 Task: Research Airbnb properties in Kasungu, Malawi from 12th December, 2023 to 16th December, 2023 for 8 adults.8 bedrooms having 8 beds and 8 bathrooms. Property type can be house. Amenities needed are: wifi, TV, free parkinig on premises, gym, breakfast. Look for 5 properties as per requirement.
Action: Mouse moved to (462, 97)
Screenshot: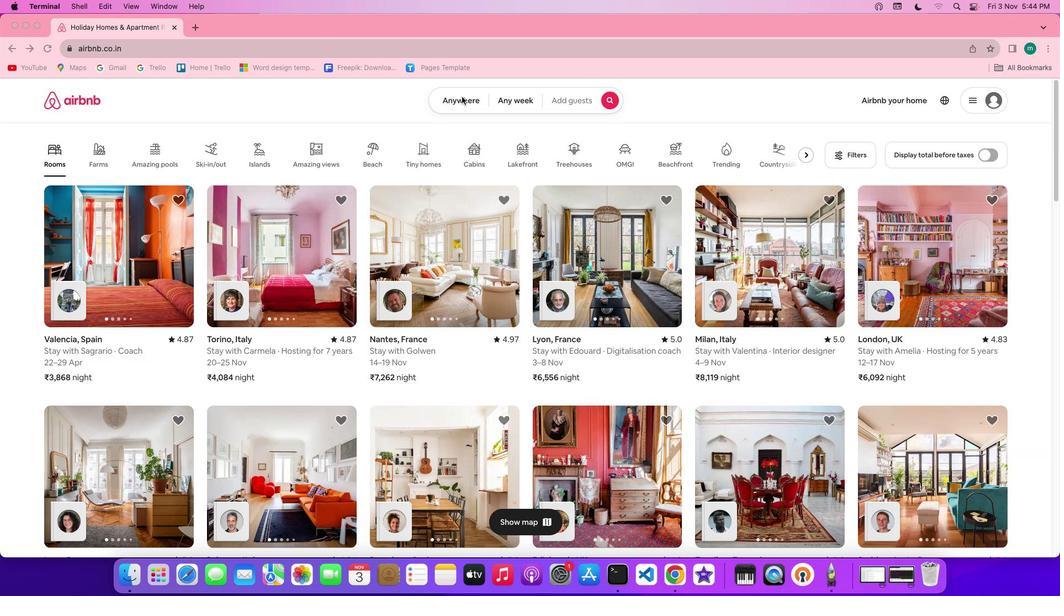
Action: Mouse pressed left at (462, 97)
Screenshot: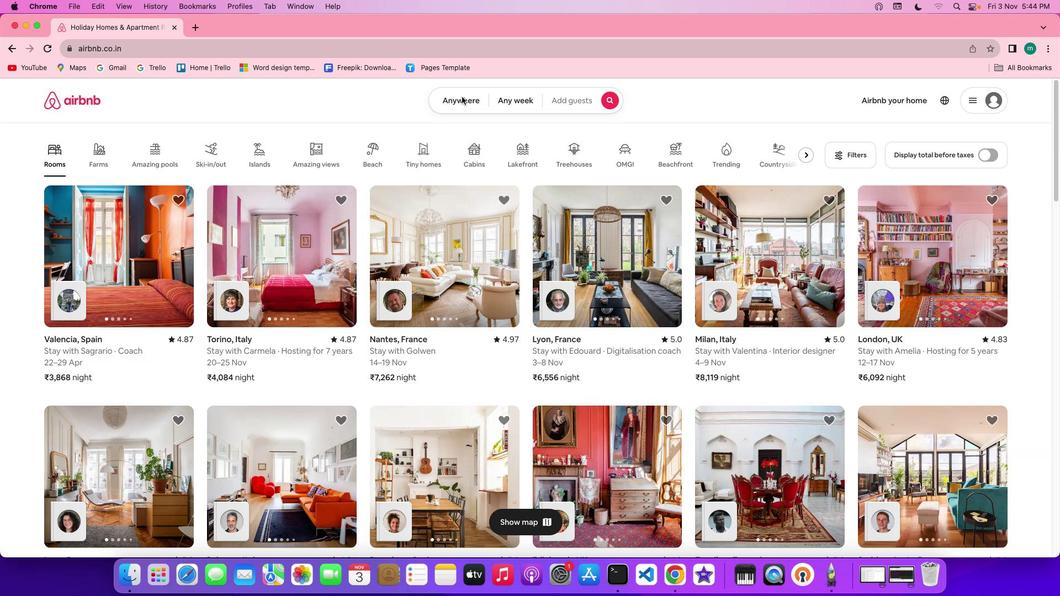 
Action: Mouse pressed left at (462, 97)
Screenshot: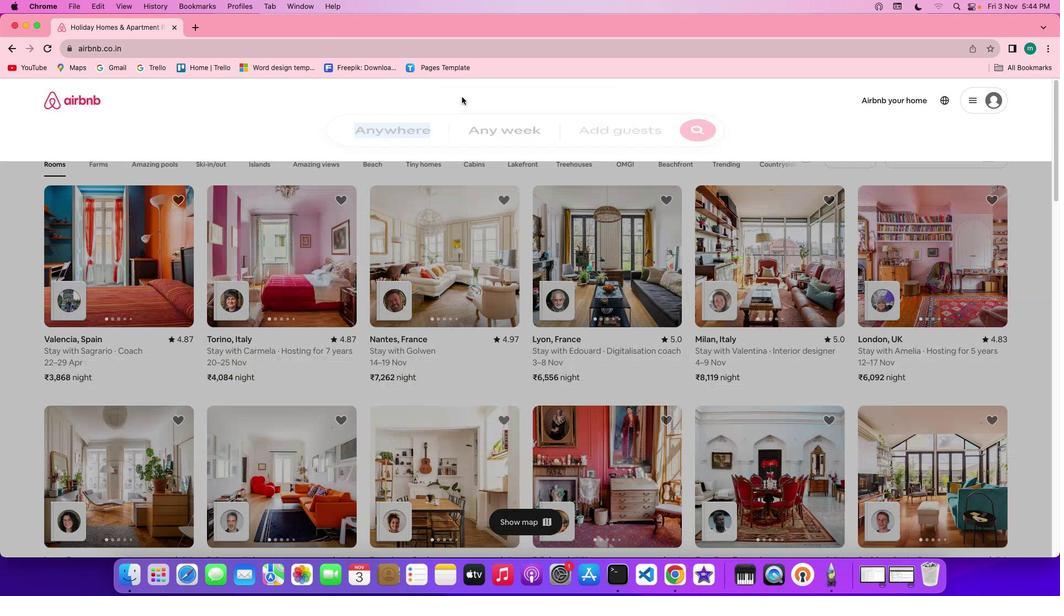 
Action: Mouse moved to (414, 144)
Screenshot: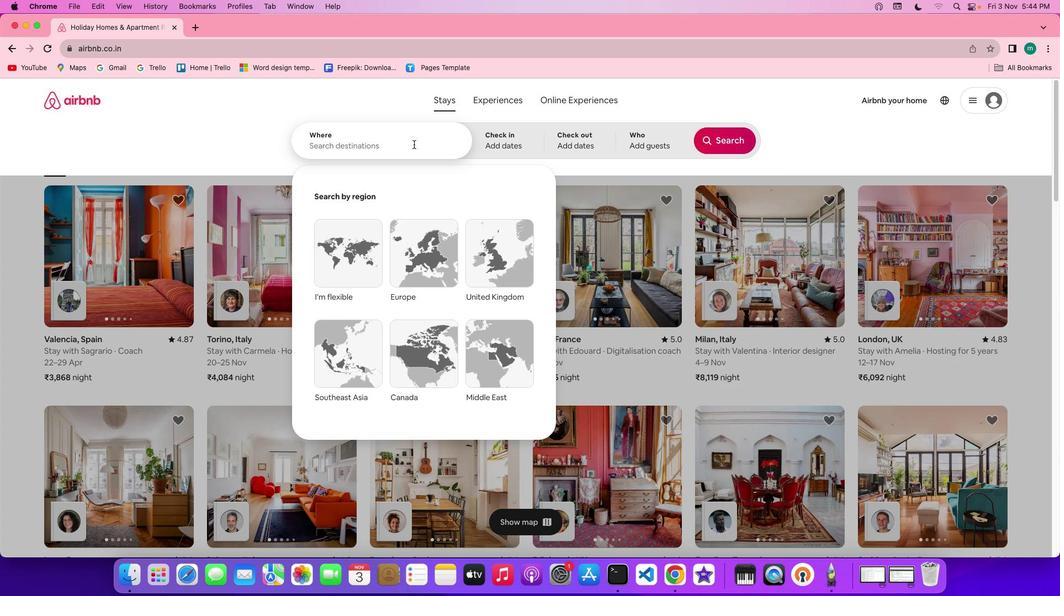 
Action: Mouse pressed left at (414, 144)
Screenshot: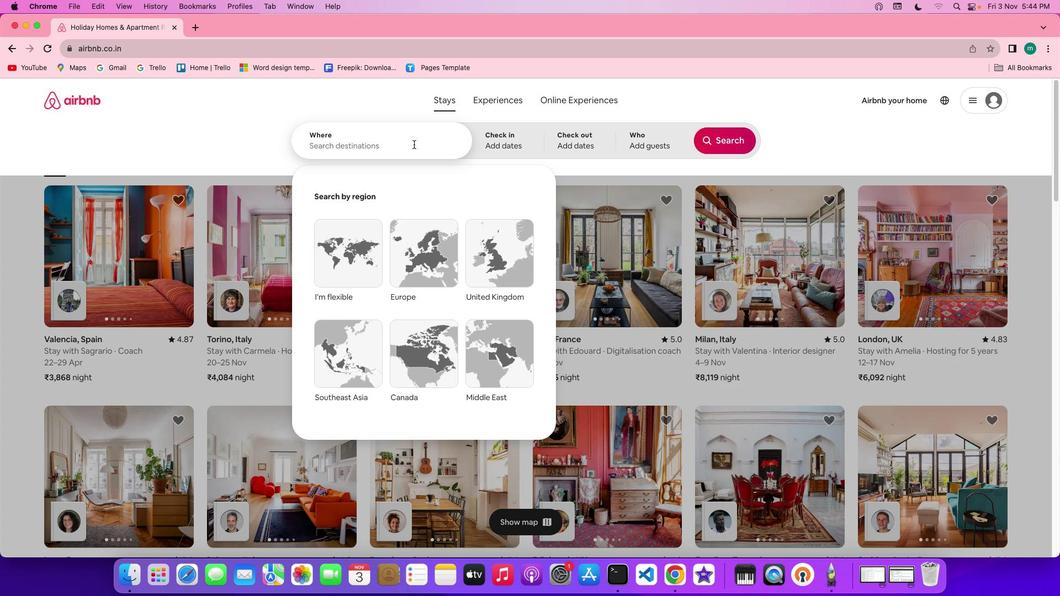 
Action: Key pressed Key.shift'K''a''s''u''n''g''u'','Key.spaceKey.shift'M''a''l''a''w''i'
Screenshot: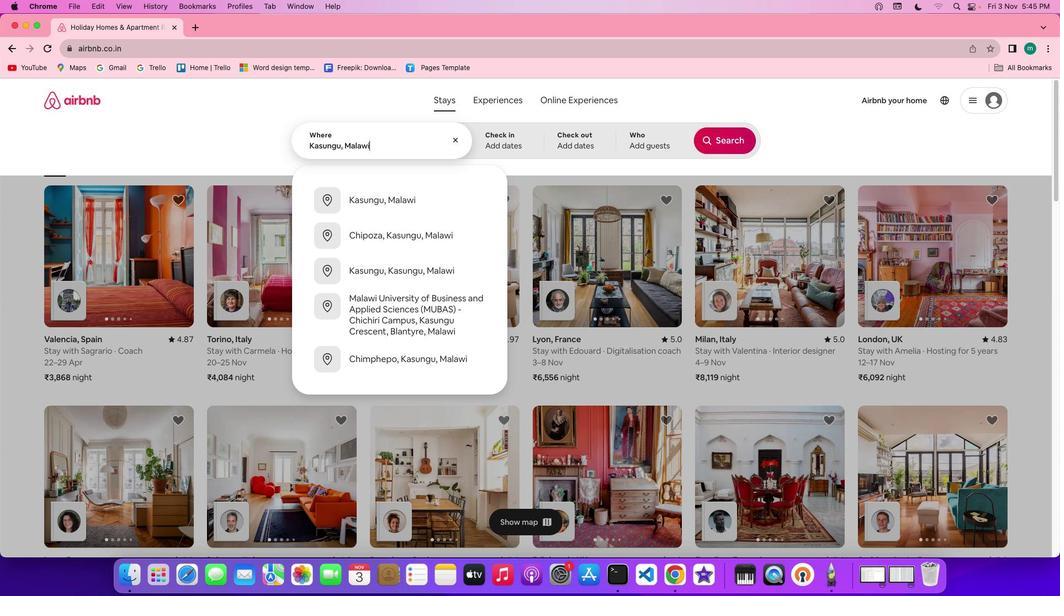 
Action: Mouse moved to (508, 139)
Screenshot: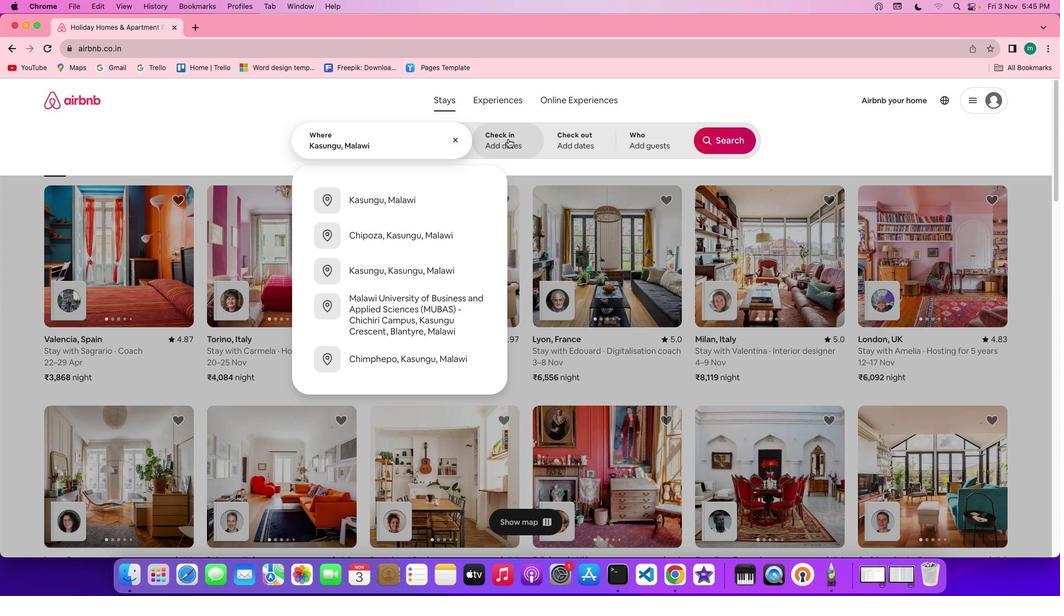 
Action: Mouse pressed left at (508, 139)
Screenshot: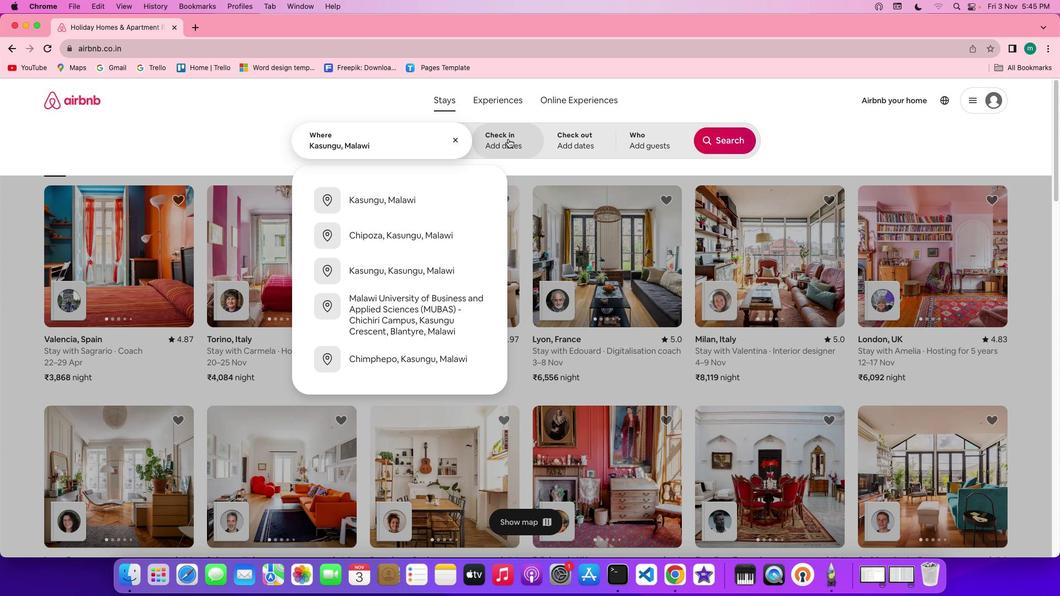 
Action: Mouse moved to (610, 333)
Screenshot: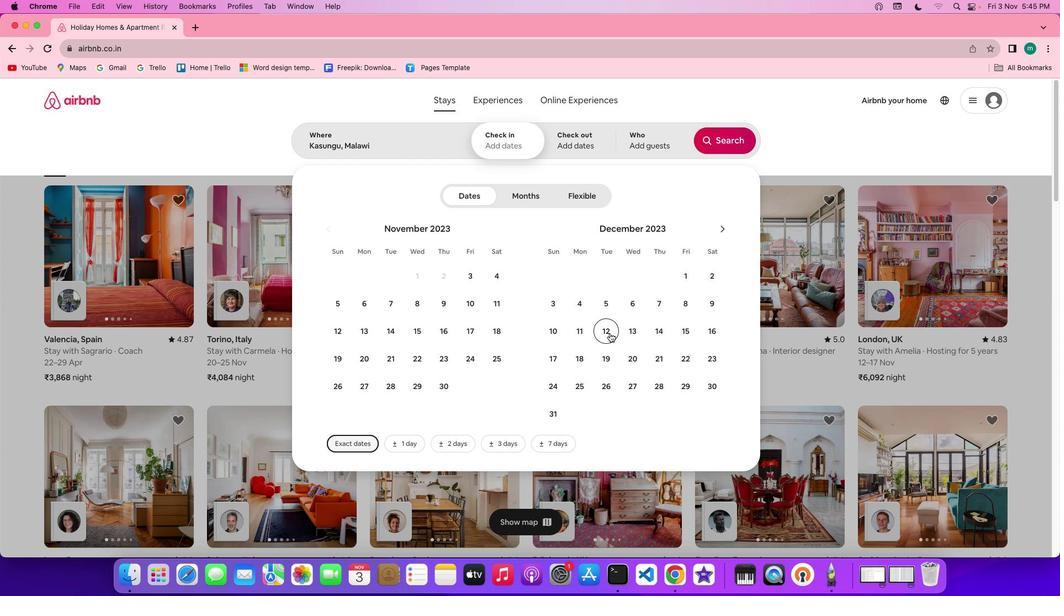 
Action: Mouse pressed left at (610, 333)
Screenshot: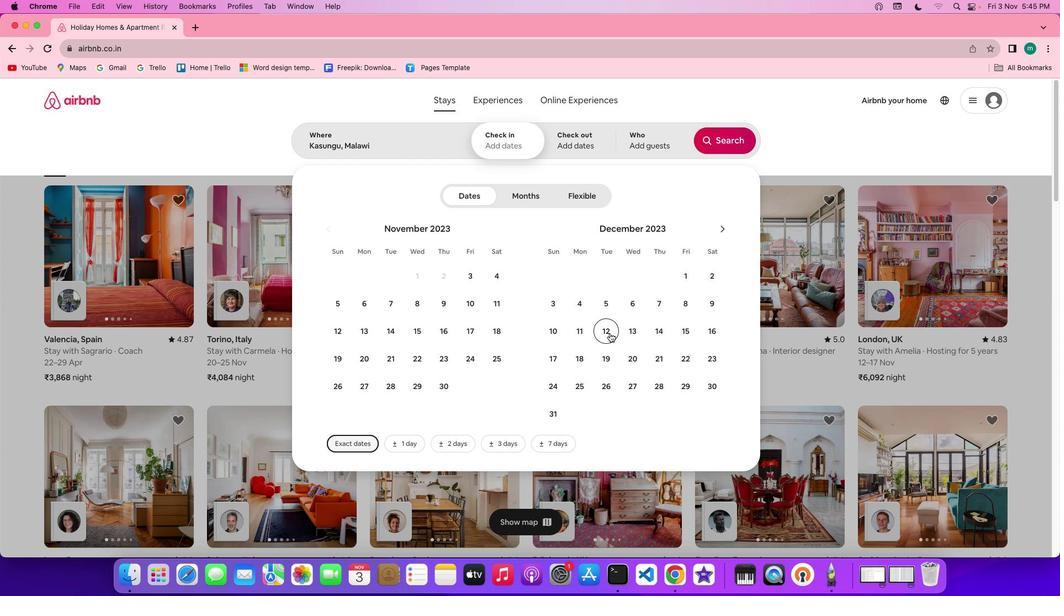 
Action: Mouse moved to (716, 338)
Screenshot: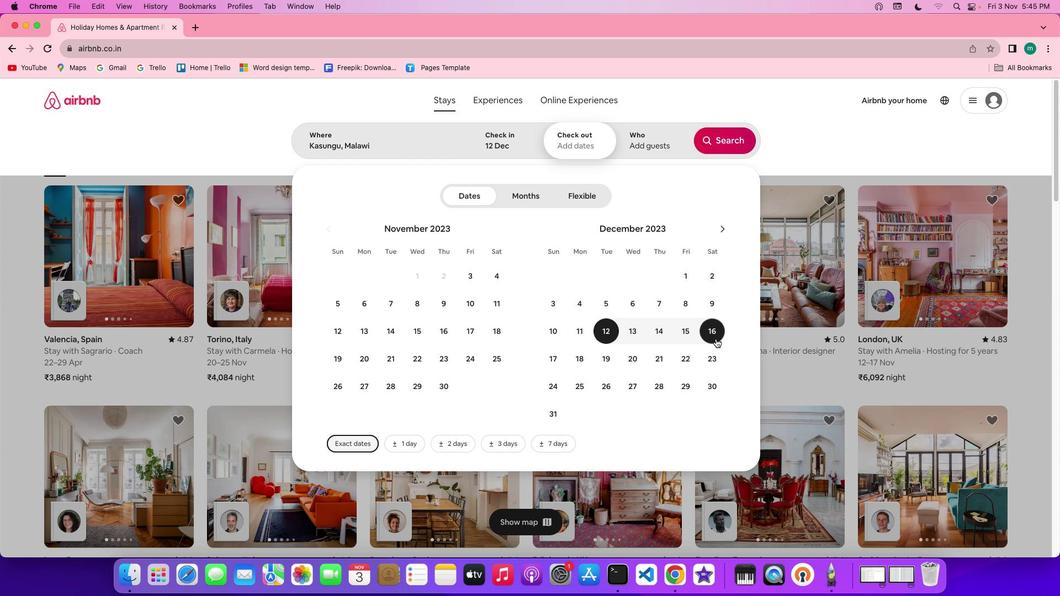 
Action: Mouse pressed left at (716, 338)
Screenshot: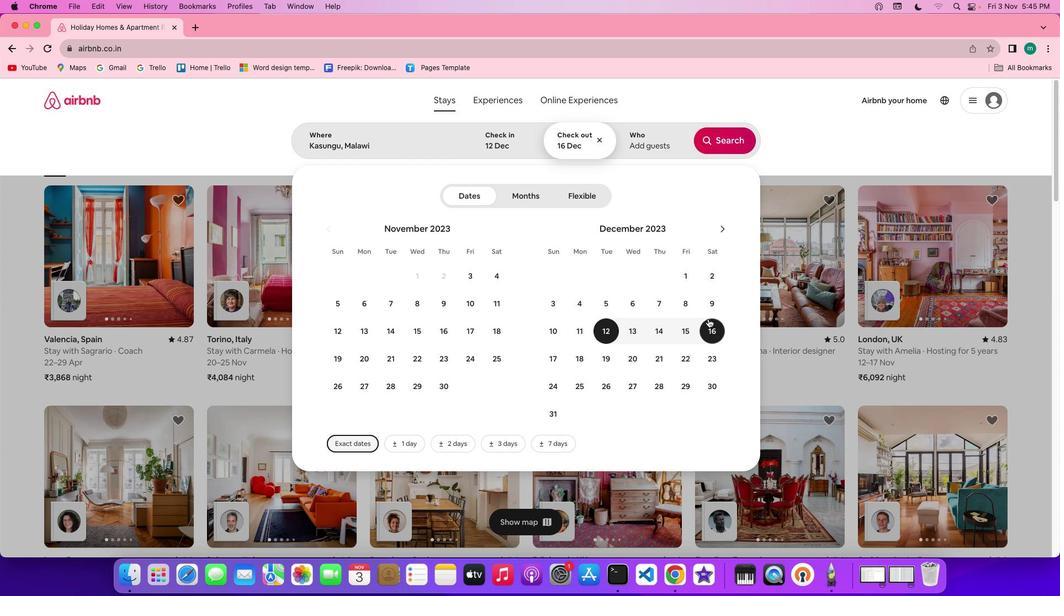 
Action: Mouse moved to (646, 145)
Screenshot: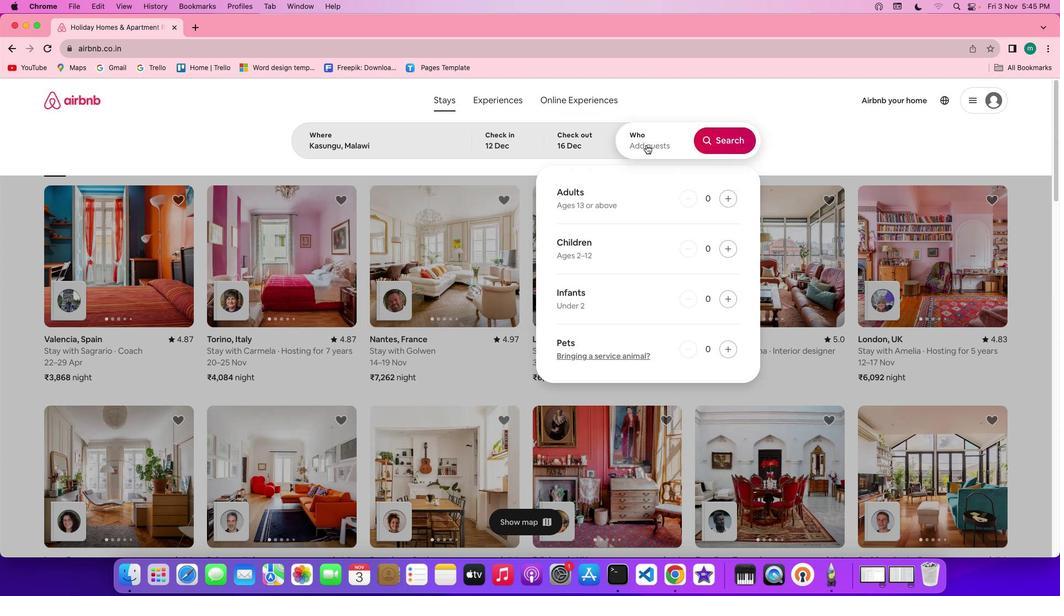 
Action: Mouse pressed left at (646, 145)
Screenshot: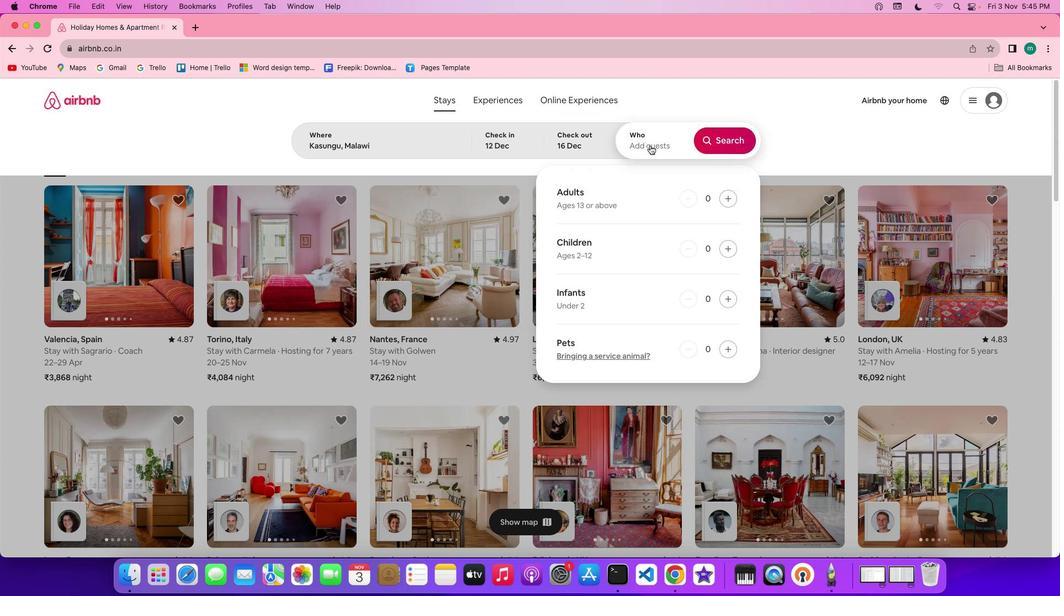 
Action: Mouse moved to (730, 197)
Screenshot: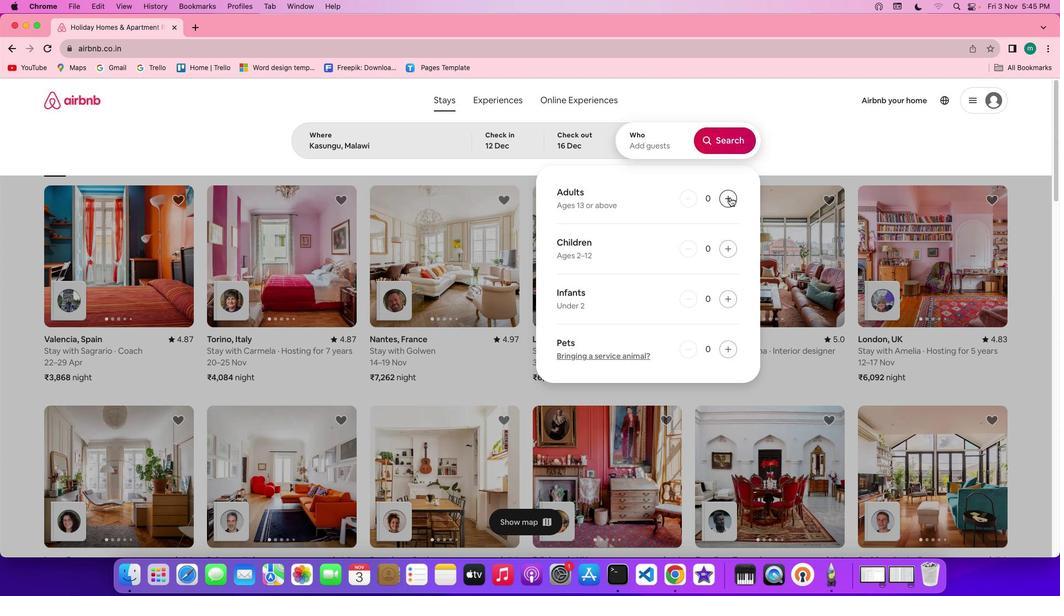 
Action: Mouse pressed left at (730, 197)
Screenshot: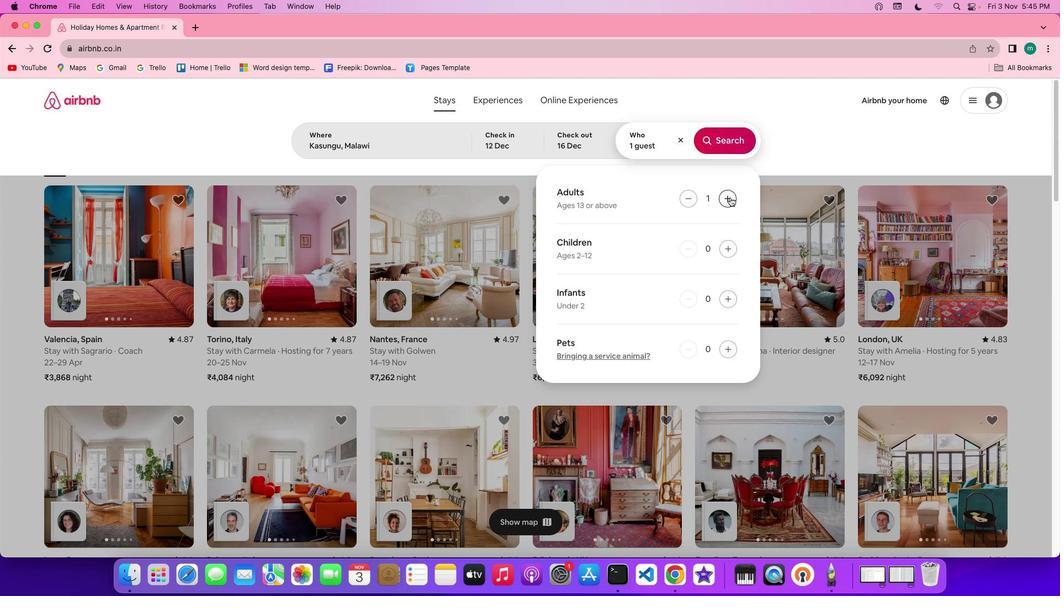 
Action: Mouse pressed left at (730, 197)
Screenshot: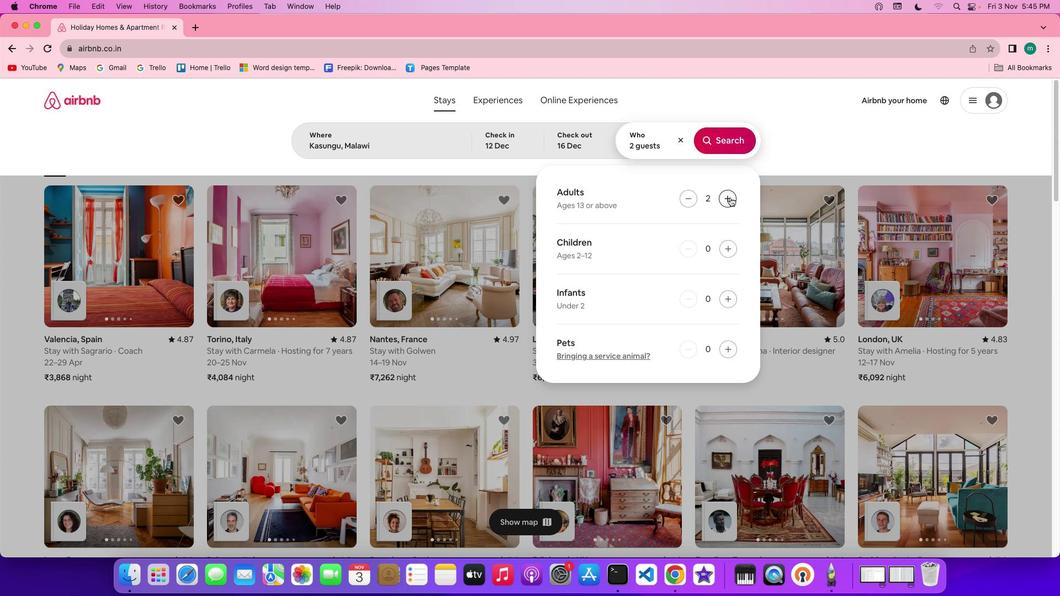 
Action: Mouse pressed left at (730, 197)
Screenshot: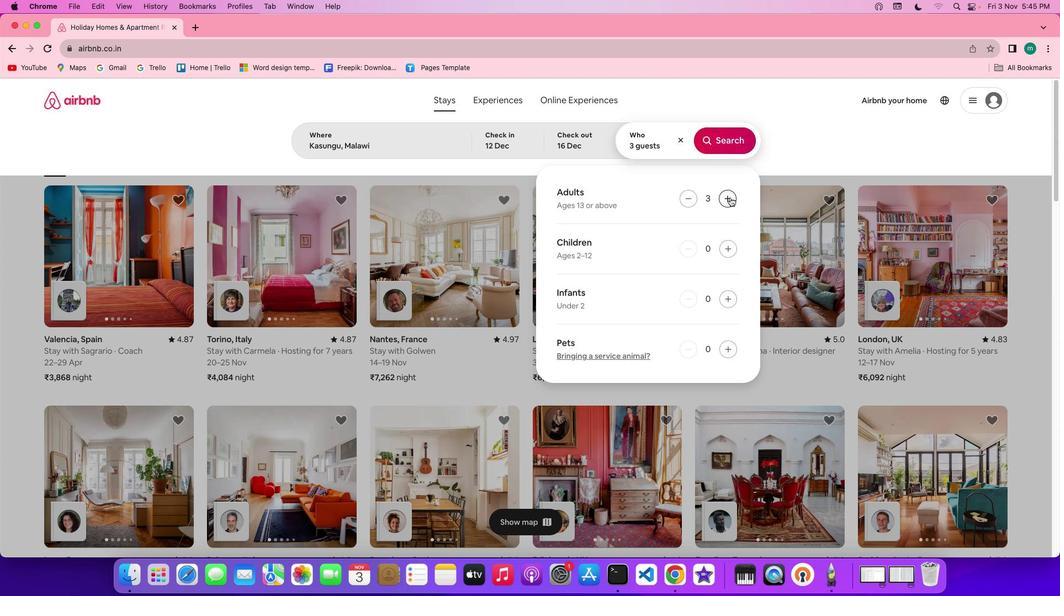 
Action: Mouse pressed left at (730, 197)
Screenshot: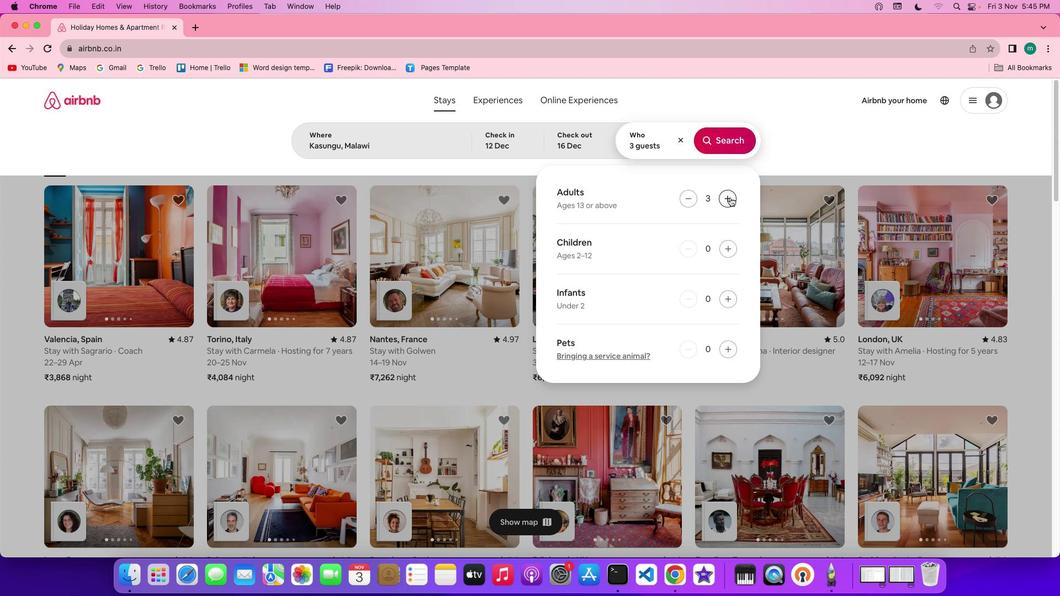 
Action: Mouse pressed left at (730, 197)
Screenshot: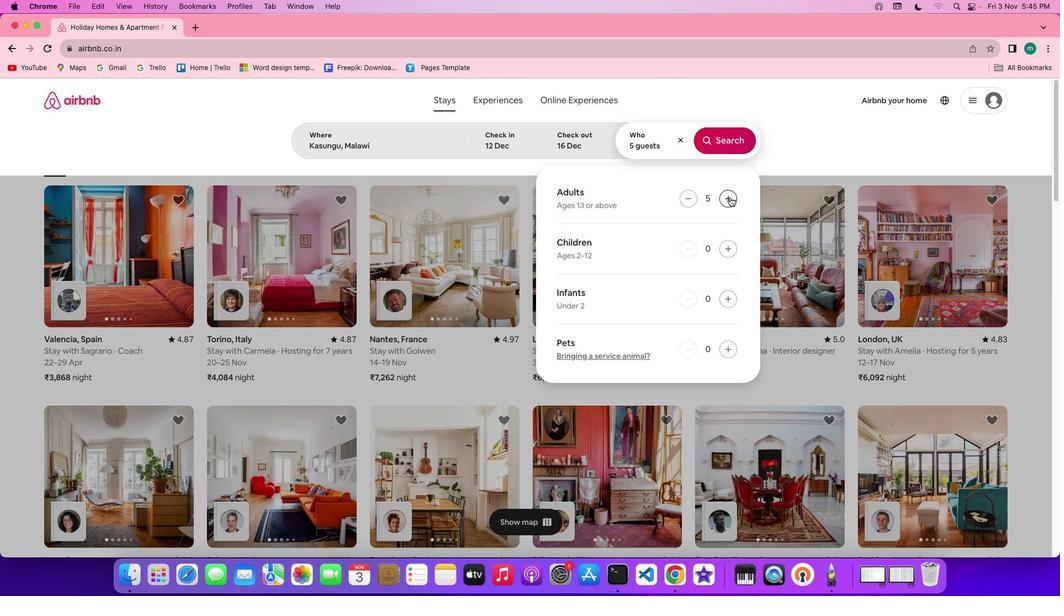 
Action: Mouse pressed left at (730, 197)
Screenshot: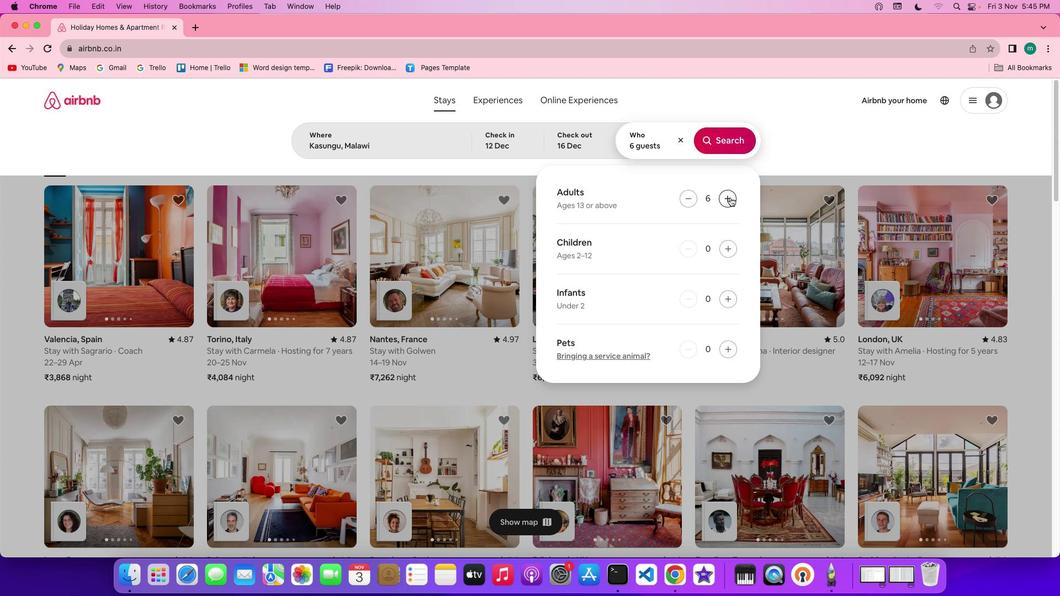 
Action: Mouse pressed left at (730, 197)
Screenshot: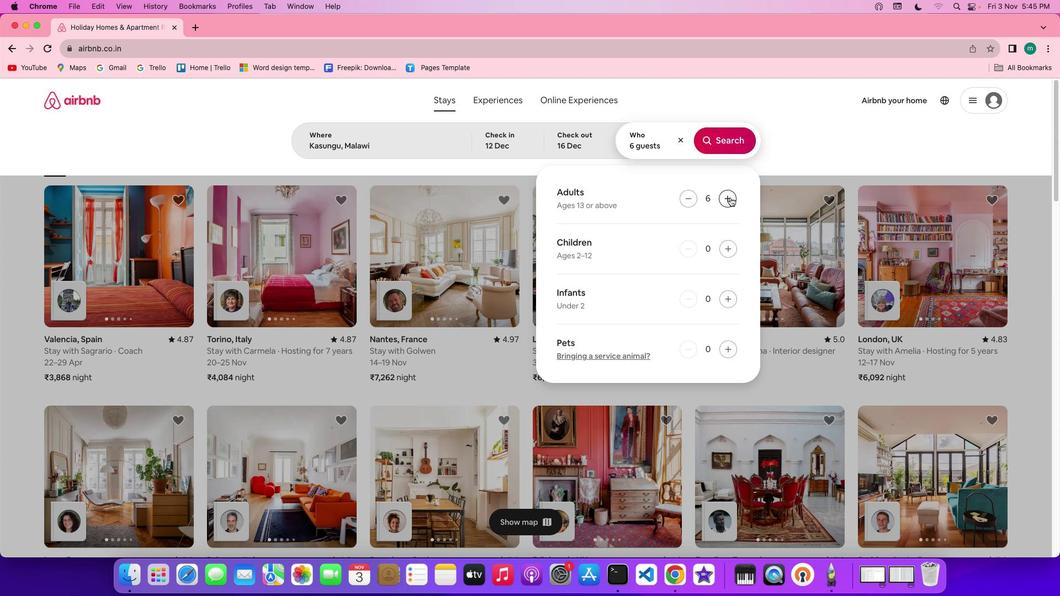 
Action: Mouse pressed left at (730, 197)
Screenshot: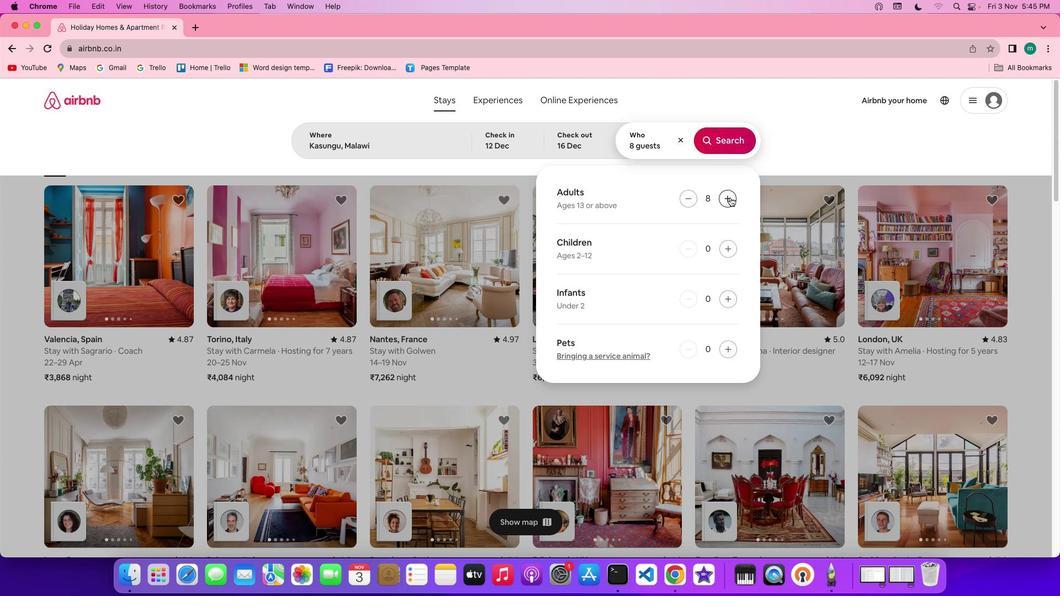 
Action: Mouse moved to (711, 140)
Screenshot: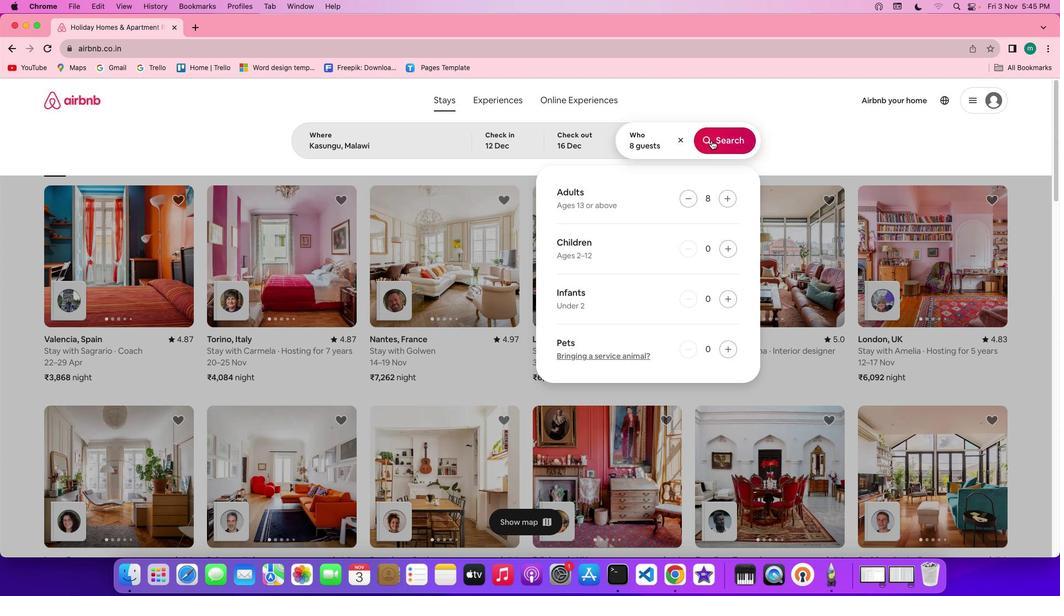 
Action: Mouse pressed left at (711, 140)
Screenshot: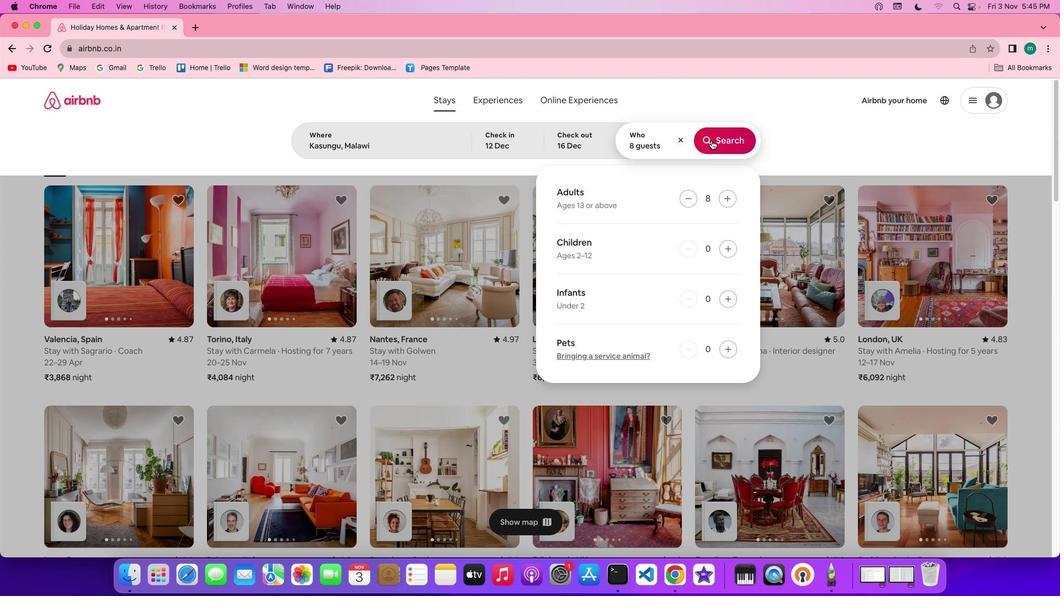
Action: Mouse moved to (902, 144)
Screenshot: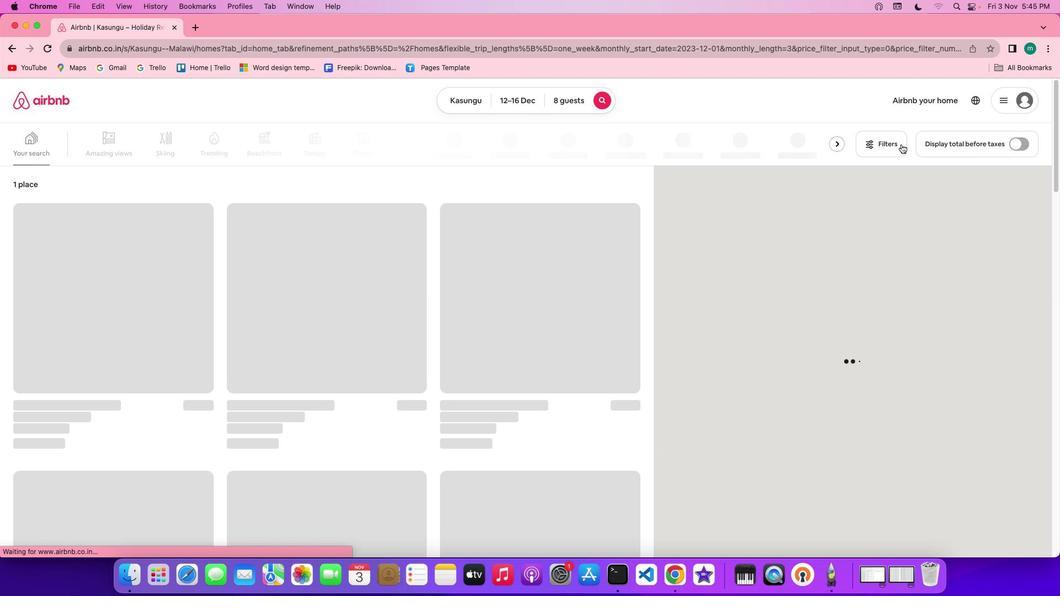 
Action: Mouse pressed left at (902, 144)
Screenshot: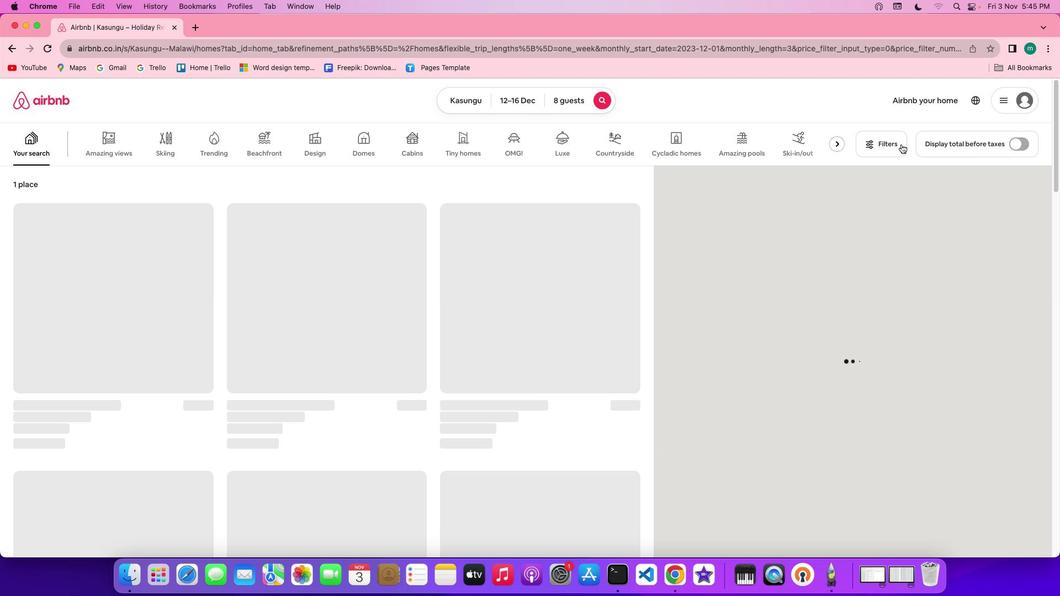 
Action: Mouse moved to (890, 144)
Screenshot: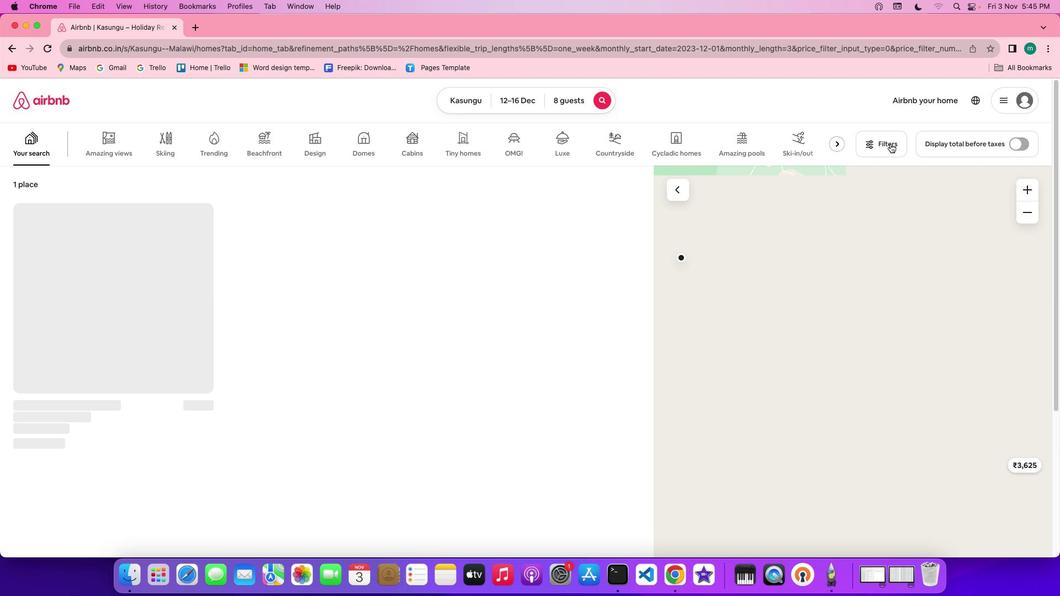 
Action: Mouse pressed left at (890, 144)
Screenshot: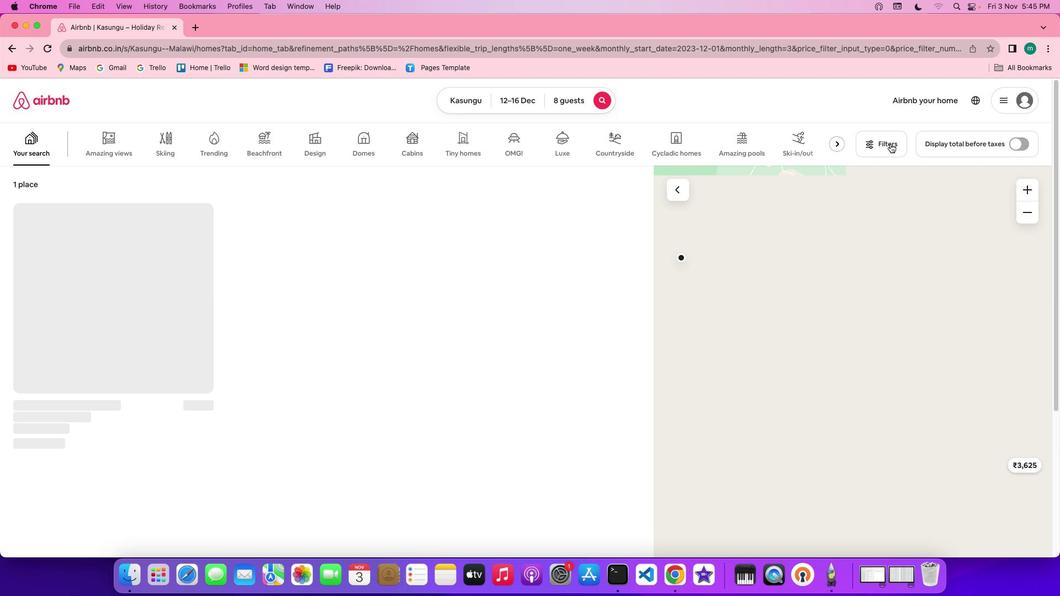 
Action: Mouse moved to (877, 142)
Screenshot: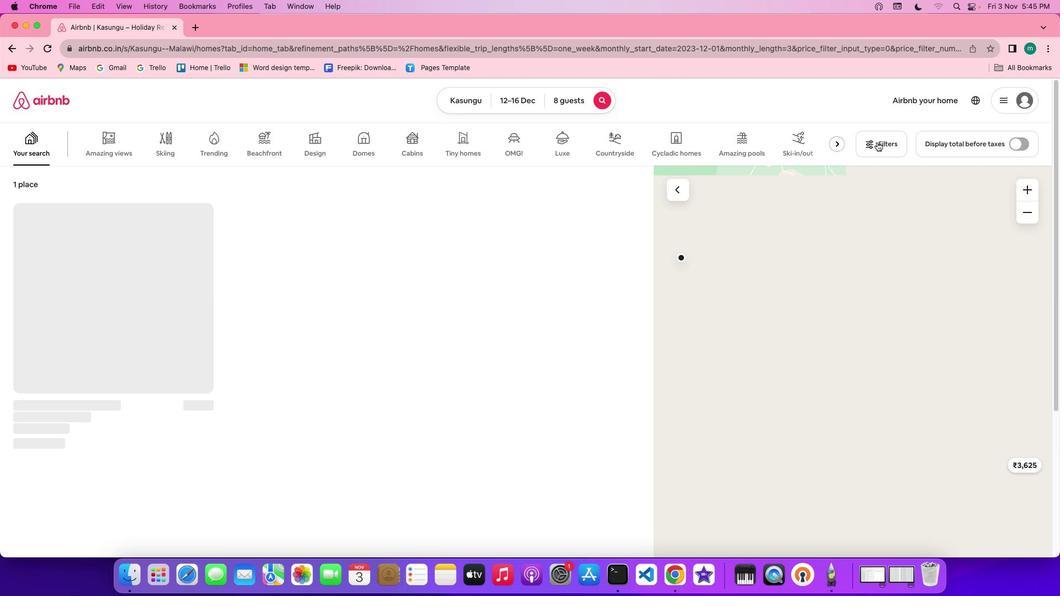 
Action: Mouse pressed left at (877, 142)
Screenshot: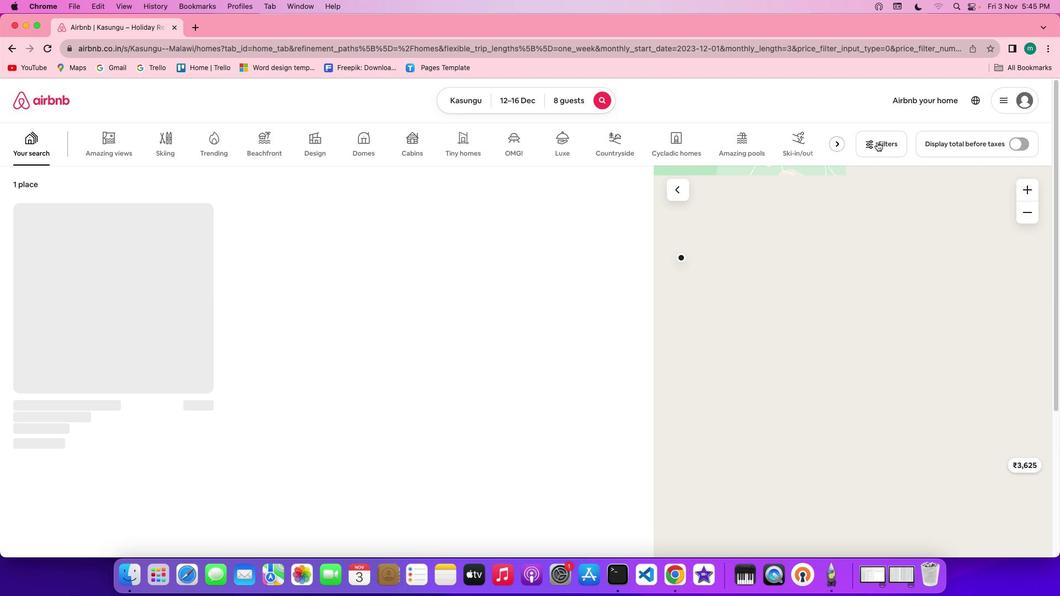 
Action: Mouse moved to (868, 142)
Screenshot: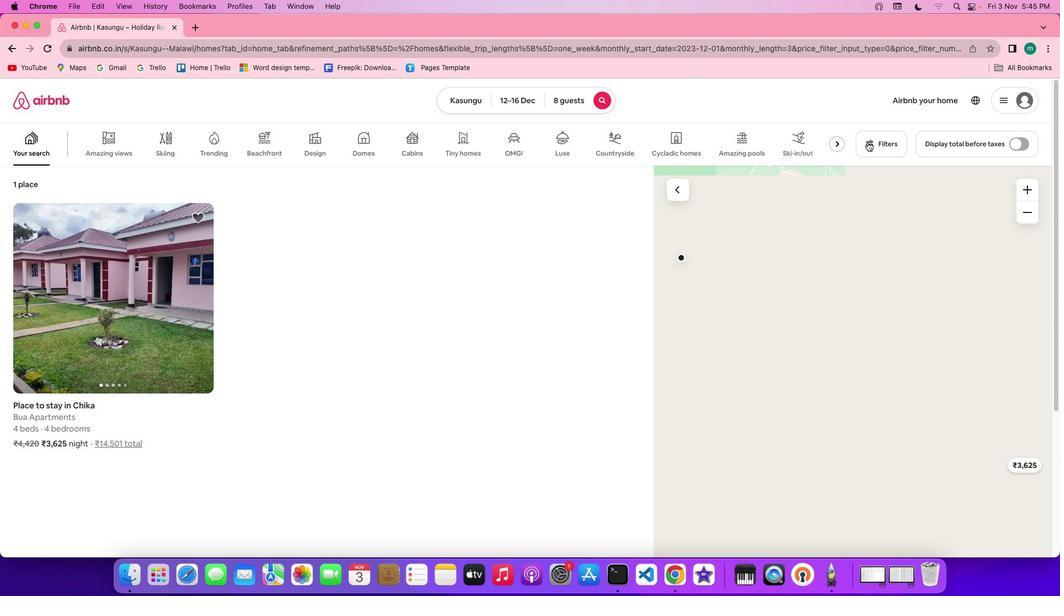 
Action: Mouse pressed left at (868, 142)
Screenshot: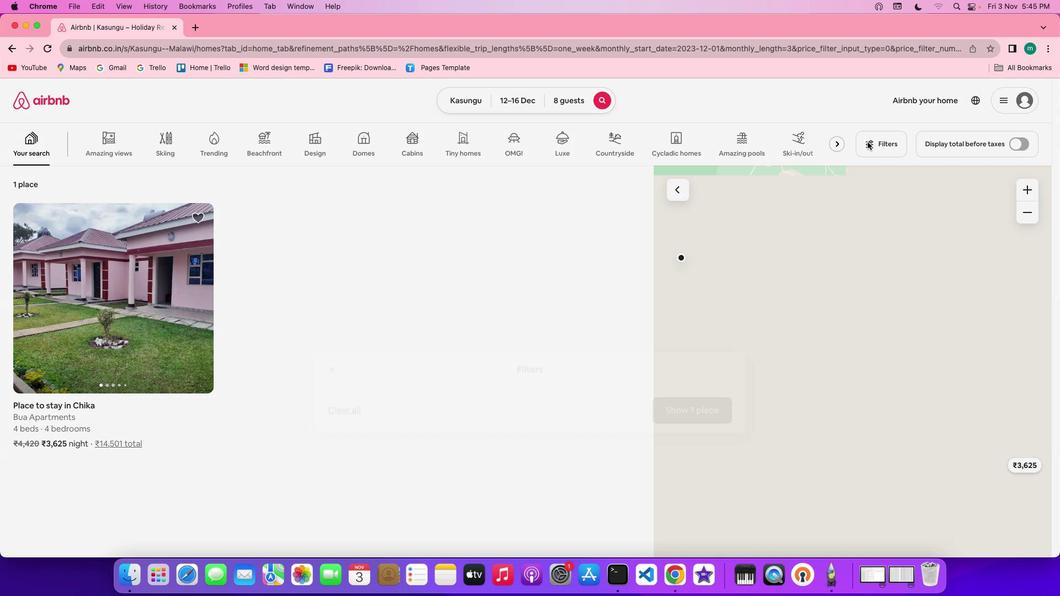 
Action: Mouse moved to (500, 379)
Screenshot: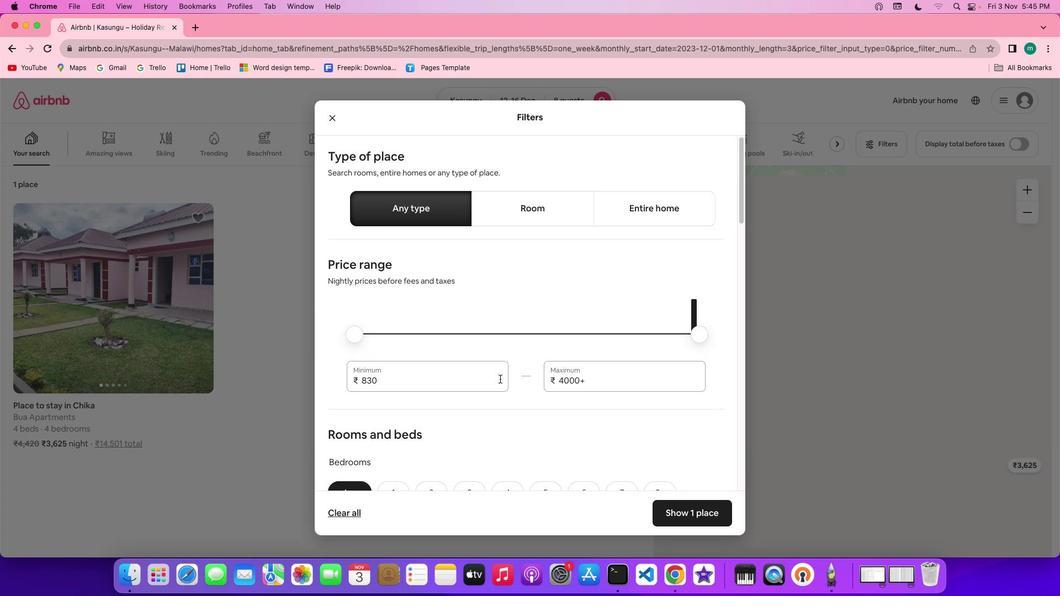 
Action: Mouse scrolled (500, 379) with delta (0, 0)
Screenshot: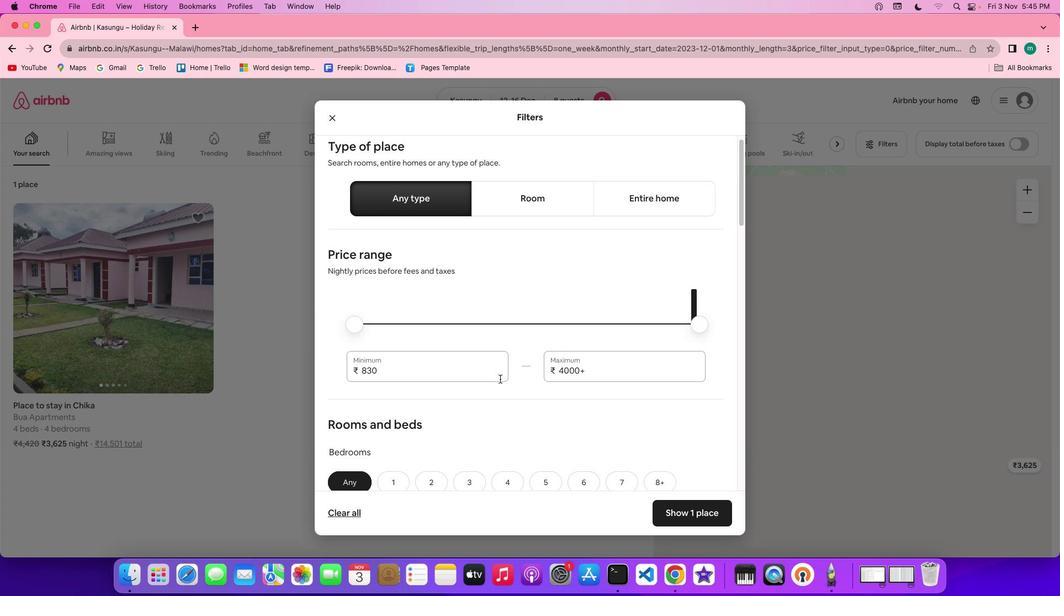 
Action: Mouse scrolled (500, 379) with delta (0, 0)
Screenshot: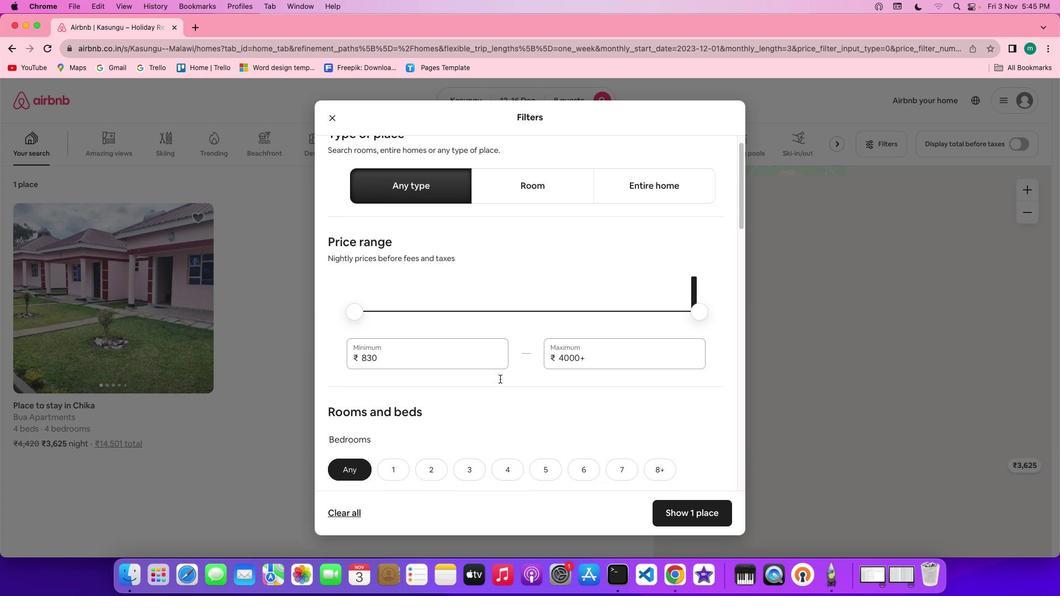 
Action: Mouse scrolled (500, 379) with delta (0, -1)
Screenshot: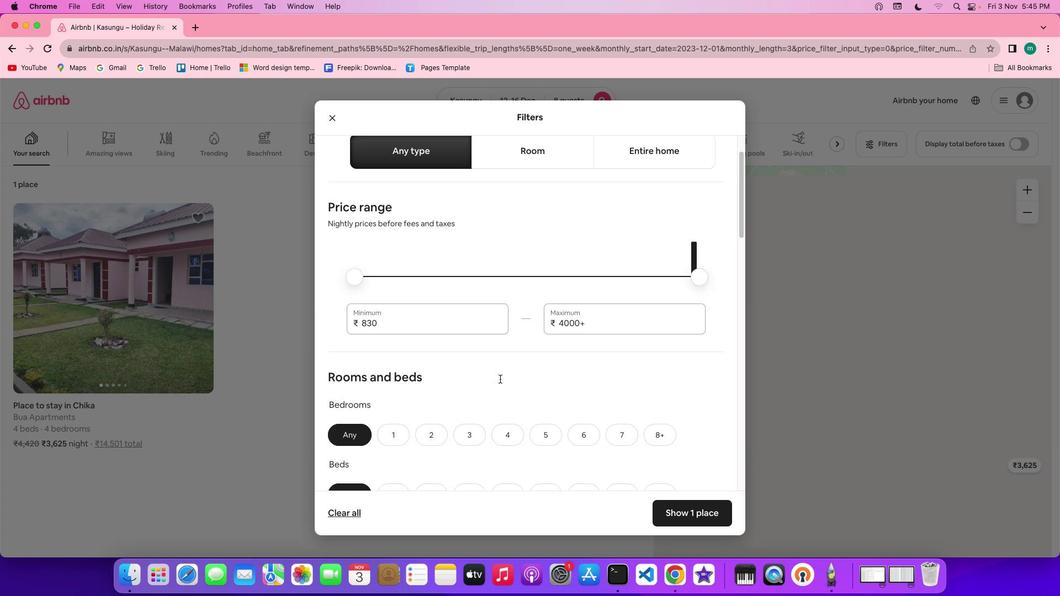 
Action: Mouse scrolled (500, 379) with delta (0, 0)
Screenshot: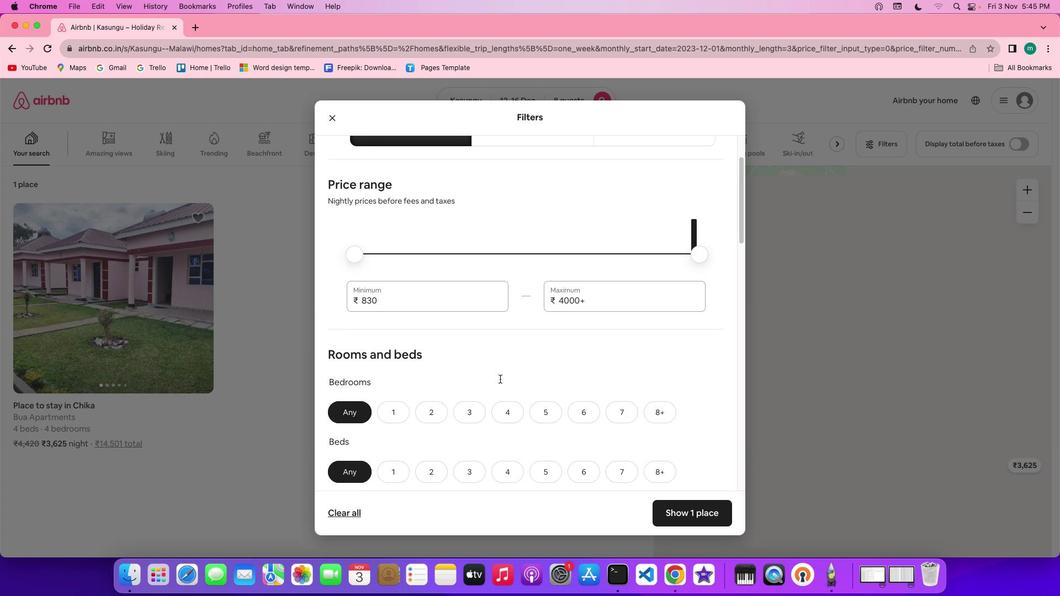 
Action: Mouse scrolled (500, 379) with delta (0, 0)
Screenshot: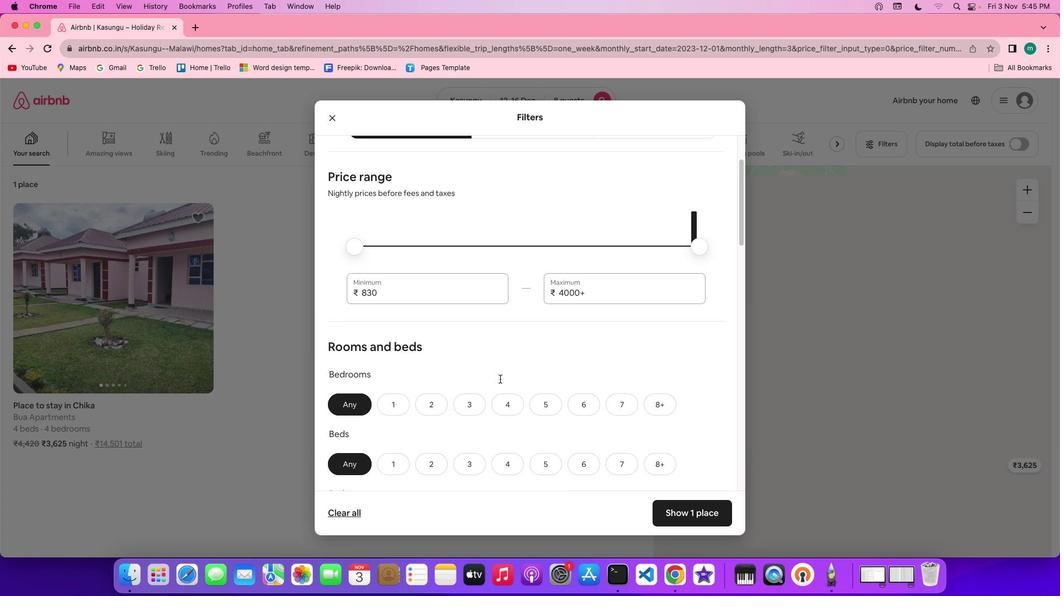 
Action: Mouse moved to (501, 394)
Screenshot: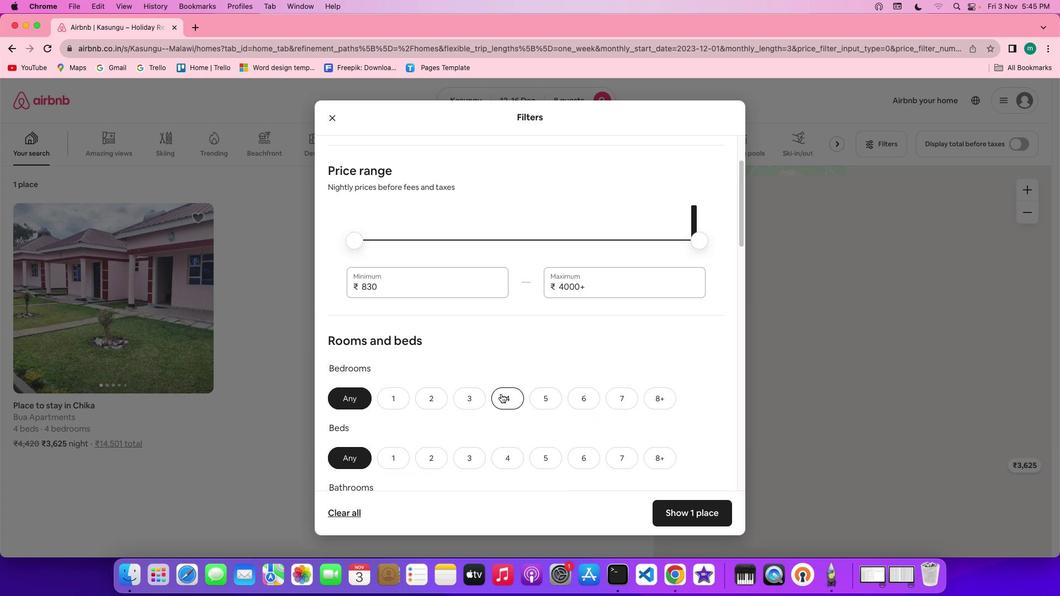
Action: Mouse scrolled (501, 394) with delta (0, 0)
Screenshot: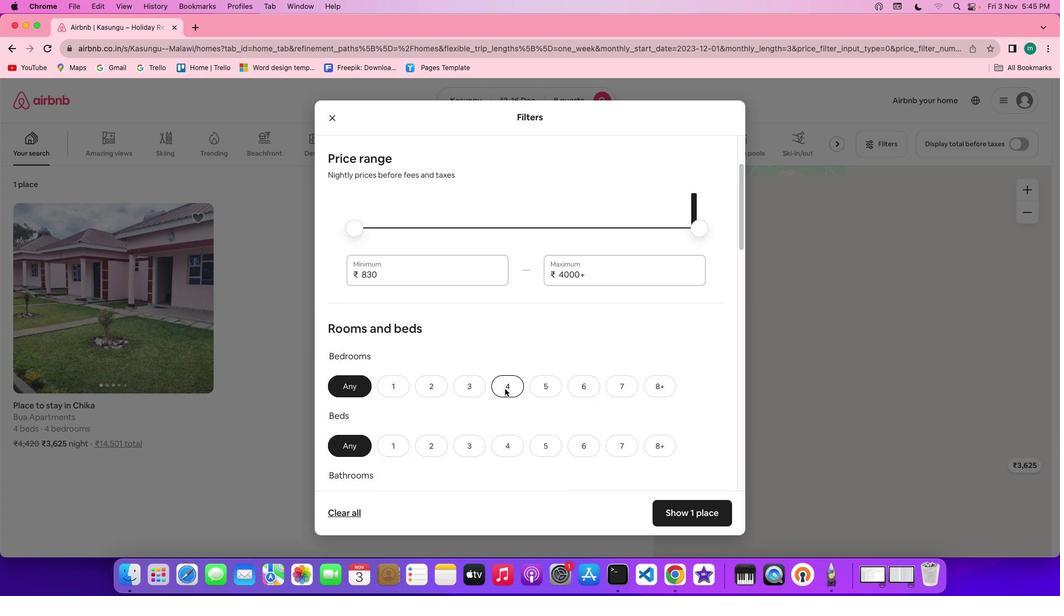 
Action: Mouse scrolled (501, 394) with delta (0, 0)
Screenshot: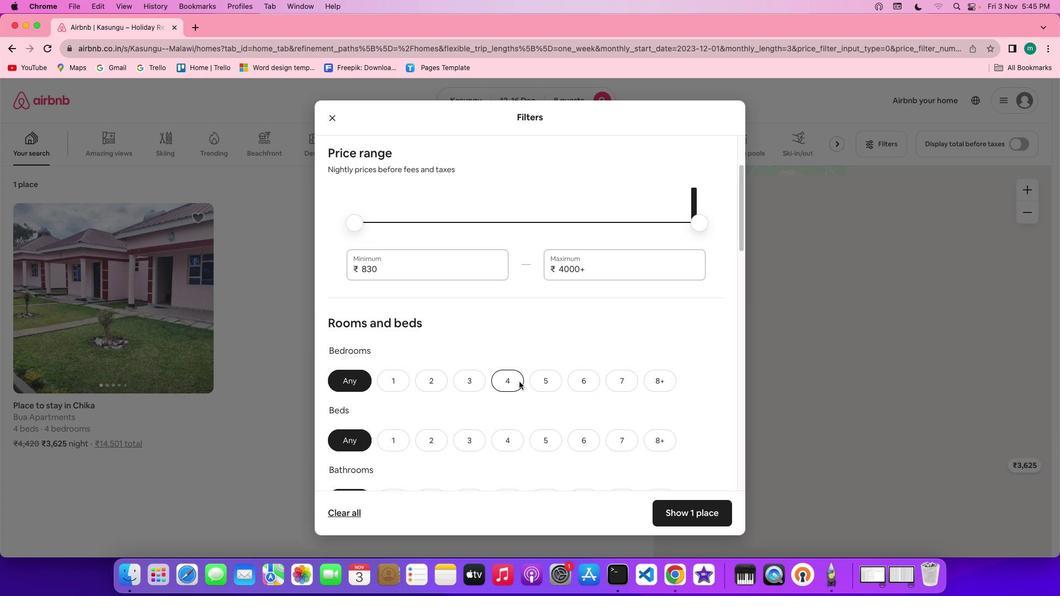 
Action: Mouse scrolled (501, 394) with delta (0, 0)
Screenshot: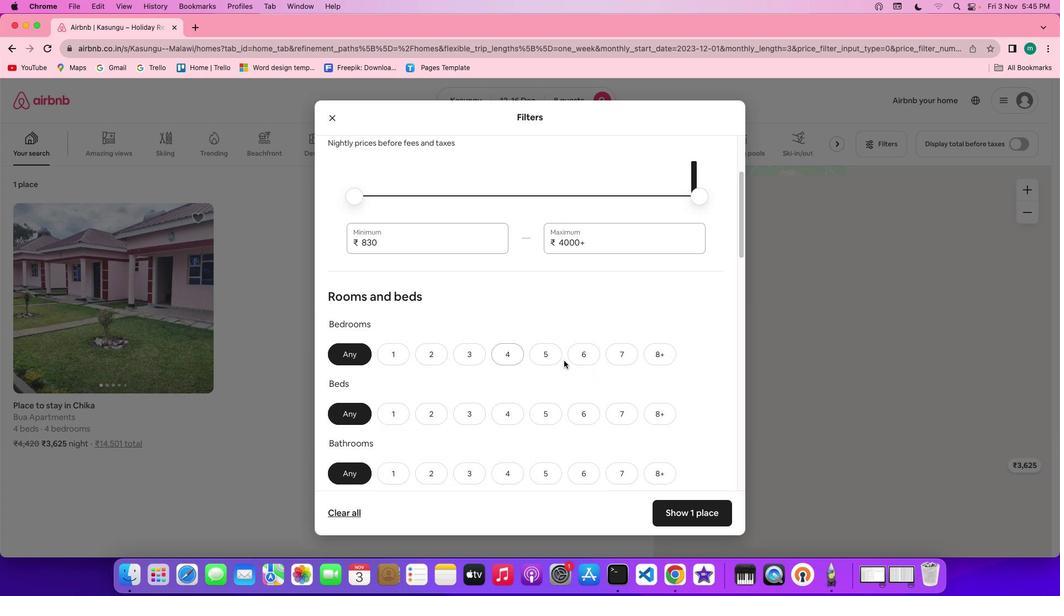 
Action: Mouse moved to (667, 327)
Screenshot: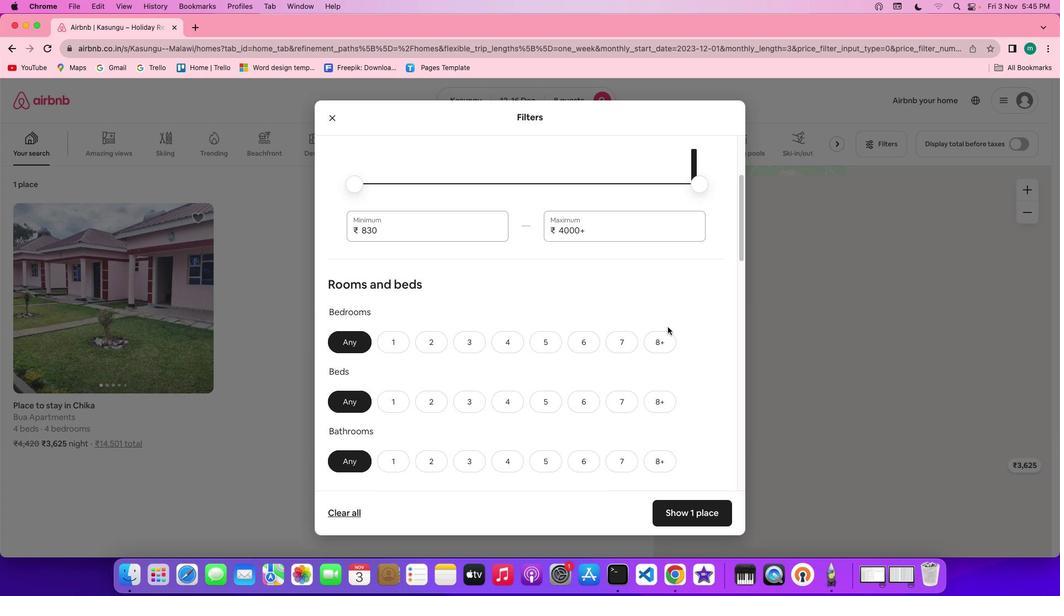 
Action: Mouse pressed left at (667, 327)
Screenshot: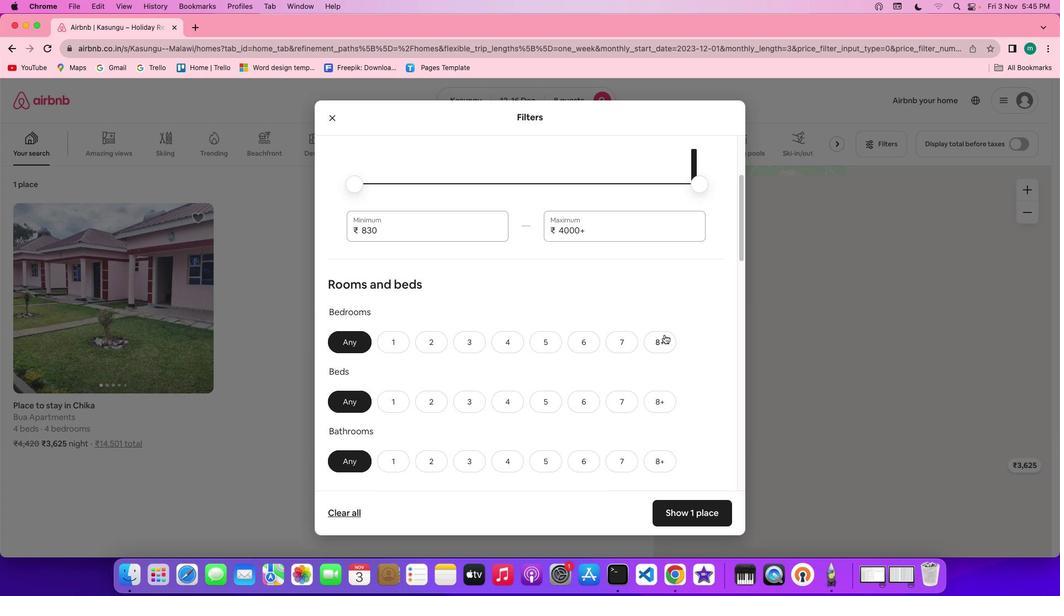 
Action: Mouse moved to (658, 346)
Screenshot: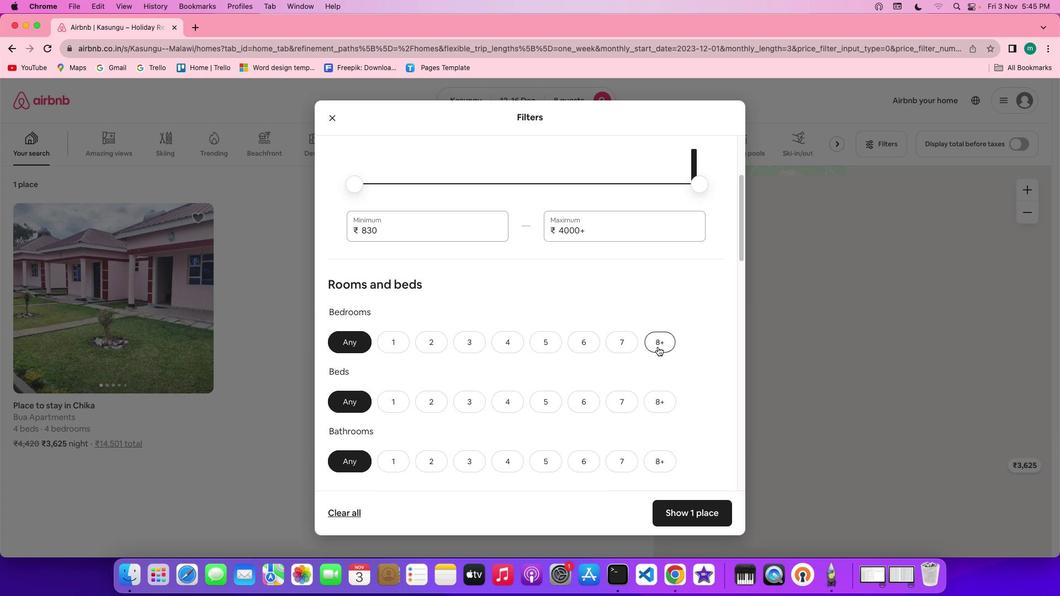 
Action: Mouse pressed left at (658, 346)
Screenshot: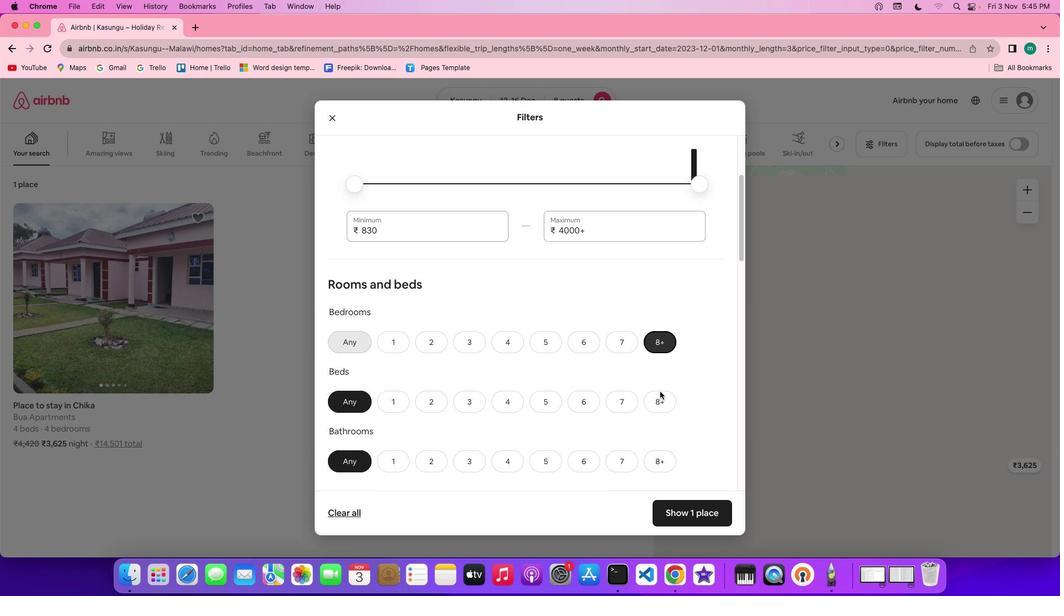 
Action: Mouse moved to (662, 408)
Screenshot: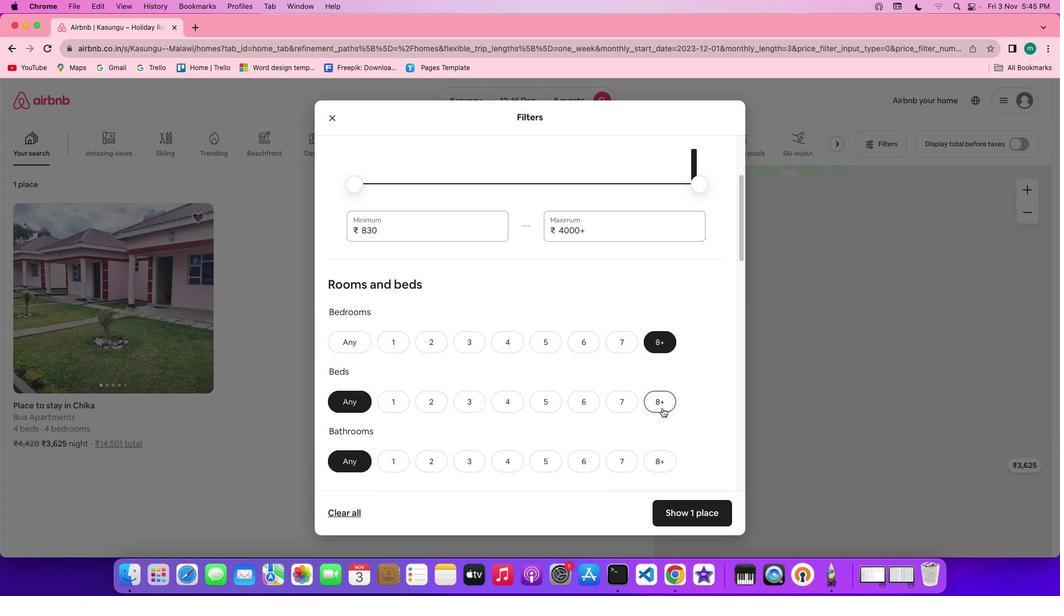 
Action: Mouse pressed left at (662, 408)
Screenshot: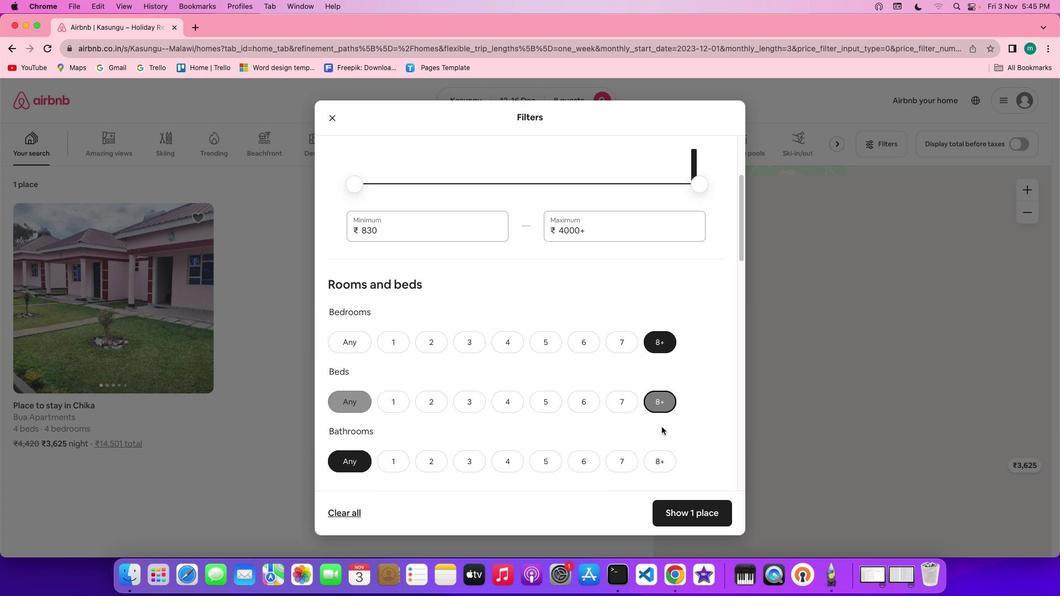 
Action: Mouse moved to (661, 454)
Screenshot: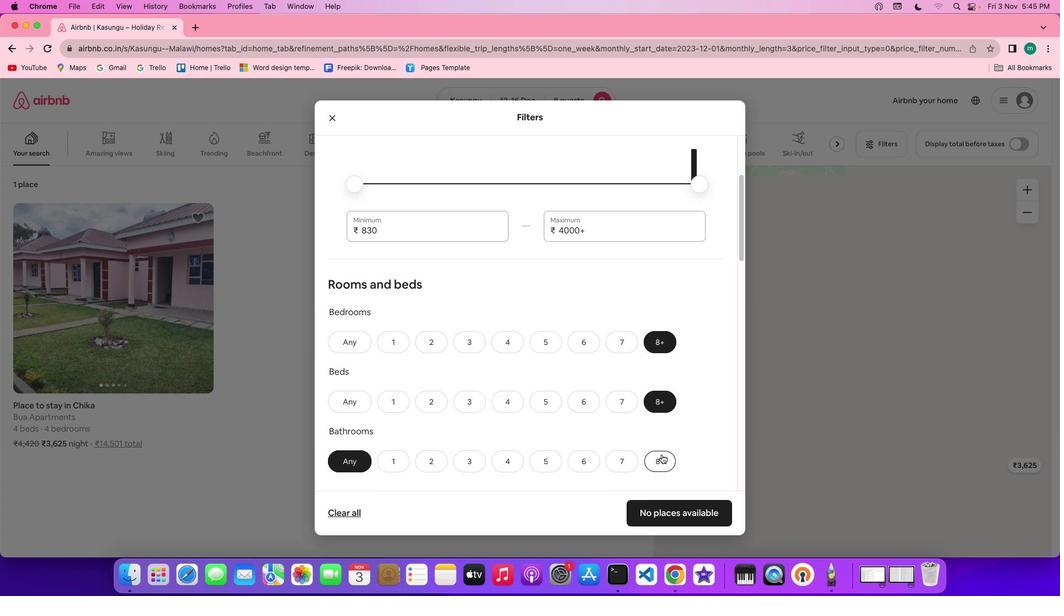 
Action: Mouse pressed left at (661, 454)
Screenshot: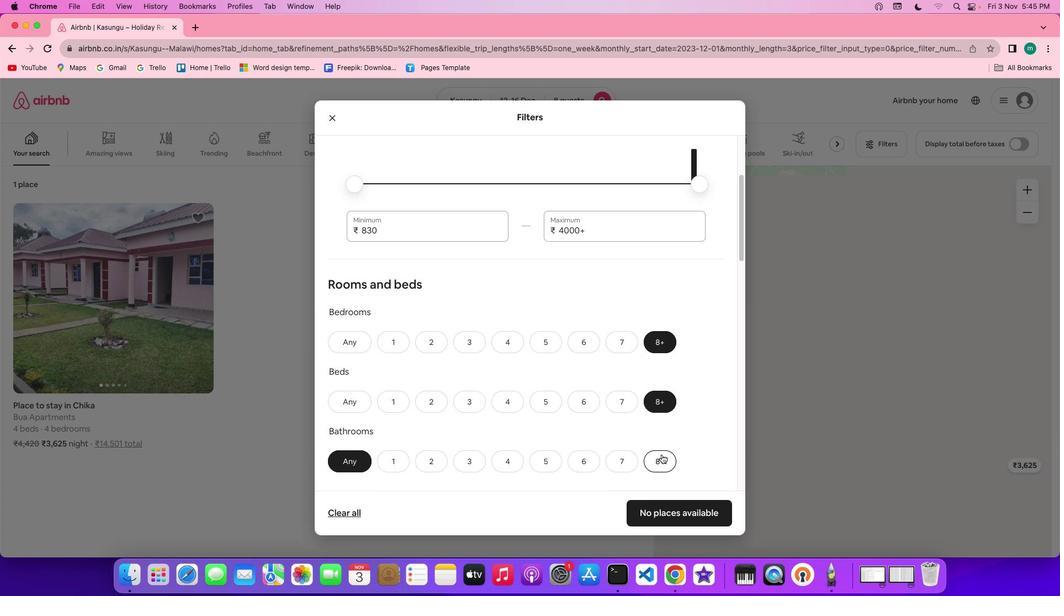 
Action: Mouse moved to (587, 396)
Screenshot: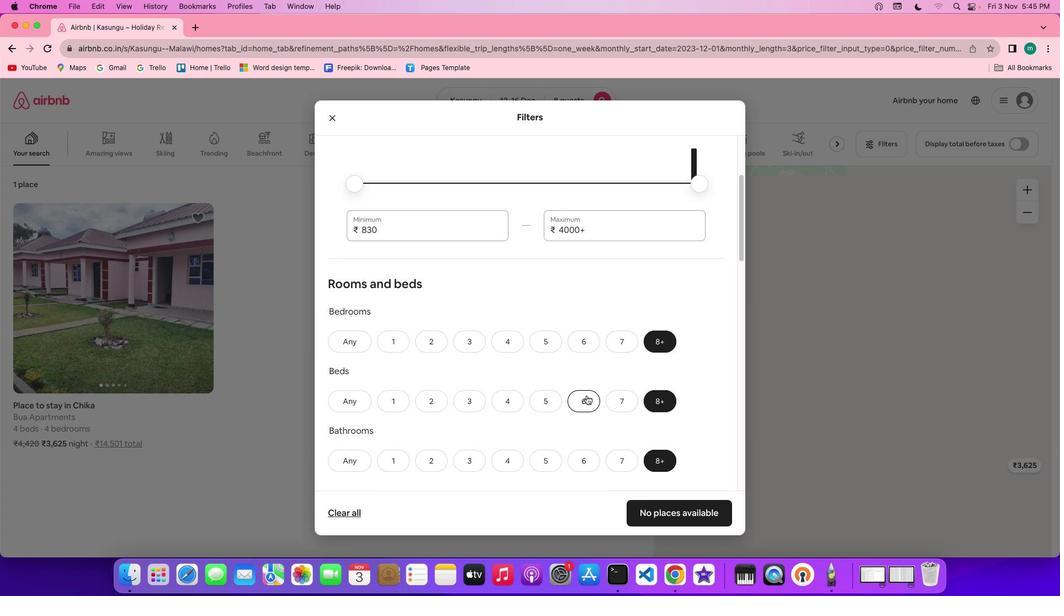 
Action: Mouse scrolled (587, 396) with delta (0, 0)
Screenshot: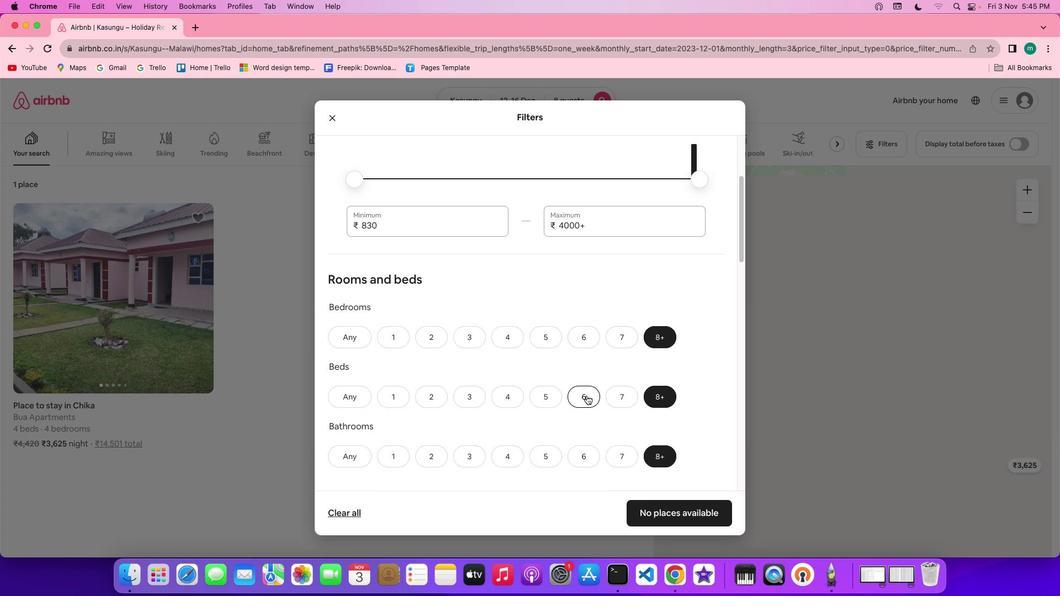 
Action: Mouse scrolled (587, 396) with delta (0, 0)
Screenshot: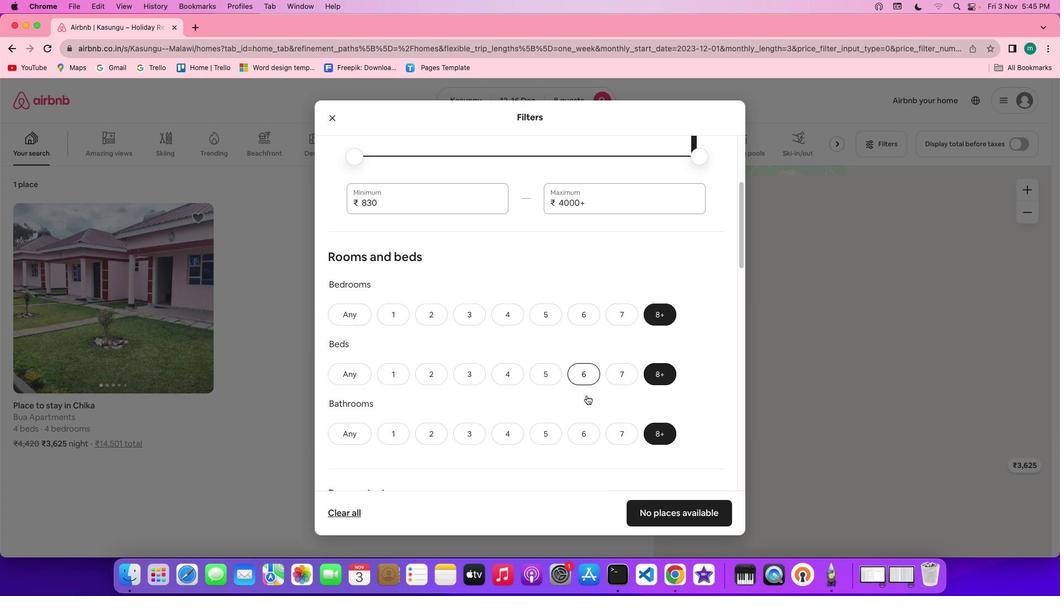 
Action: Mouse scrolled (587, 396) with delta (0, -1)
Screenshot: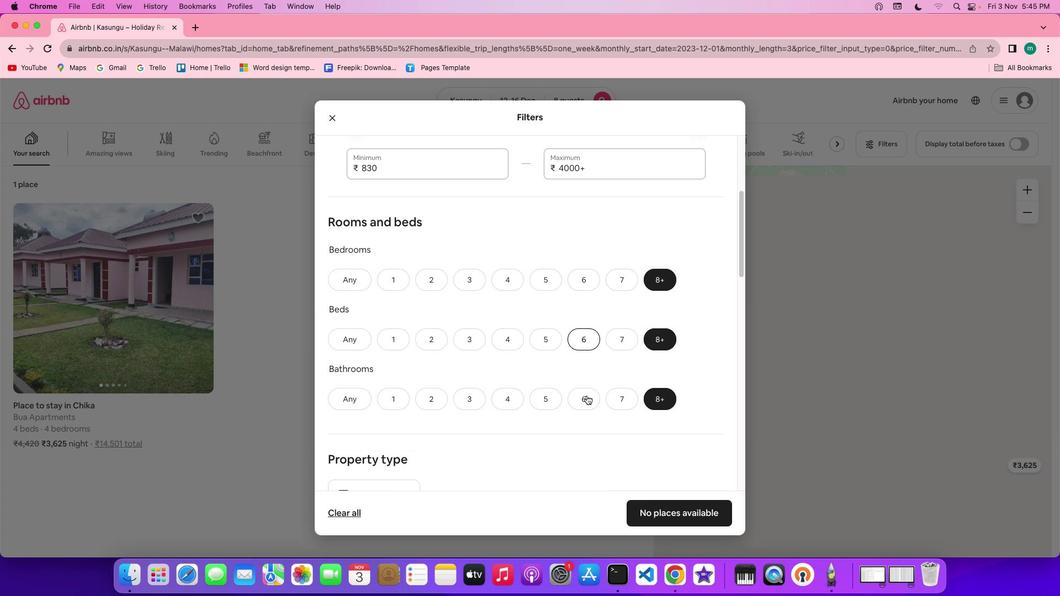 
Action: Mouse scrolled (587, 396) with delta (0, -1)
Screenshot: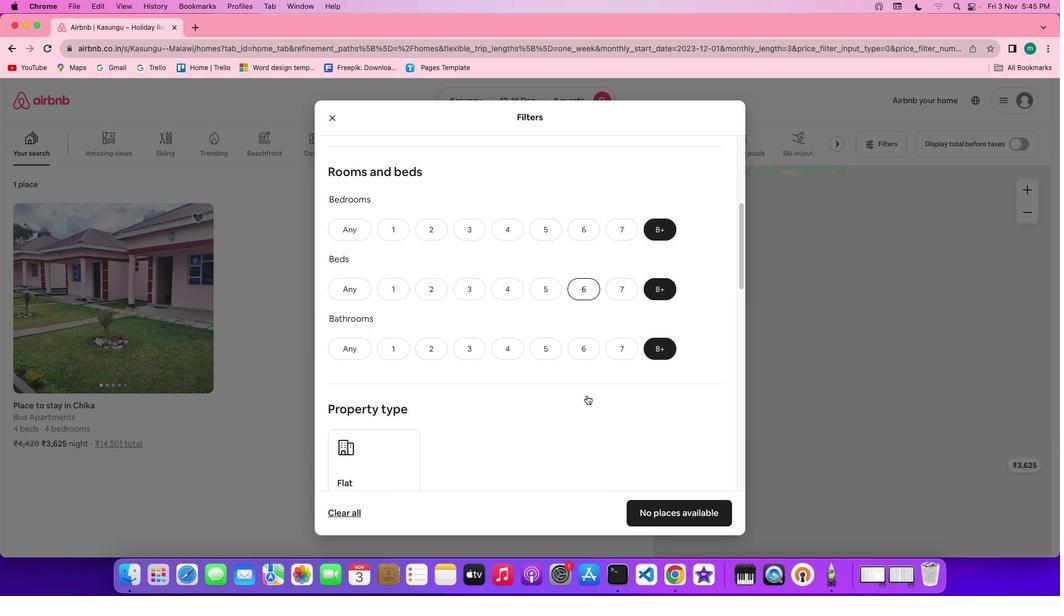 
Action: Mouse scrolled (587, 396) with delta (0, 0)
Screenshot: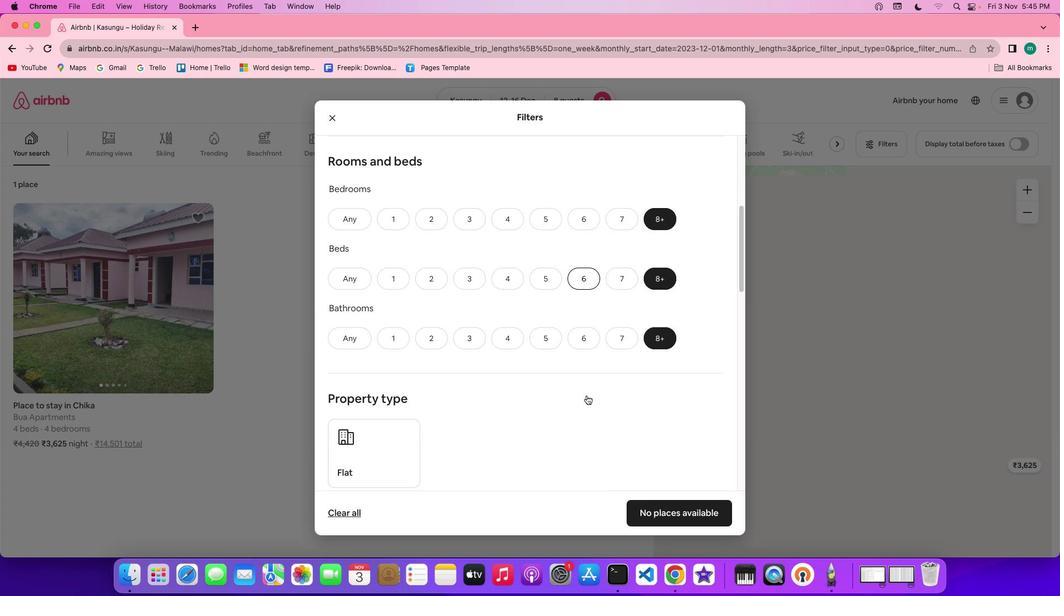 
Action: Mouse scrolled (587, 396) with delta (0, 0)
Screenshot: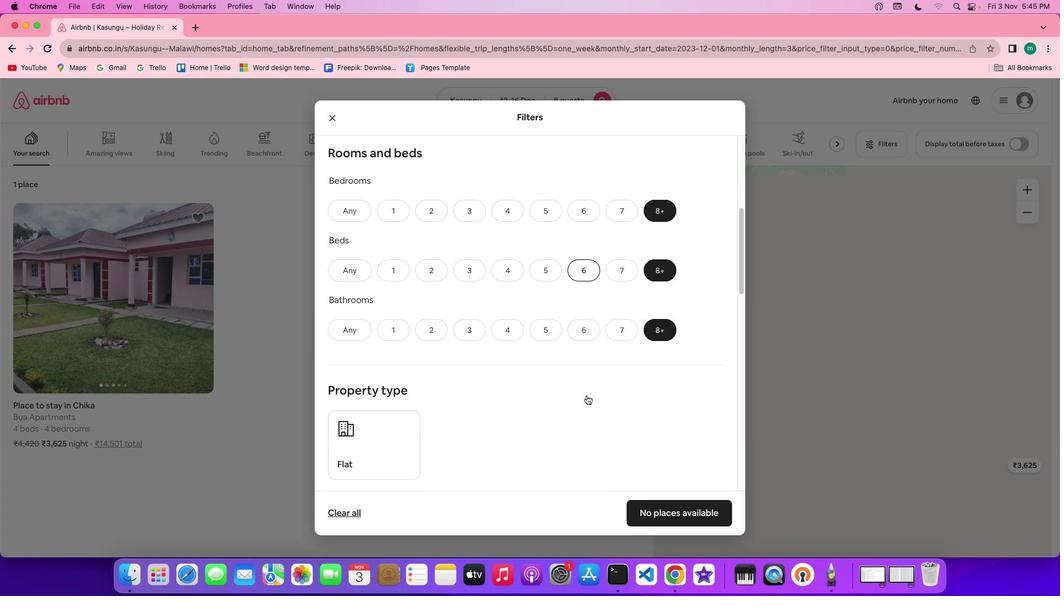 
Action: Mouse scrolled (587, 396) with delta (0, 0)
Screenshot: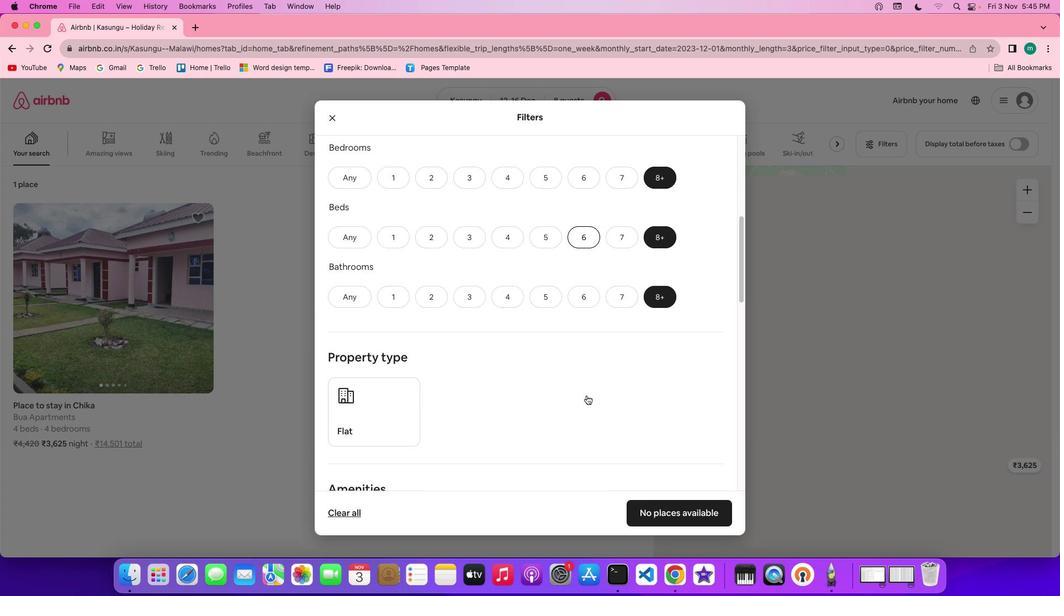 
Action: Mouse scrolled (587, 396) with delta (0, 0)
Screenshot: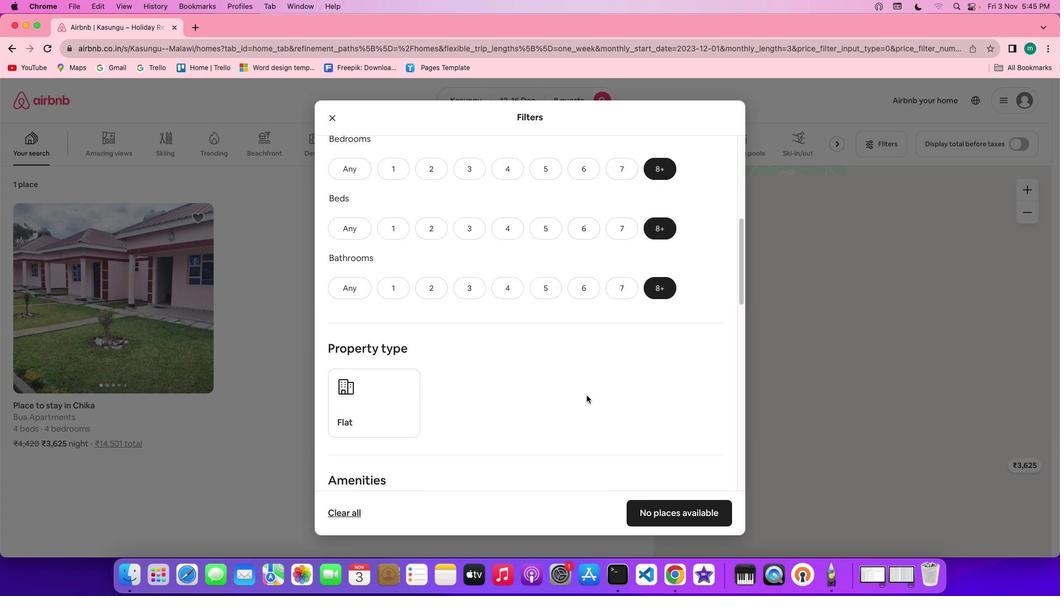 
Action: Mouse scrolled (587, 396) with delta (0, 0)
Screenshot: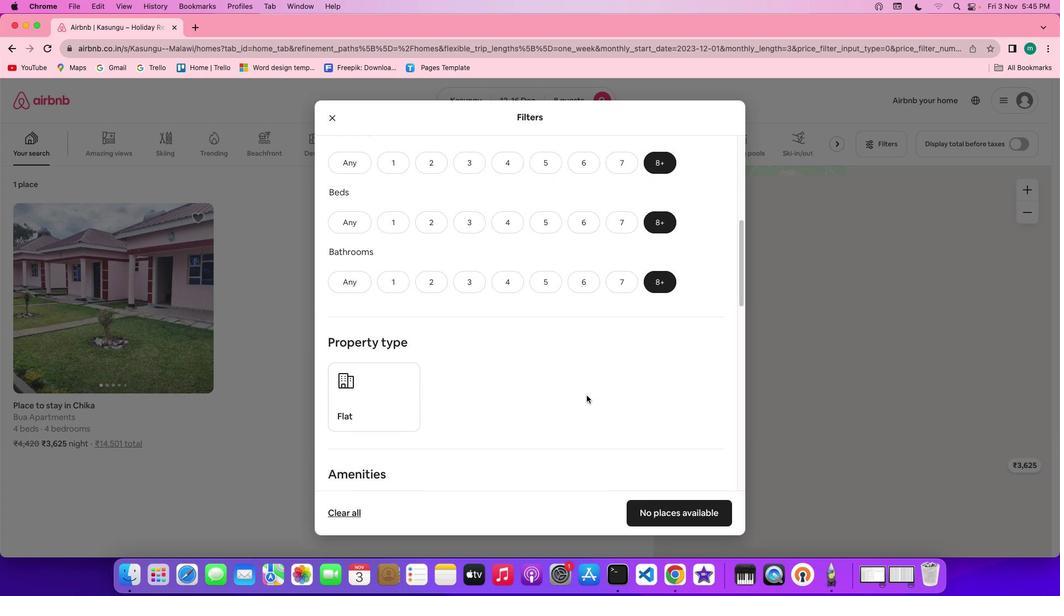 
Action: Mouse scrolled (587, 396) with delta (0, 0)
Screenshot: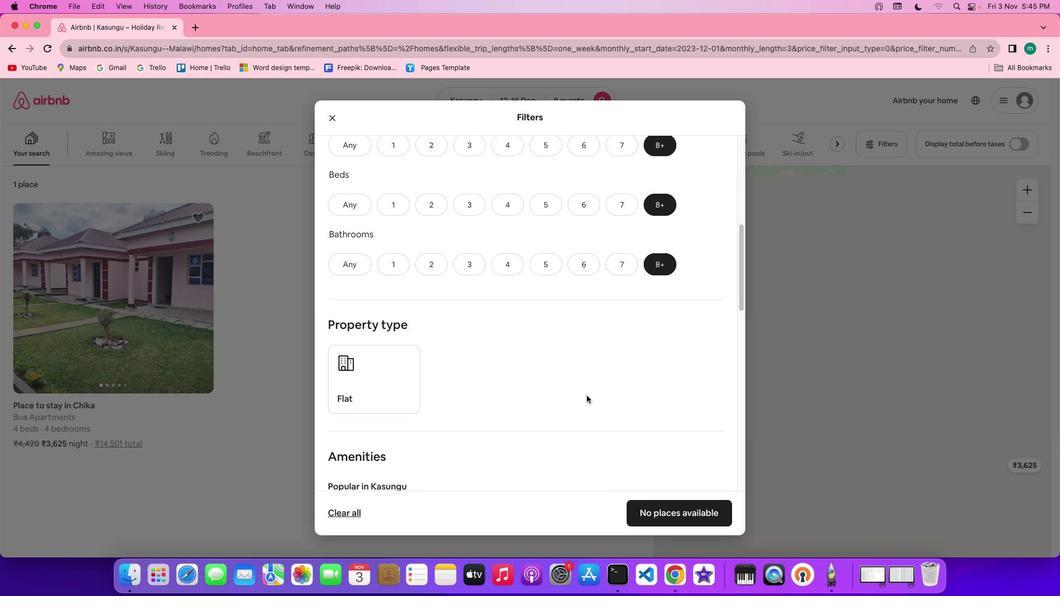 
Action: Mouse scrolled (587, 396) with delta (0, 0)
Screenshot: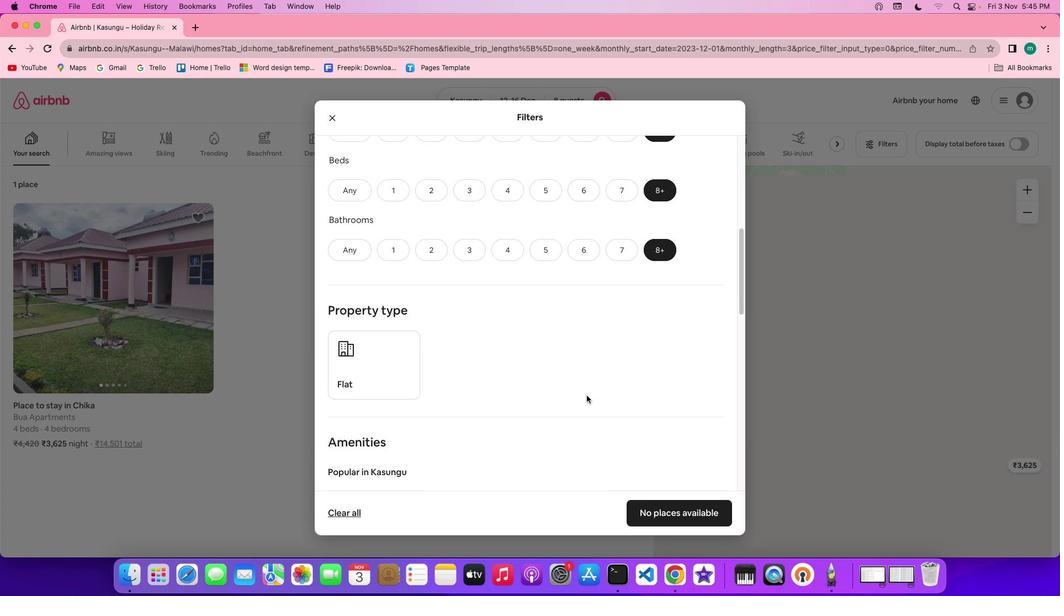 
Action: Mouse scrolled (587, 396) with delta (0, 0)
Screenshot: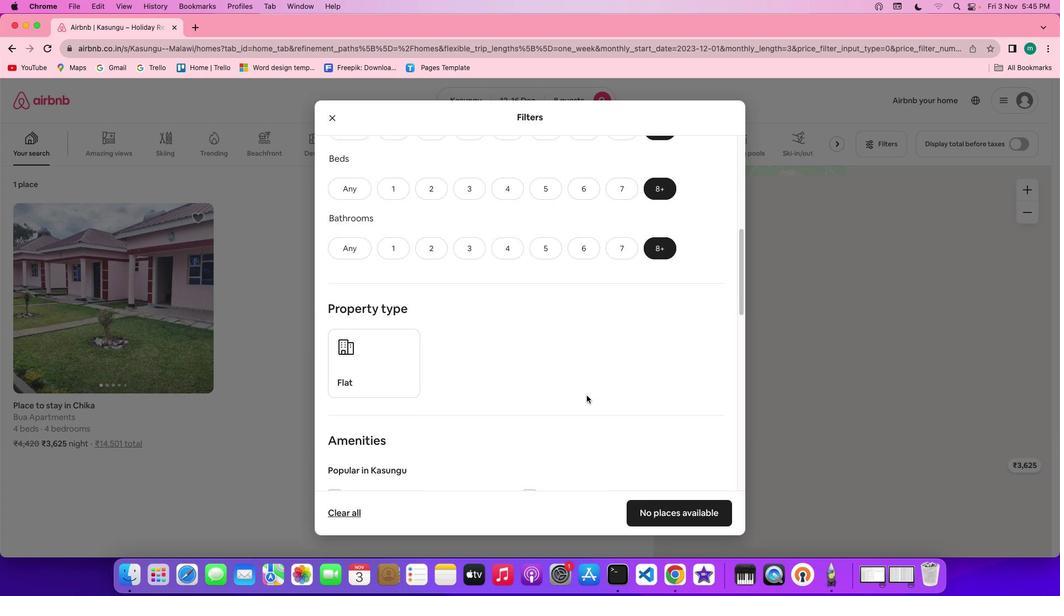
Action: Mouse scrolled (587, 396) with delta (0, 0)
Screenshot: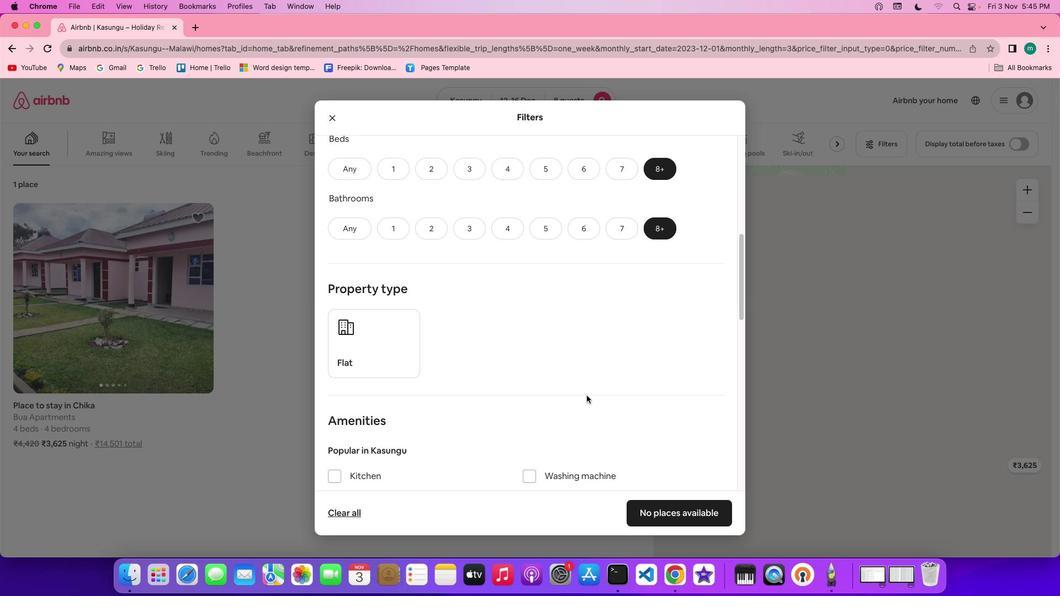 
Action: Mouse scrolled (587, 396) with delta (0, 0)
Screenshot: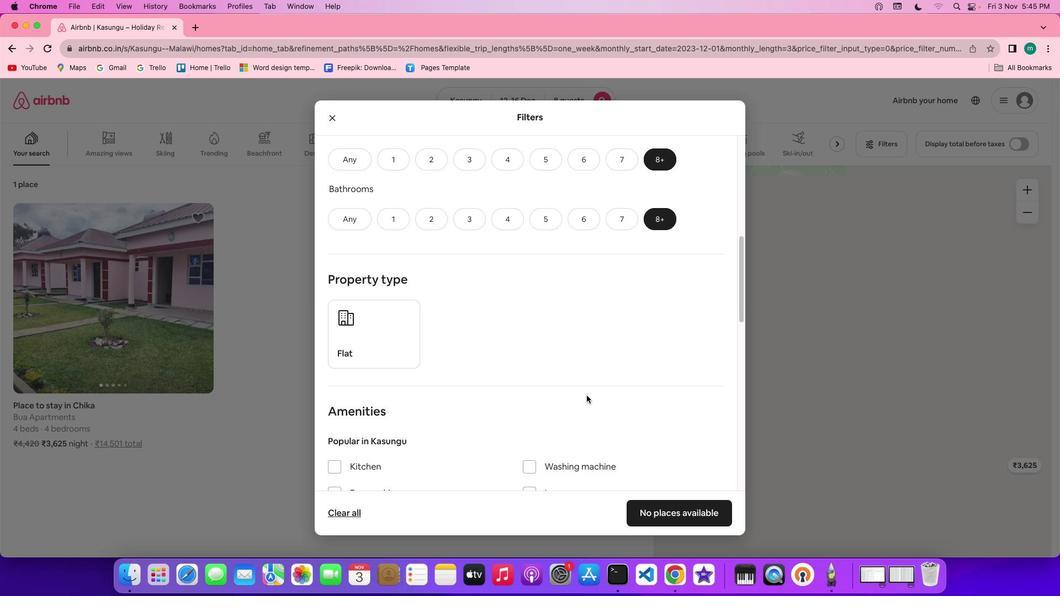 
Action: Mouse scrolled (587, 396) with delta (0, 0)
Screenshot: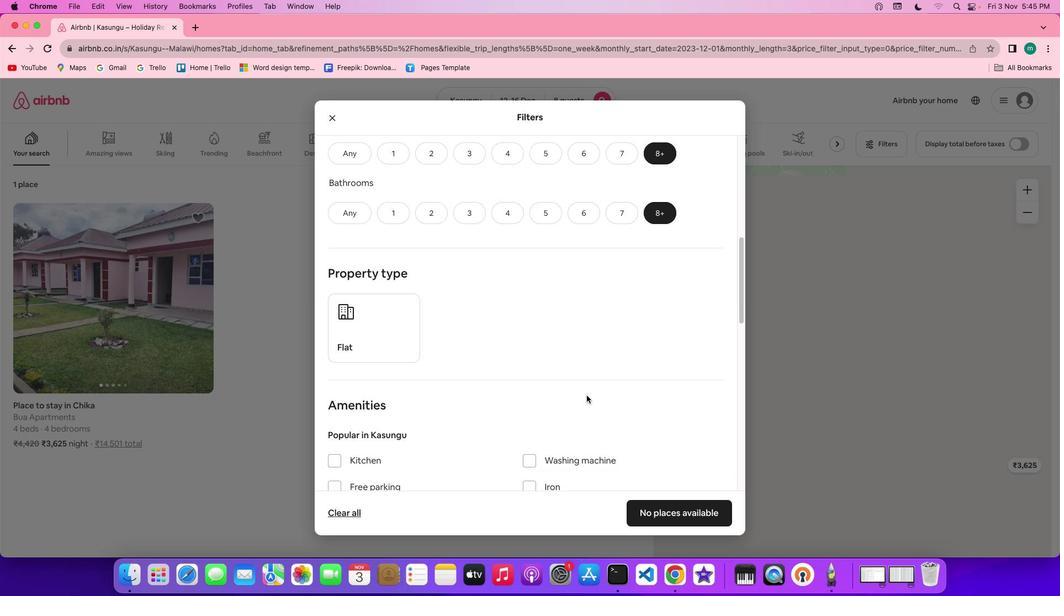 
Action: Mouse scrolled (587, 396) with delta (0, 0)
Screenshot: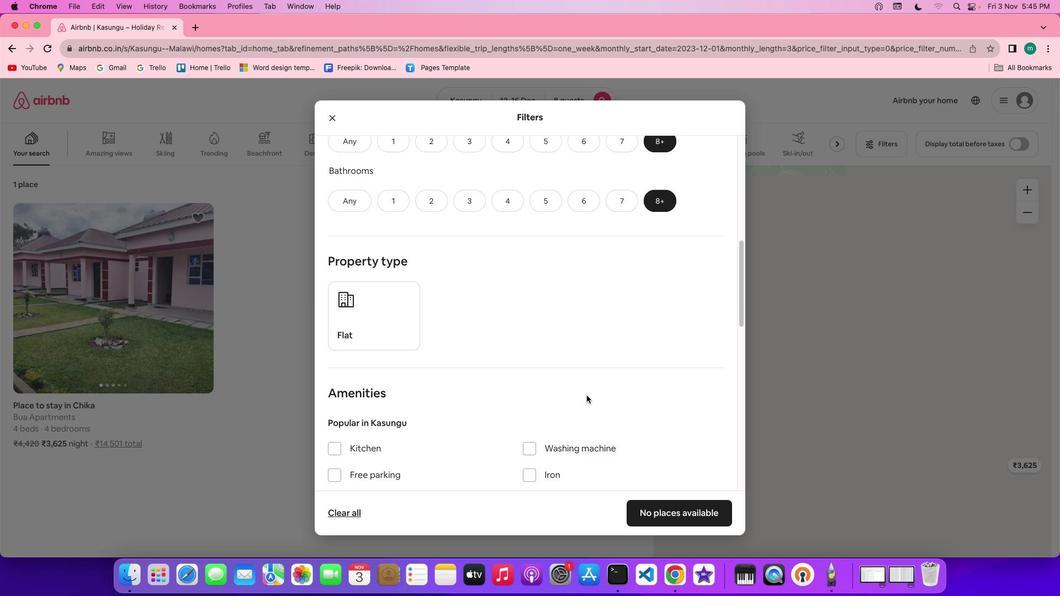 
Action: Mouse scrolled (587, 396) with delta (0, 0)
Screenshot: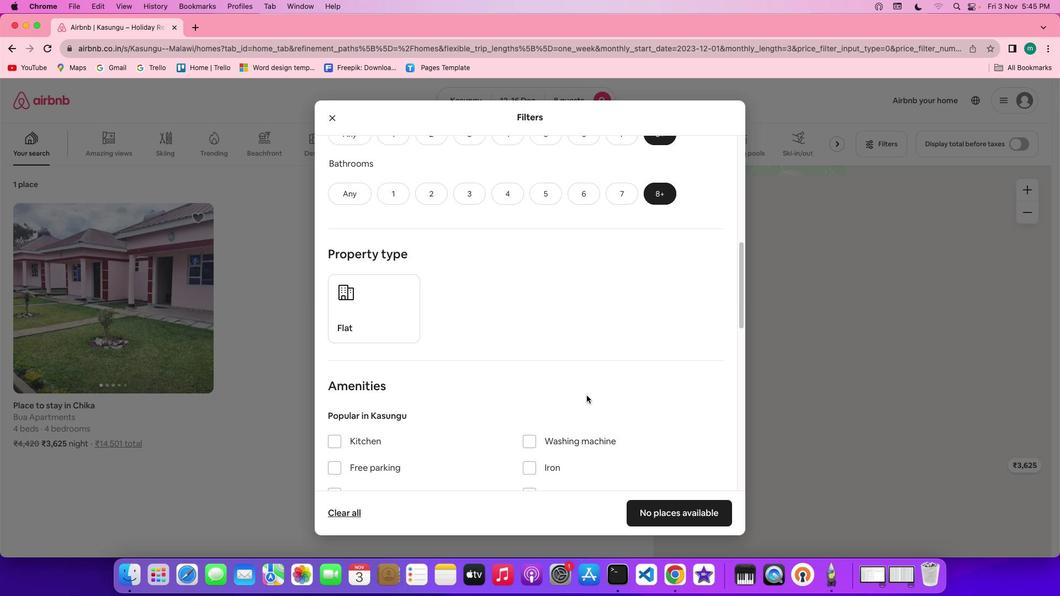 
Action: Mouse scrolled (587, 396) with delta (0, 0)
Screenshot: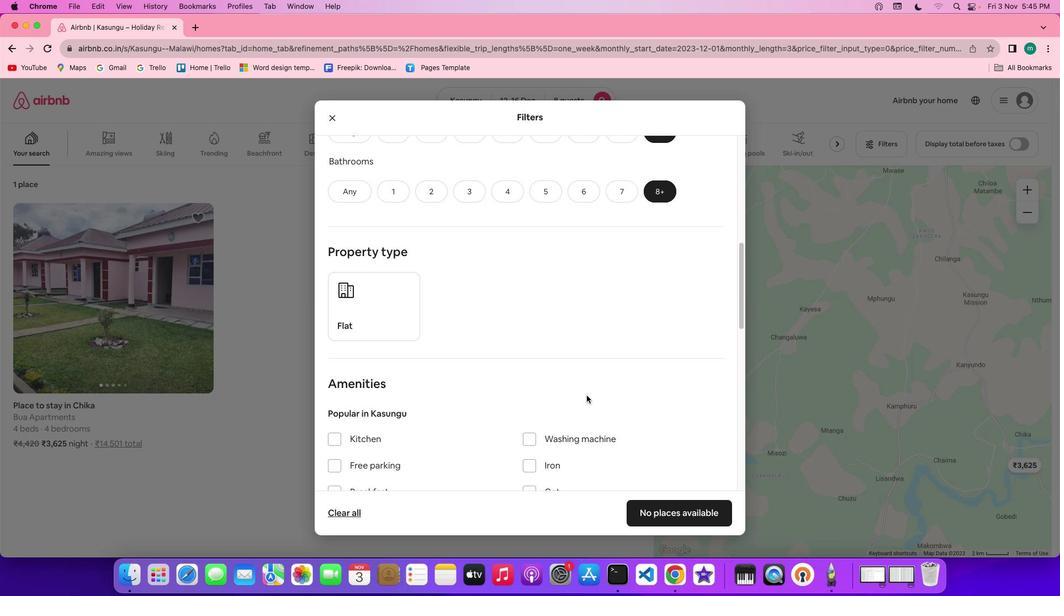 
Action: Mouse scrolled (587, 396) with delta (0, 0)
Screenshot: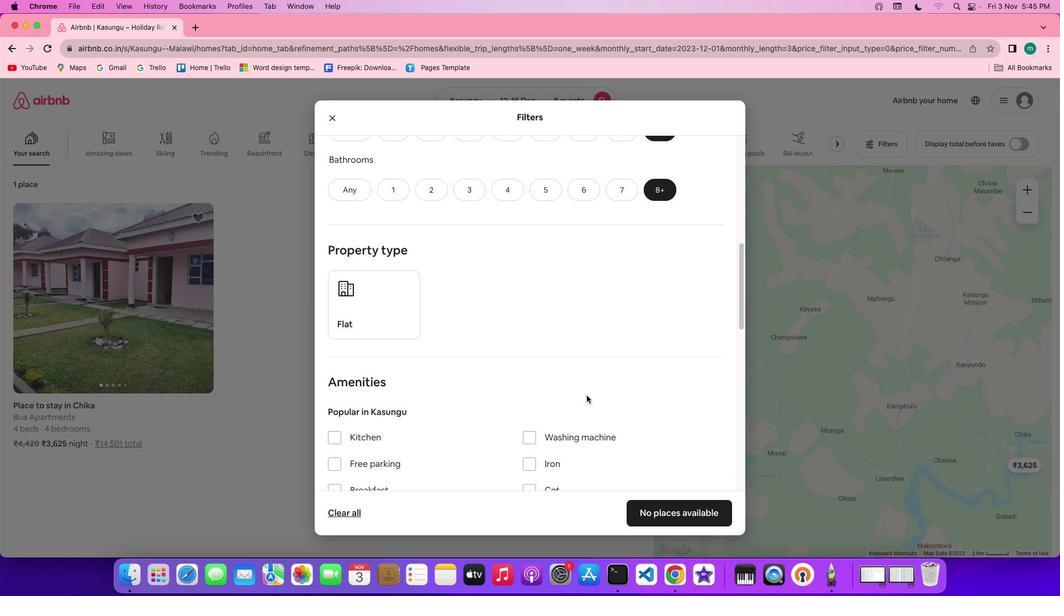
Action: Mouse moved to (572, 391)
Screenshot: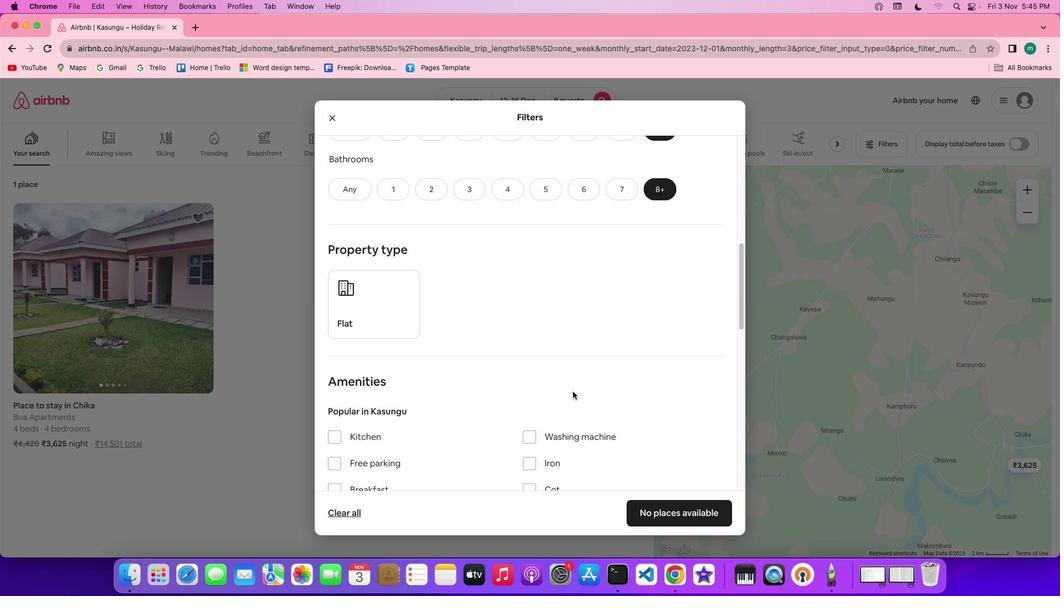 
Action: Mouse scrolled (572, 391) with delta (0, 0)
Screenshot: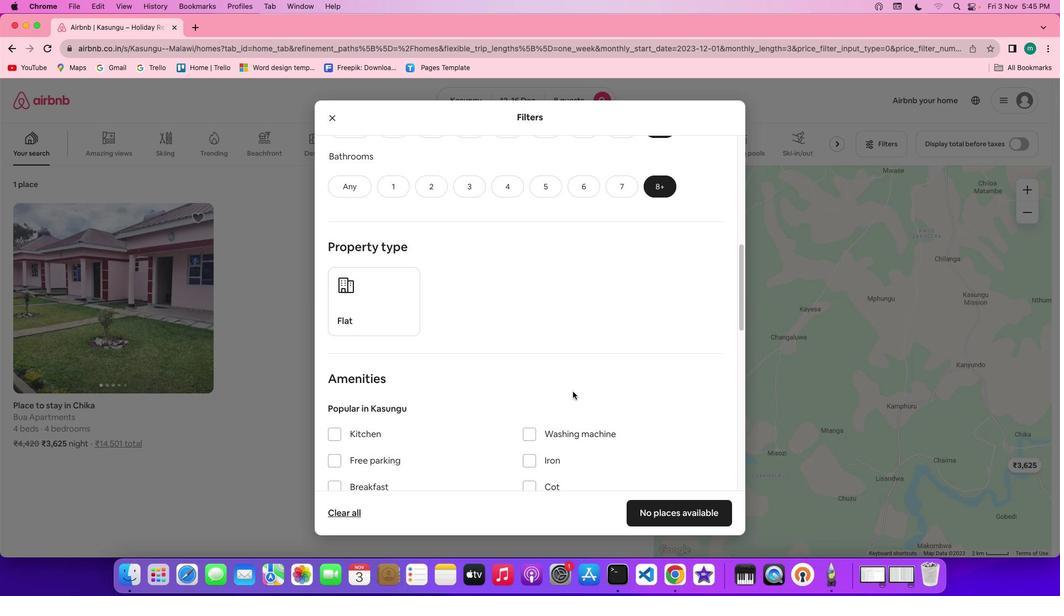 
Action: Mouse scrolled (572, 391) with delta (0, 0)
Screenshot: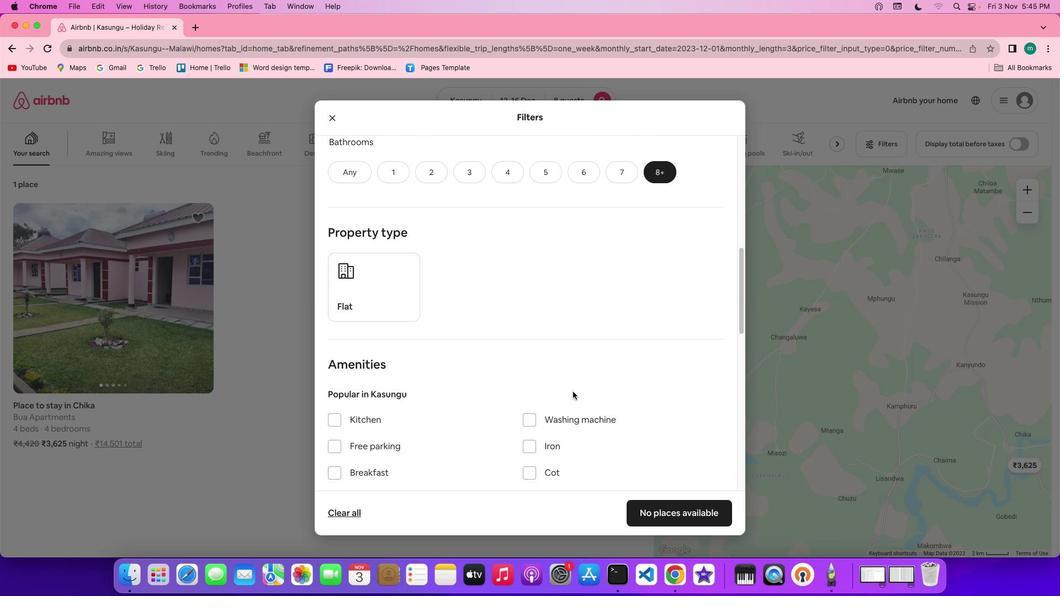 
Action: Mouse scrolled (572, 391) with delta (0, 0)
Screenshot: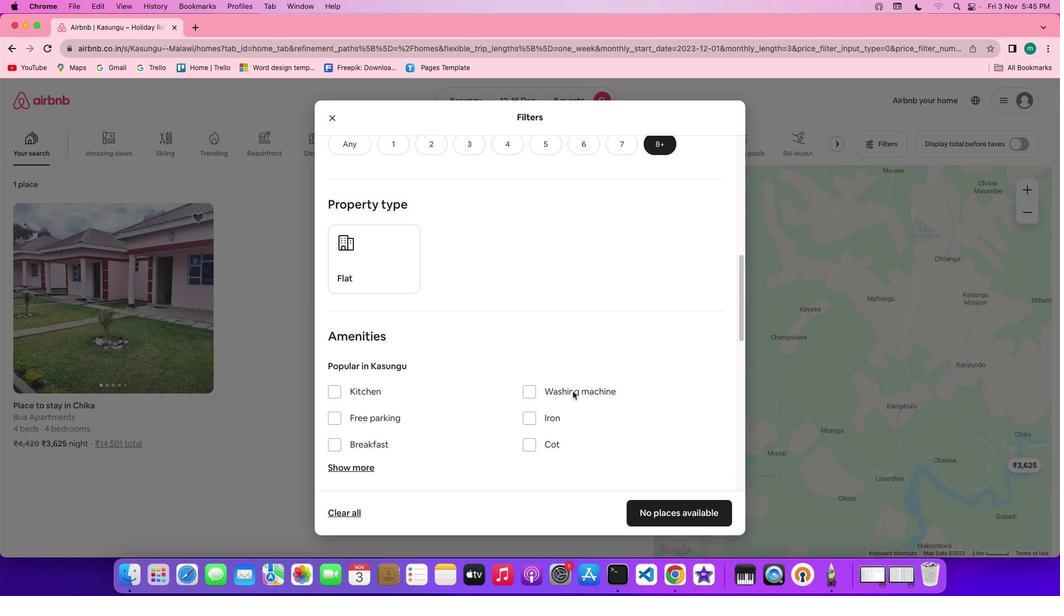 
Action: Mouse scrolled (572, 391) with delta (0, 0)
Screenshot: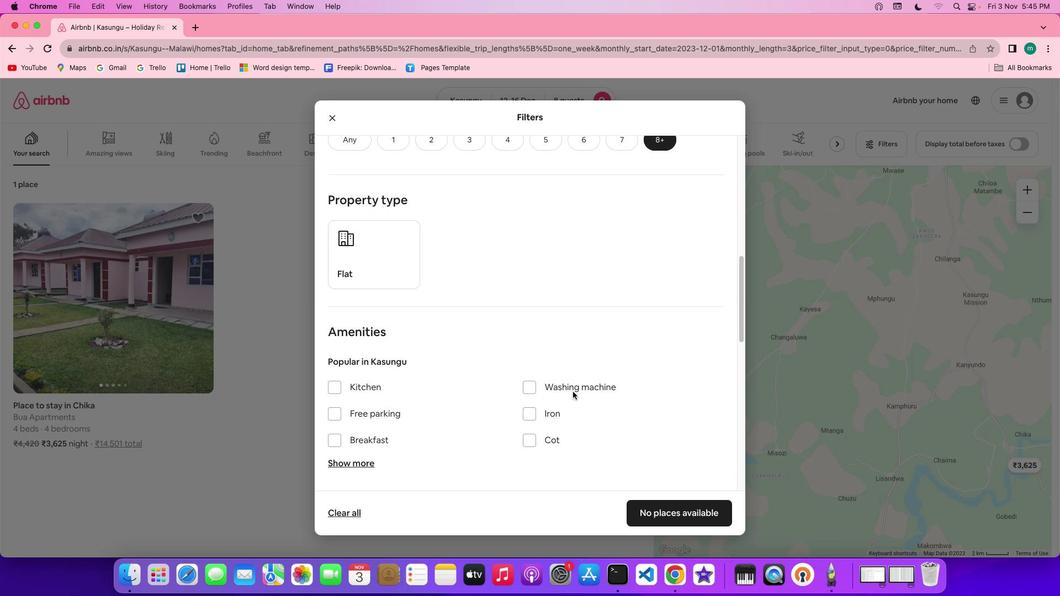 
Action: Mouse scrolled (572, 391) with delta (0, 0)
Screenshot: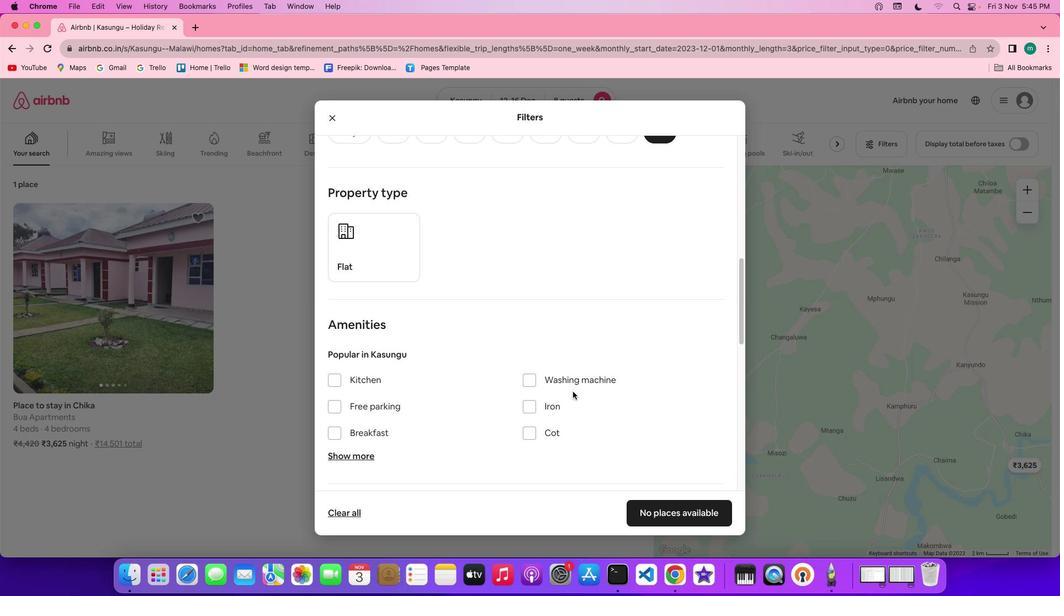 
Action: Mouse scrolled (572, 391) with delta (0, 0)
Screenshot: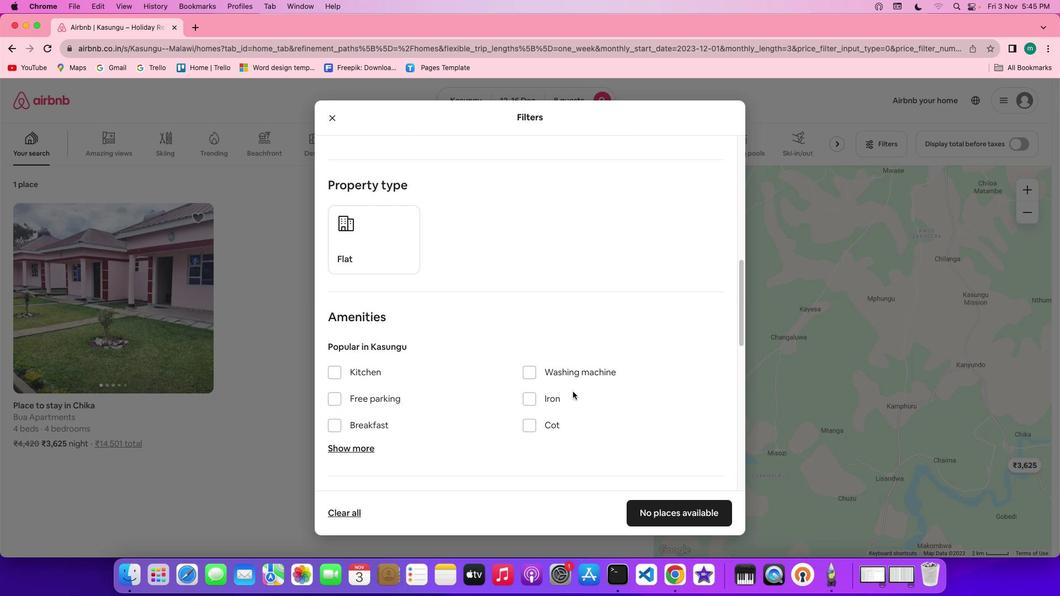 
Action: Mouse scrolled (572, 391) with delta (0, 0)
Screenshot: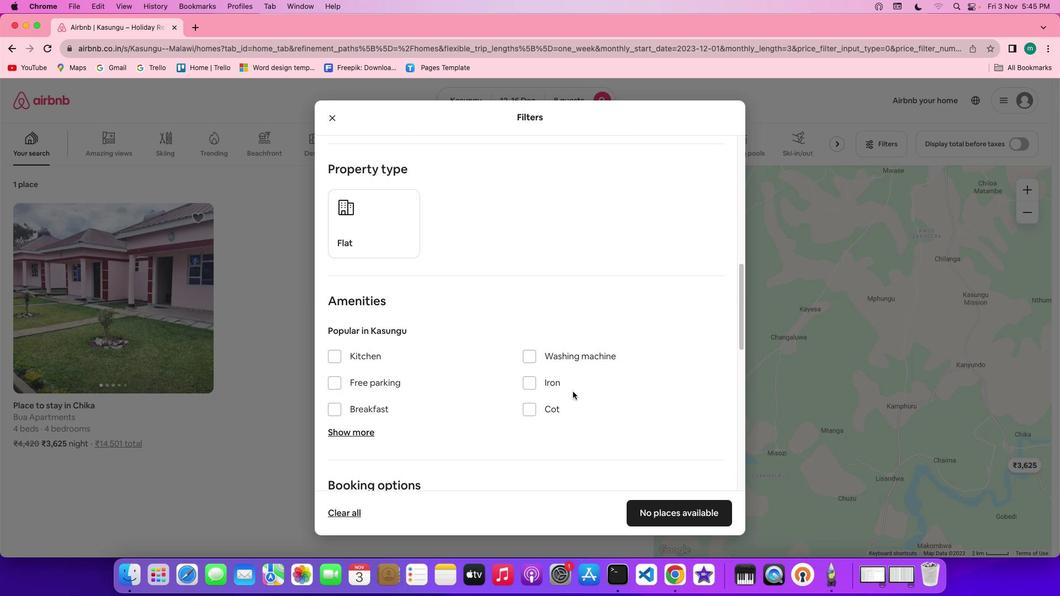 
Action: Mouse scrolled (572, 391) with delta (0, 0)
Screenshot: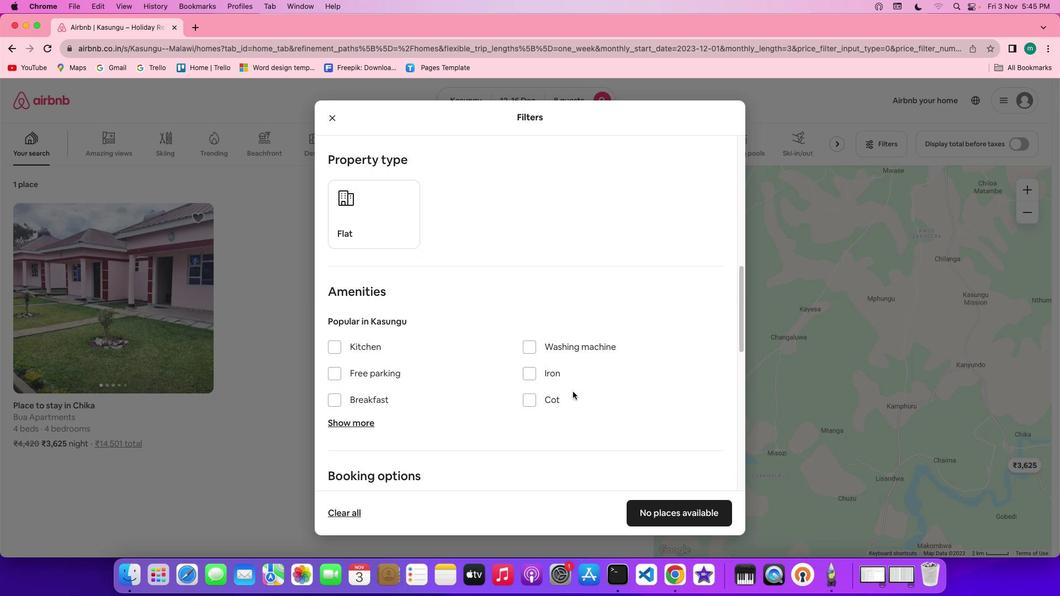 
Action: Mouse scrolled (572, 391) with delta (0, 0)
Screenshot: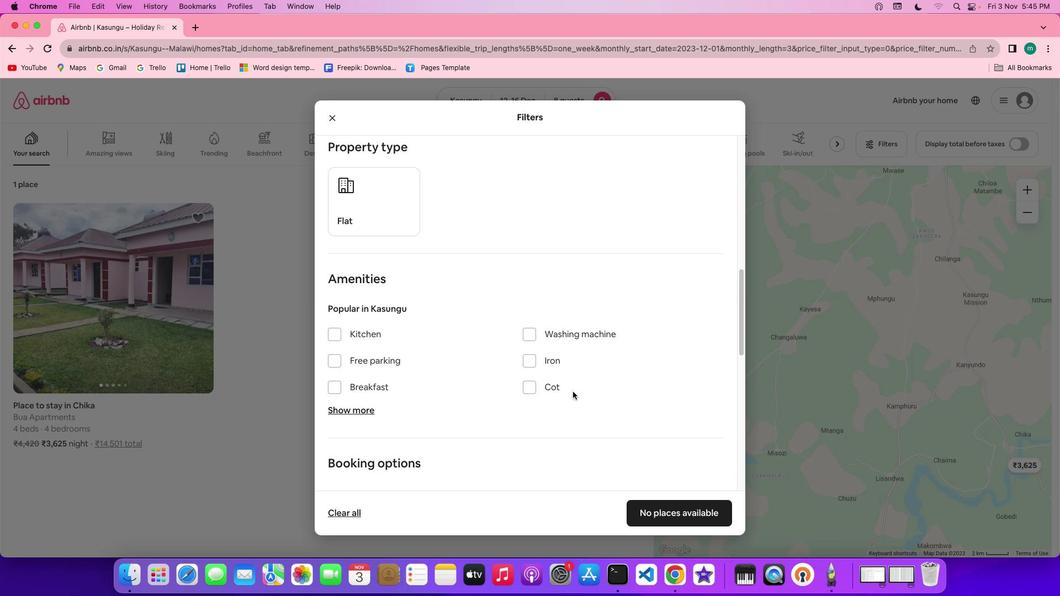 
Action: Mouse scrolled (572, 391) with delta (0, 0)
Screenshot: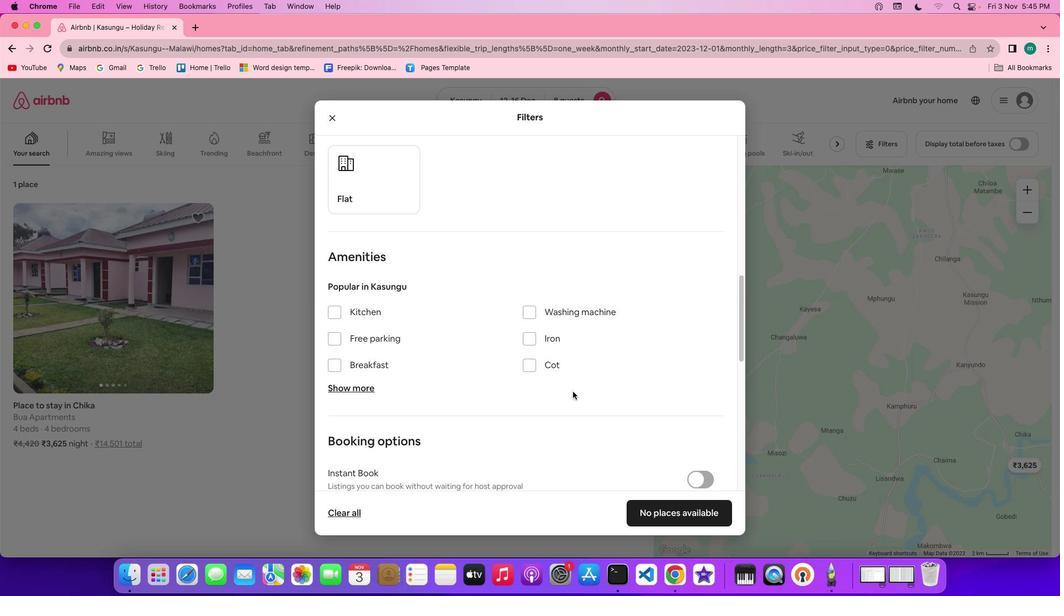 
Action: Mouse moved to (359, 381)
Screenshot: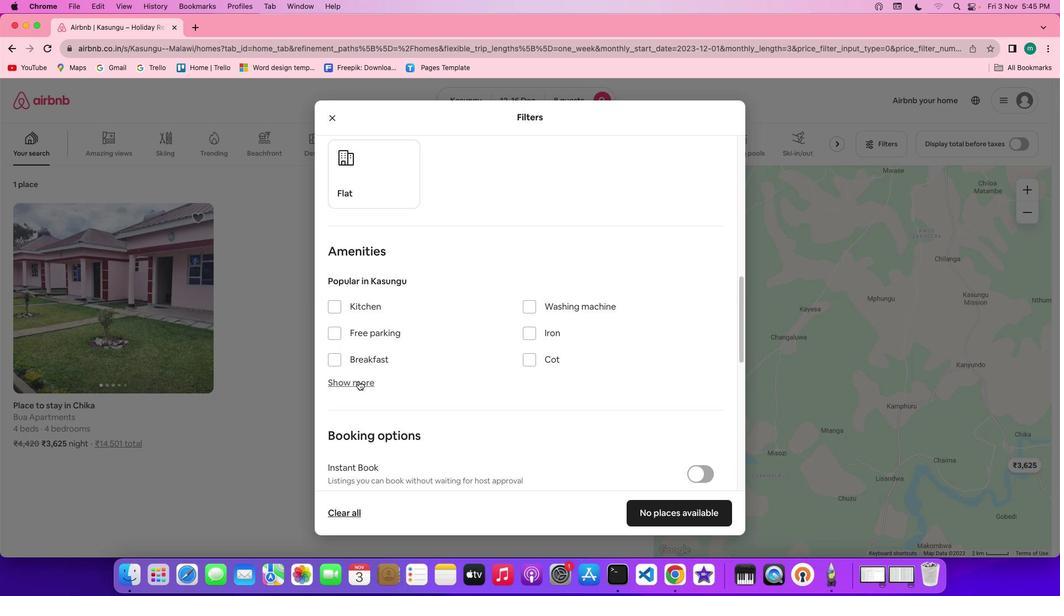 
Action: Mouse pressed left at (359, 381)
Screenshot: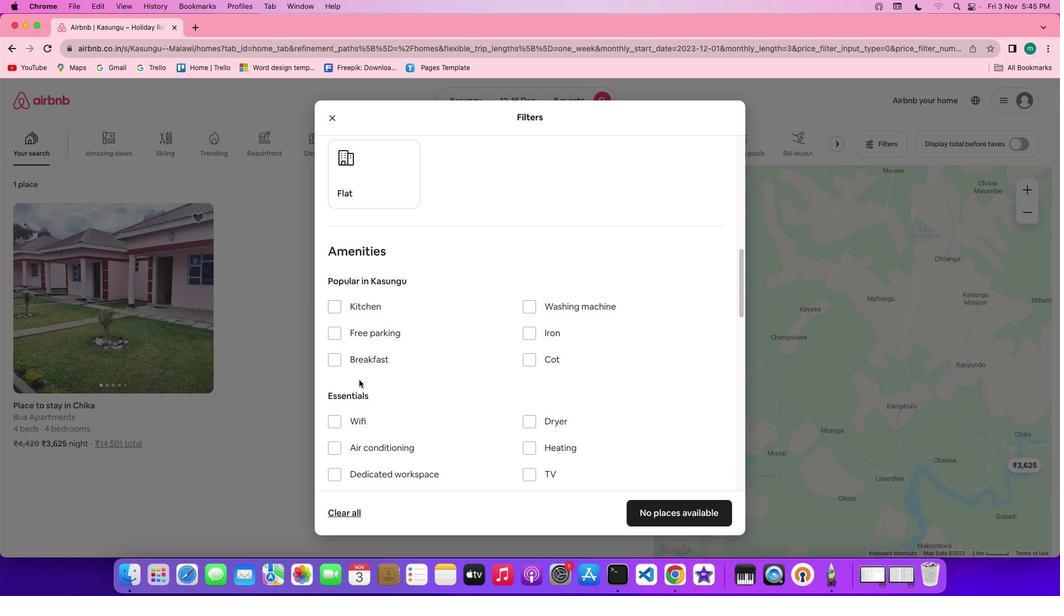 
Action: Mouse moved to (506, 396)
Screenshot: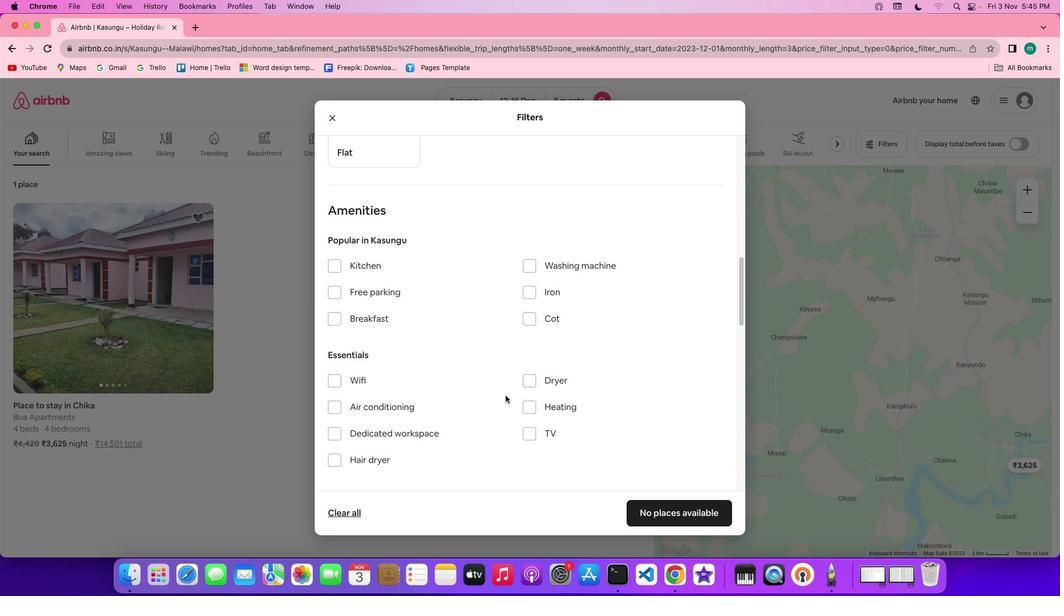 
Action: Mouse scrolled (506, 396) with delta (0, 0)
Screenshot: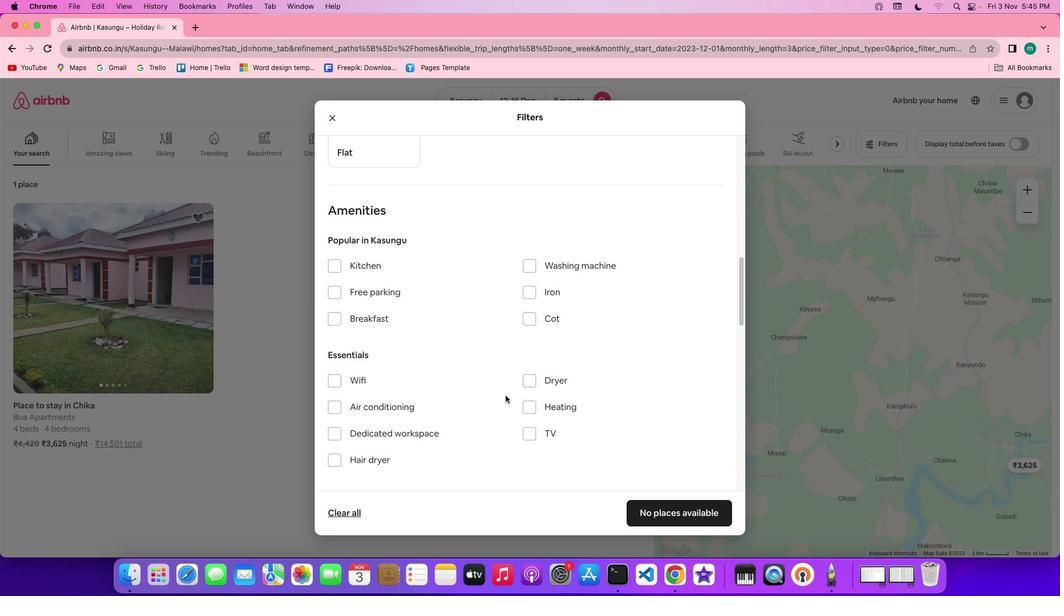 
Action: Mouse scrolled (506, 396) with delta (0, 0)
Screenshot: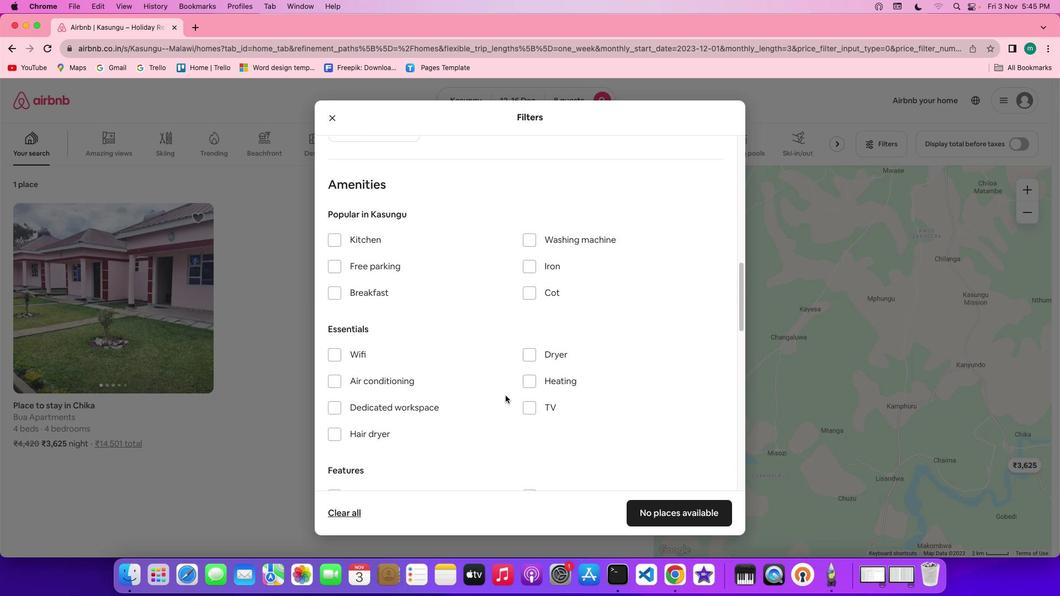 
Action: Mouse scrolled (506, 396) with delta (0, -1)
Screenshot: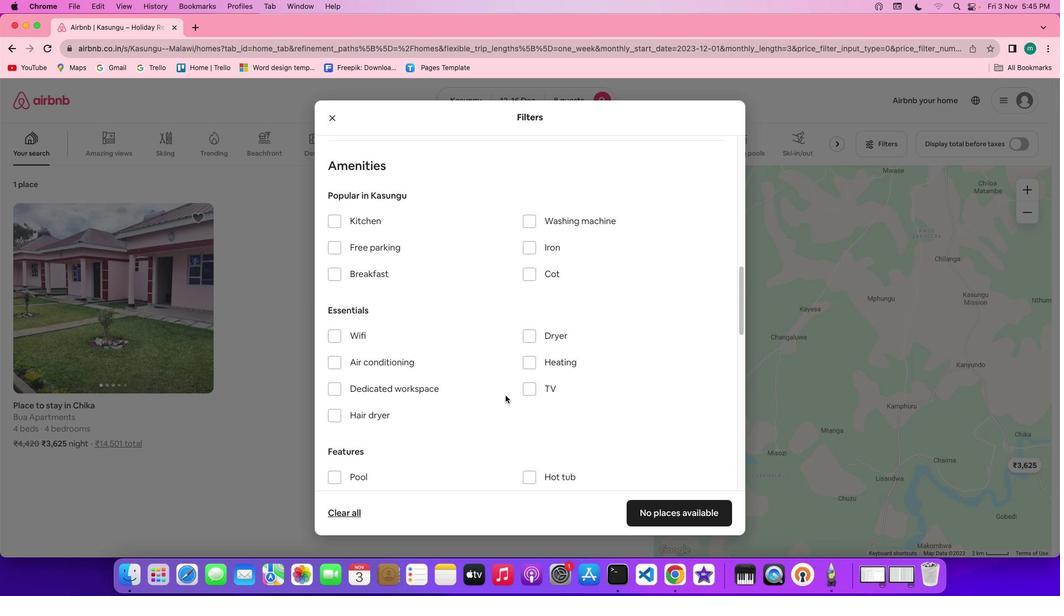 
Action: Mouse moved to (515, 381)
Screenshot: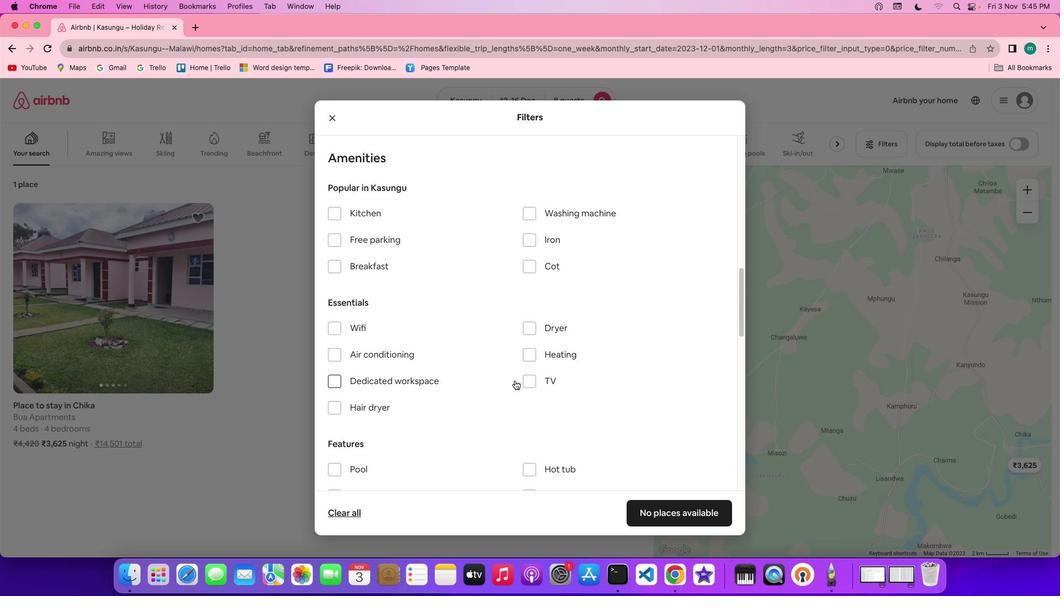 
Action: Mouse scrolled (515, 381) with delta (0, 0)
Screenshot: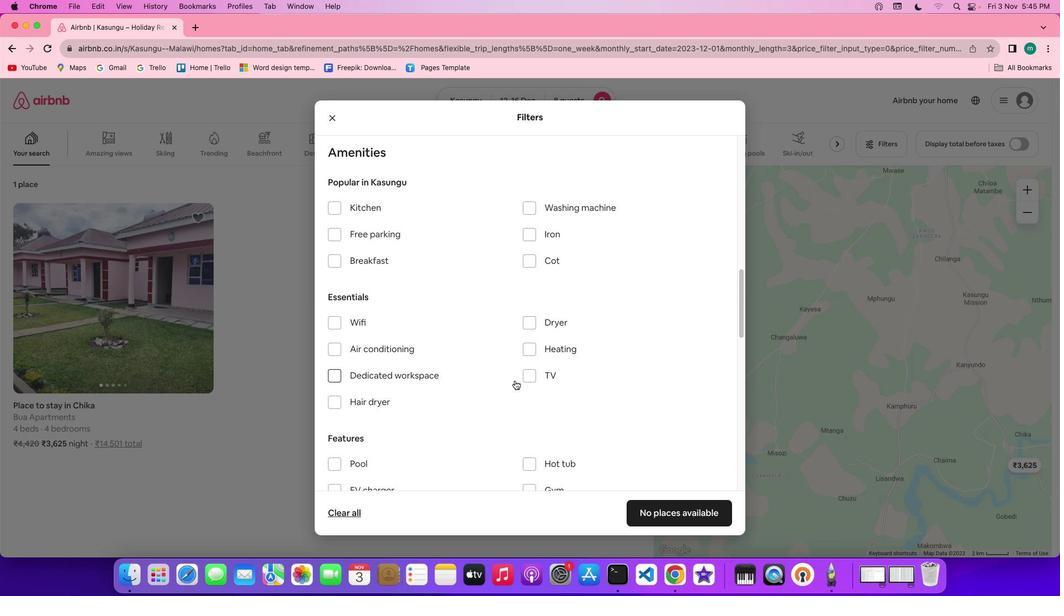 
Action: Mouse scrolled (515, 381) with delta (0, 0)
Screenshot: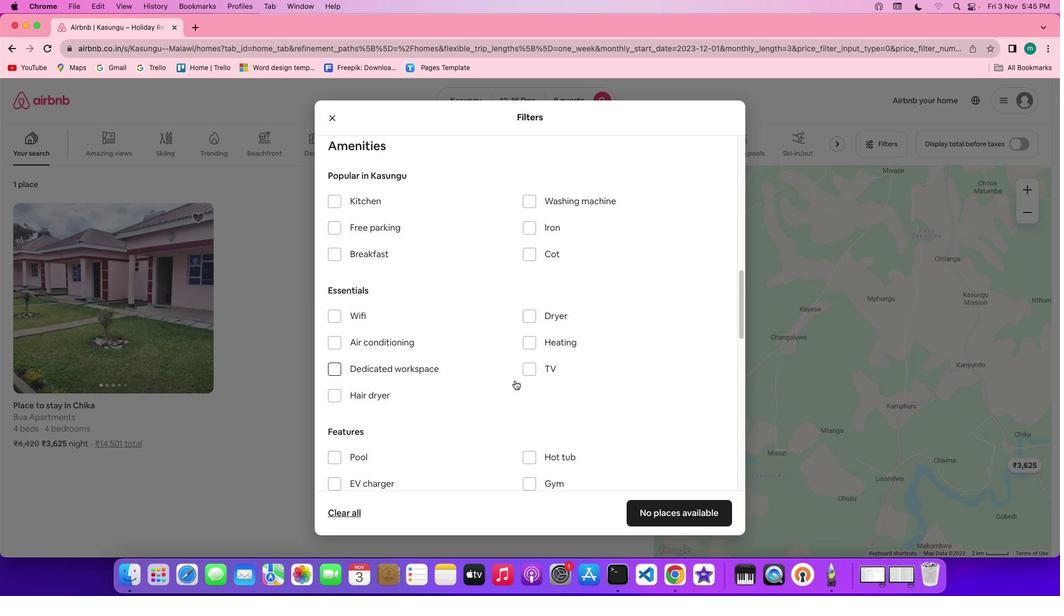 
Action: Mouse moved to (358, 309)
Screenshot: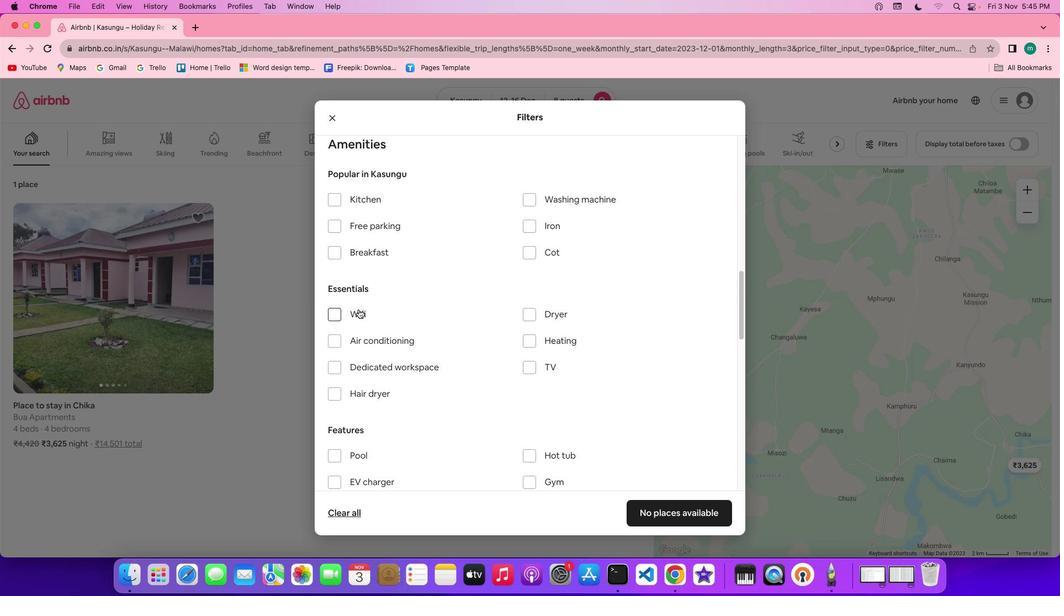 
Action: Mouse pressed left at (358, 309)
Screenshot: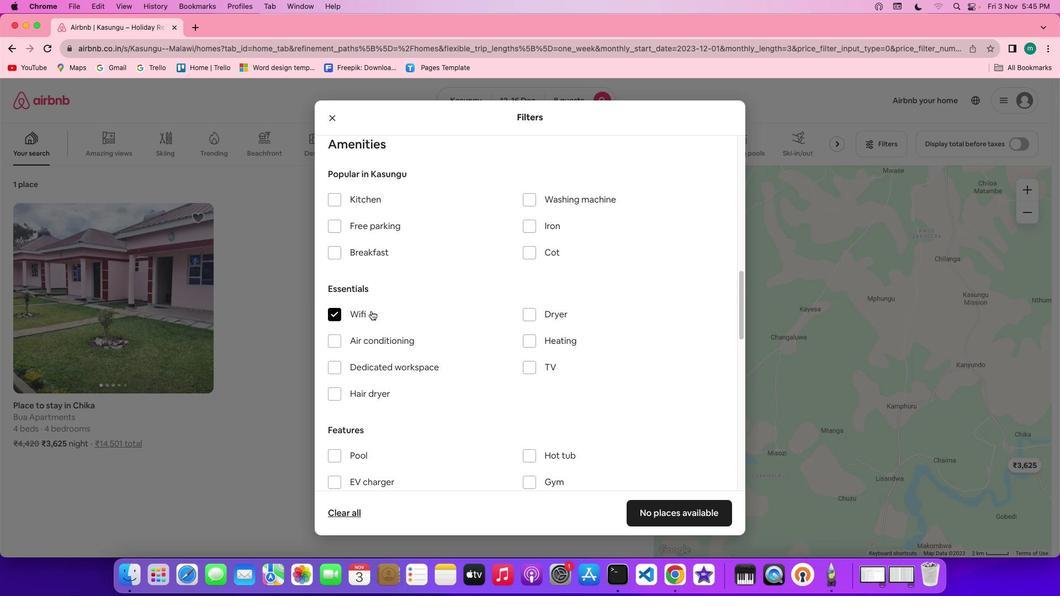 
Action: Mouse moved to (510, 345)
Screenshot: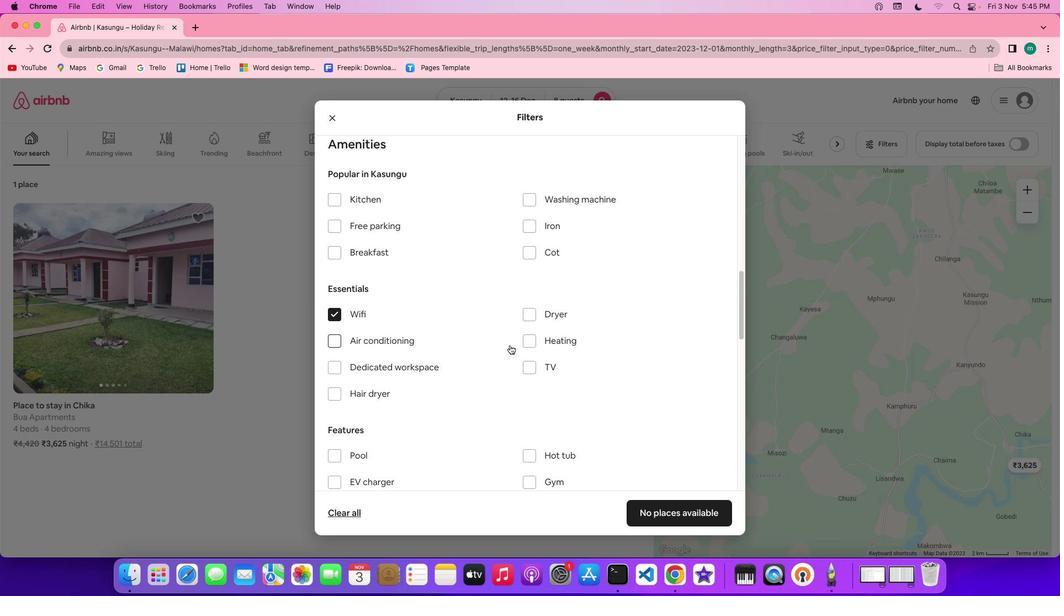 
Action: Mouse scrolled (510, 345) with delta (0, 0)
Screenshot: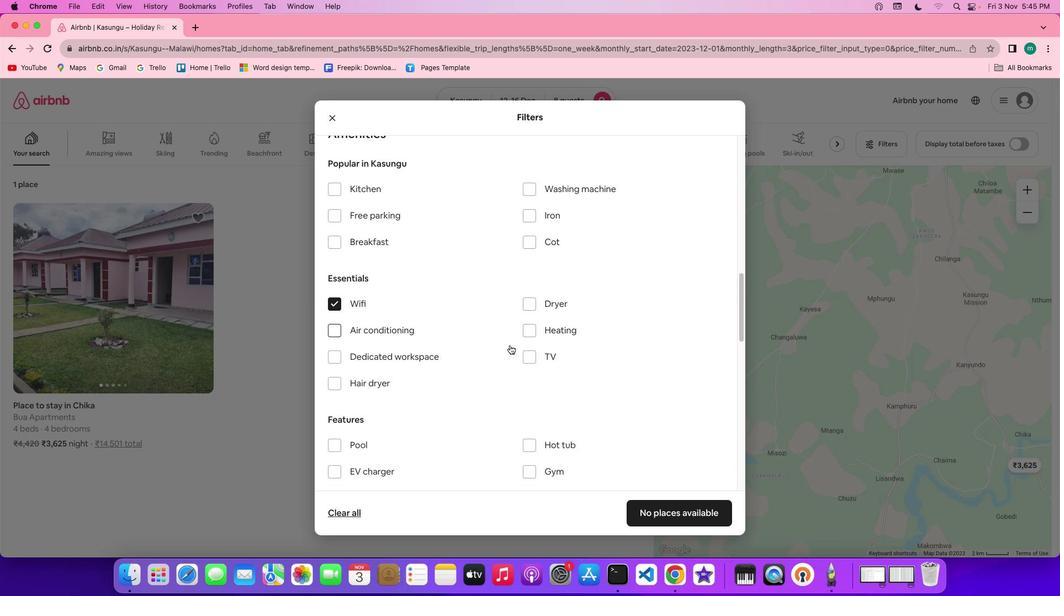 
Action: Mouse scrolled (510, 345) with delta (0, 0)
Screenshot: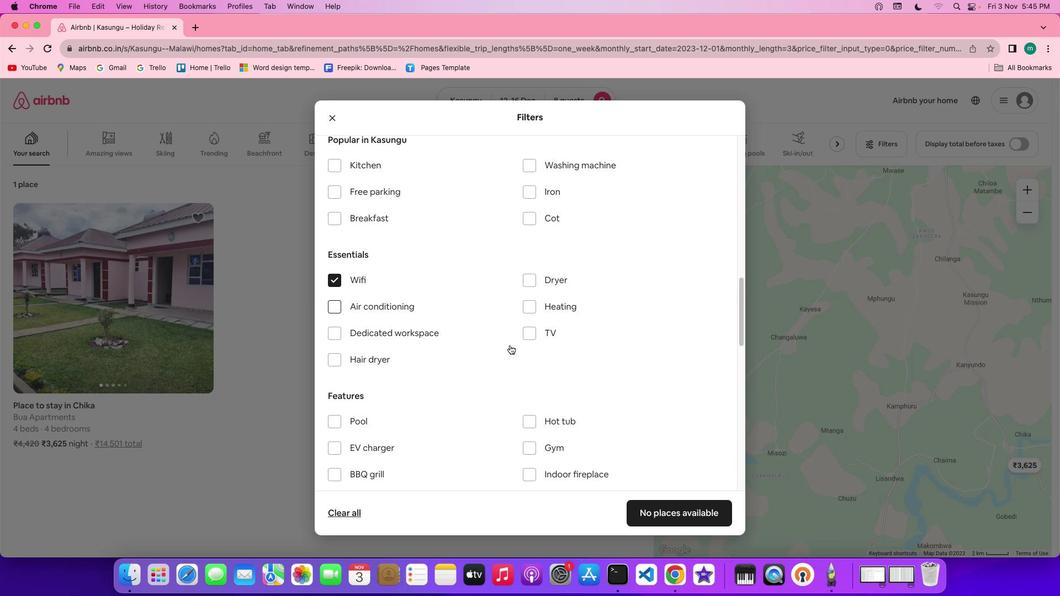 
Action: Mouse scrolled (510, 345) with delta (0, 0)
Screenshot: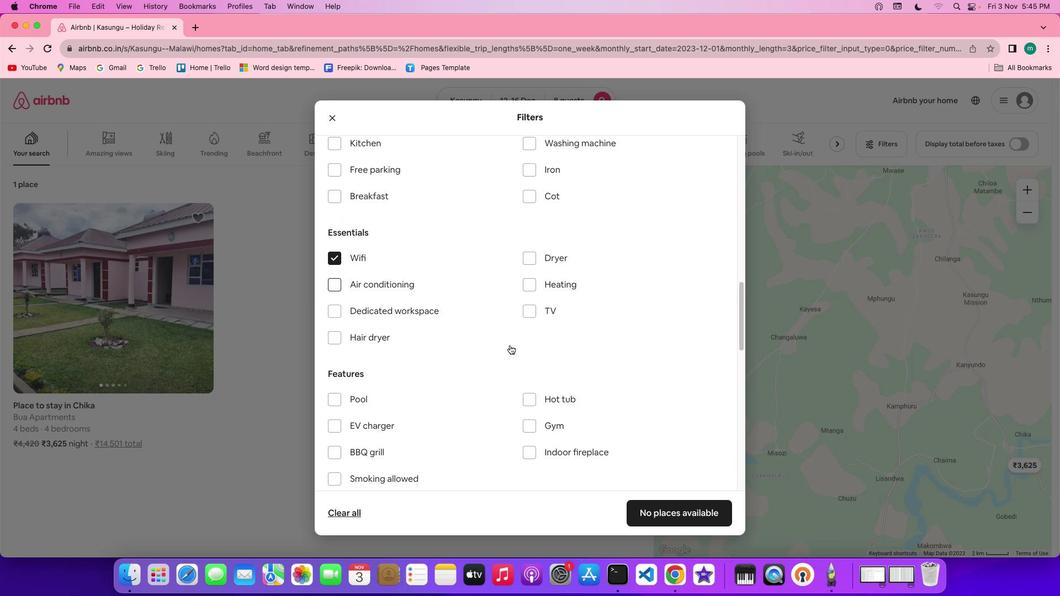 
Action: Mouse scrolled (510, 345) with delta (0, 0)
Screenshot: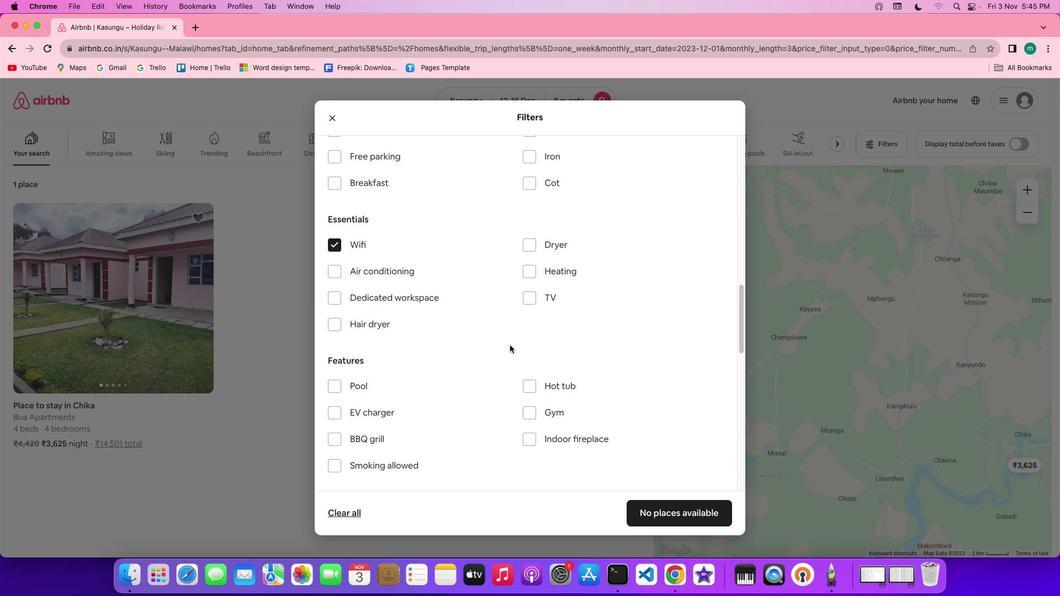 
Action: Mouse scrolled (510, 345) with delta (0, 0)
Screenshot: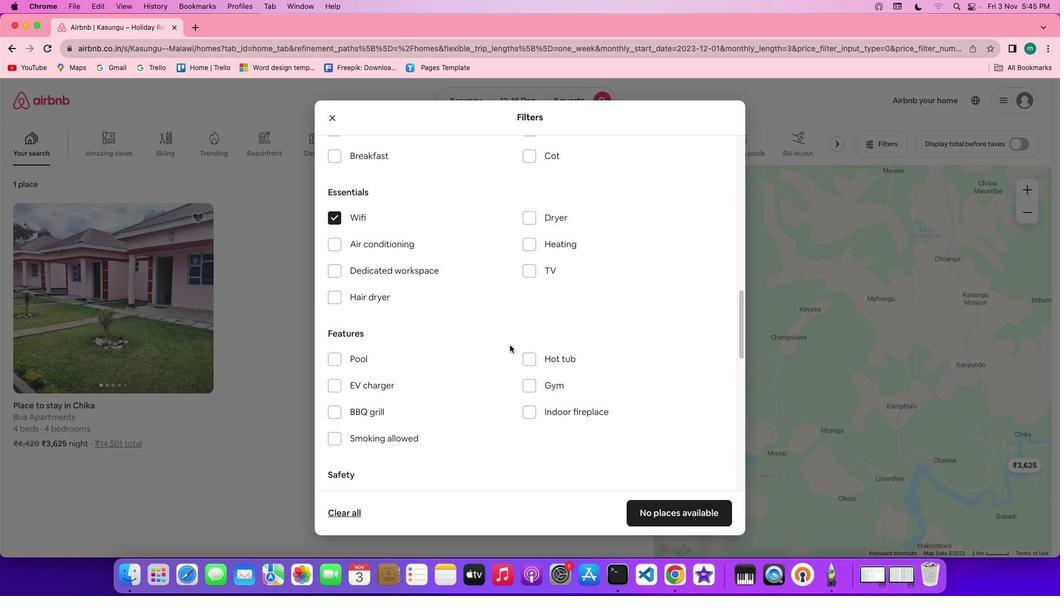 
Action: Mouse scrolled (510, 345) with delta (0, -1)
Screenshot: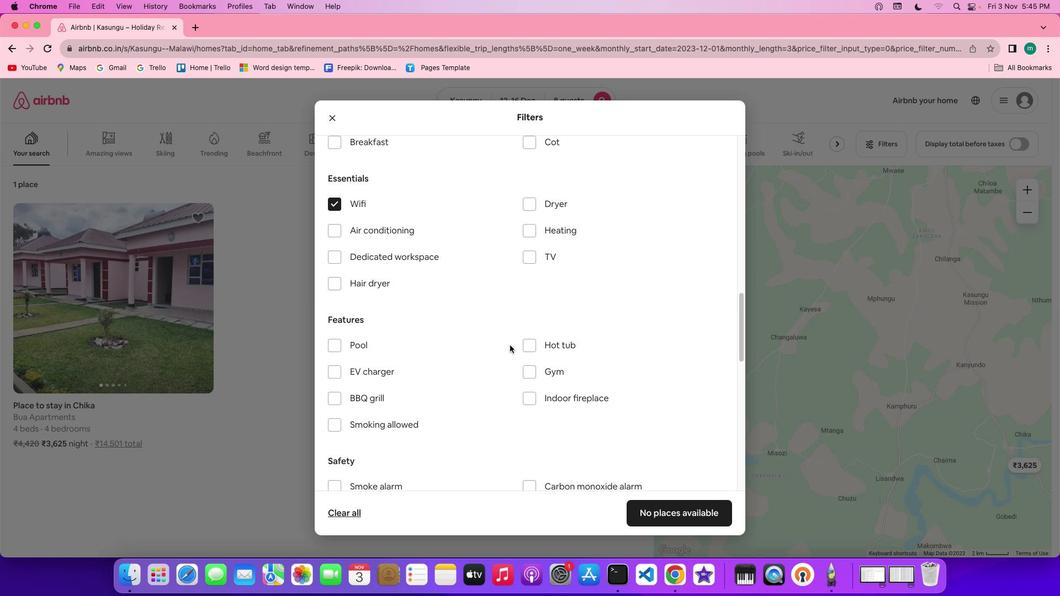 
Action: Mouse scrolled (510, 345) with delta (0, 0)
Screenshot: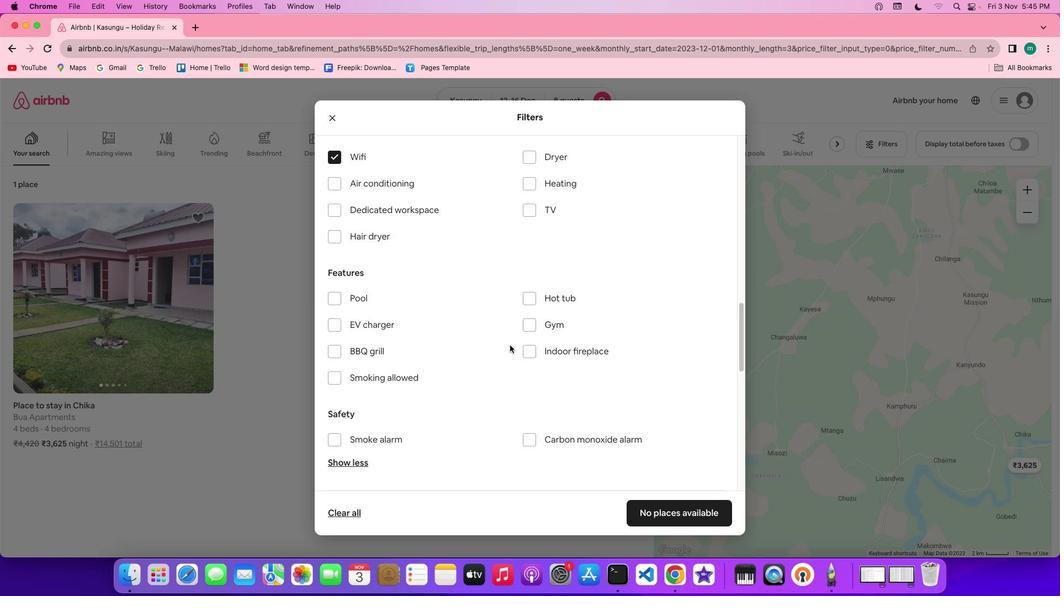 
Action: Mouse scrolled (510, 345) with delta (0, 0)
Screenshot: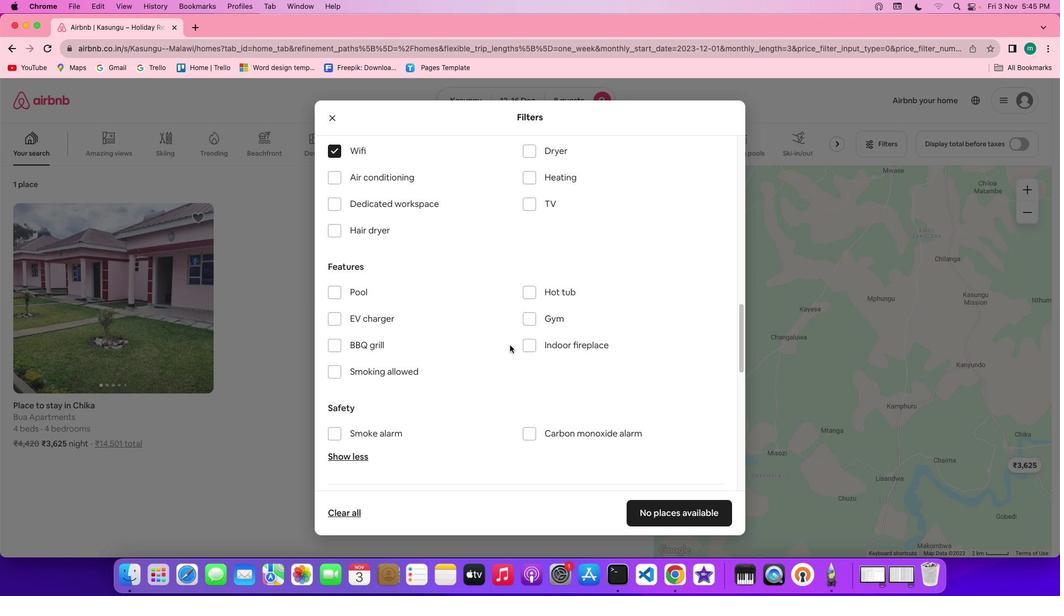 
Action: Mouse scrolled (510, 345) with delta (0, 0)
Screenshot: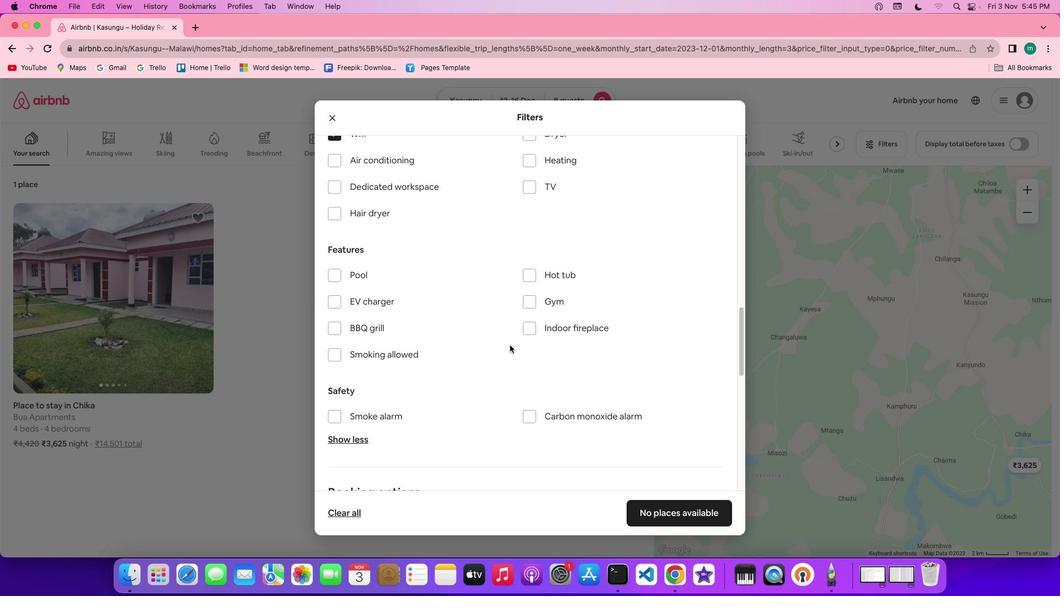 
Action: Mouse scrolled (510, 345) with delta (0, 0)
Screenshot: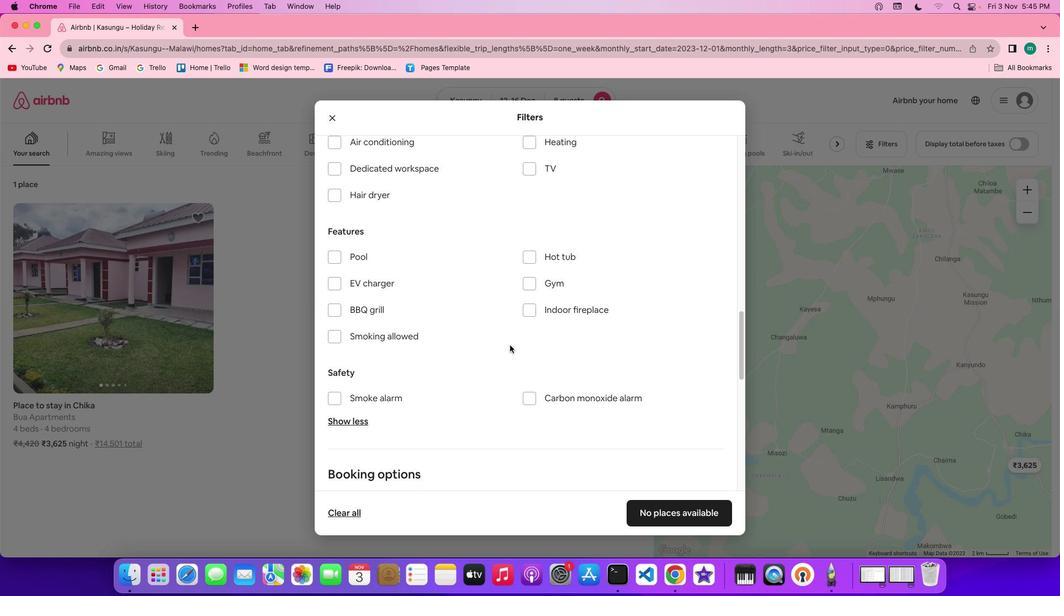 
Action: Mouse moved to (530, 159)
Screenshot: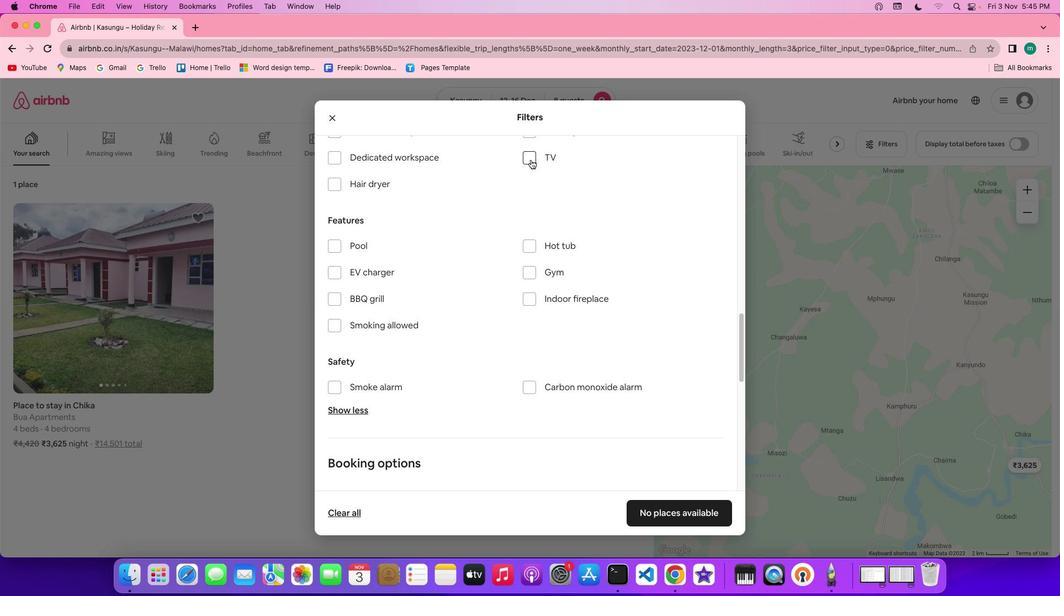 
Action: Mouse pressed left at (530, 159)
Screenshot: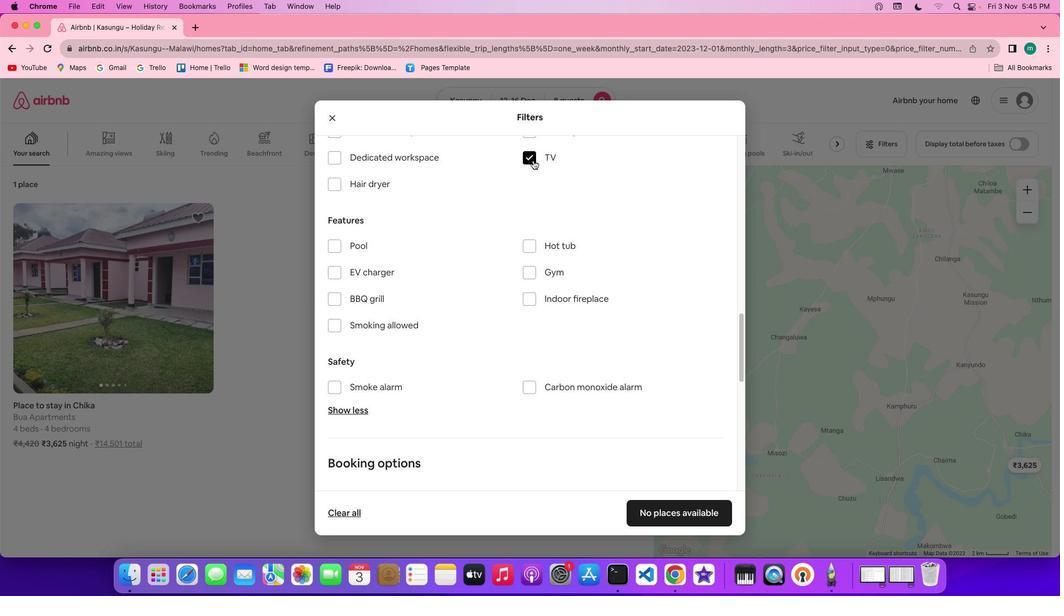 
Action: Mouse moved to (595, 284)
Screenshot: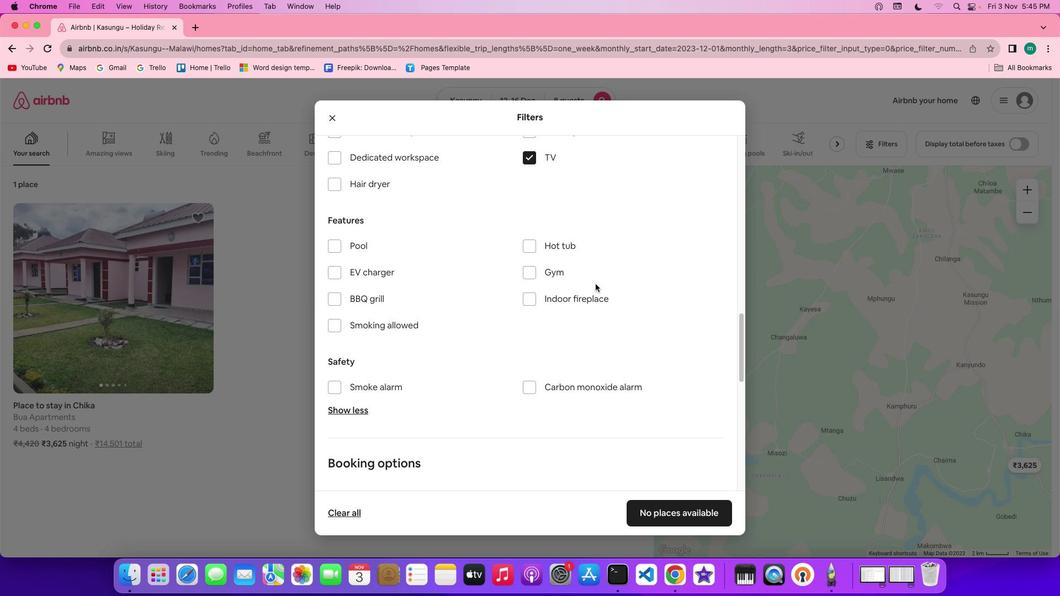 
Action: Mouse scrolled (595, 284) with delta (0, 0)
Screenshot: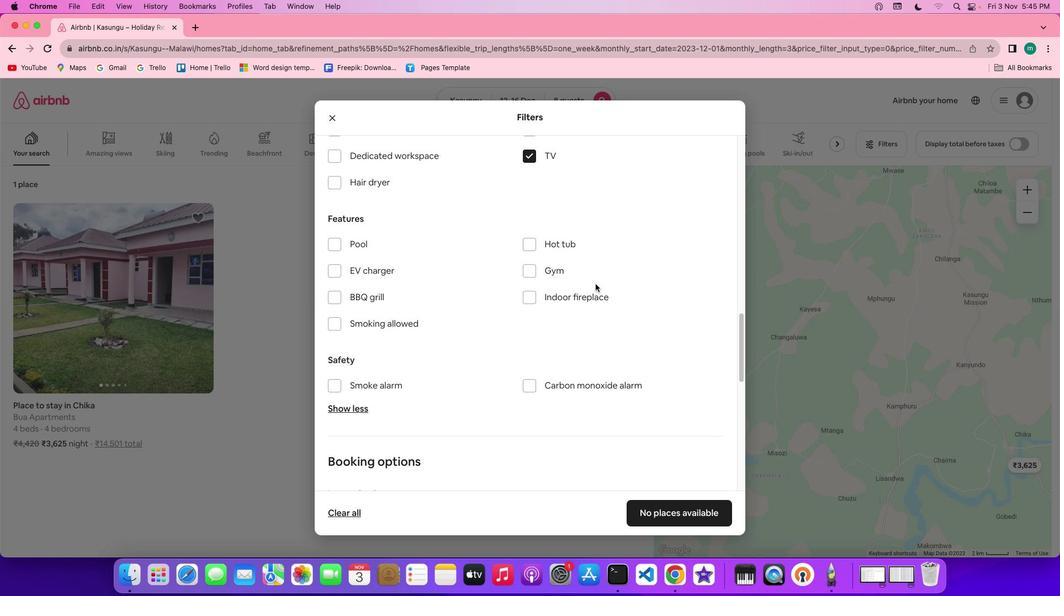 
Action: Mouse scrolled (595, 284) with delta (0, 0)
Screenshot: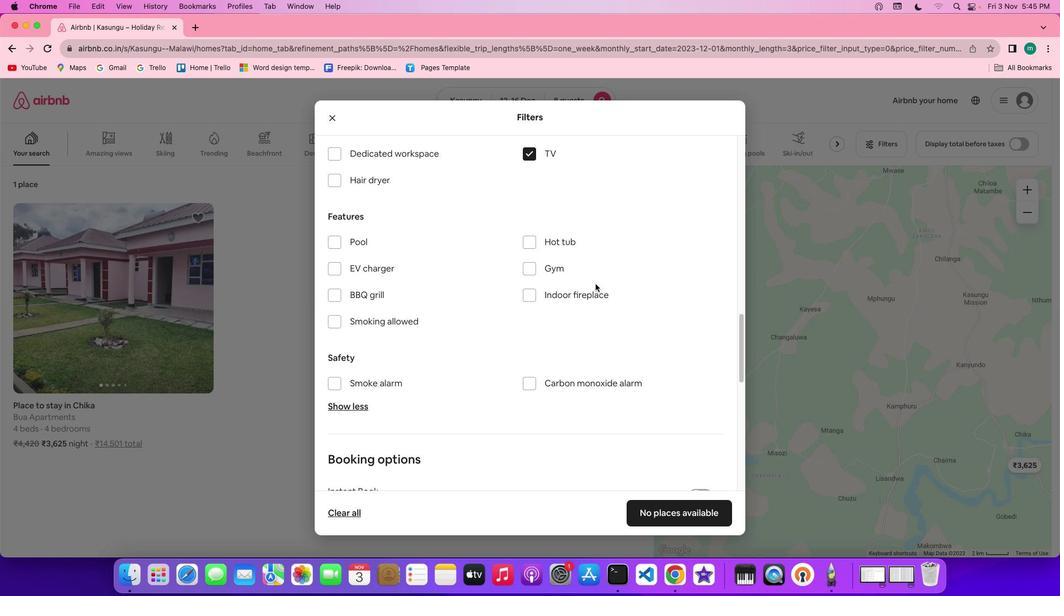
Action: Mouse scrolled (595, 284) with delta (0, 0)
Screenshot: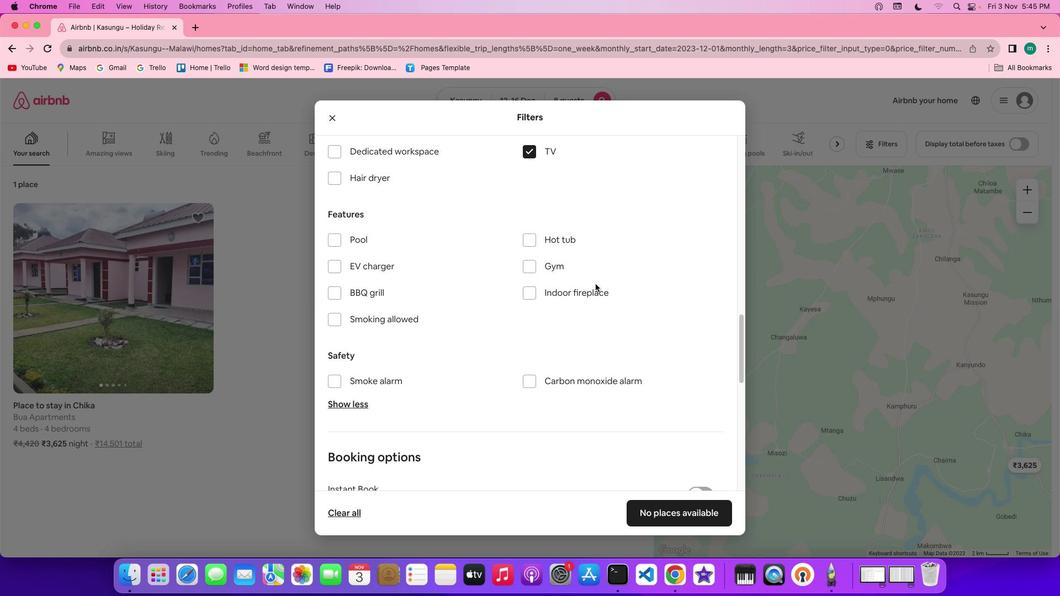 
Action: Mouse scrolled (595, 284) with delta (0, 0)
Screenshot: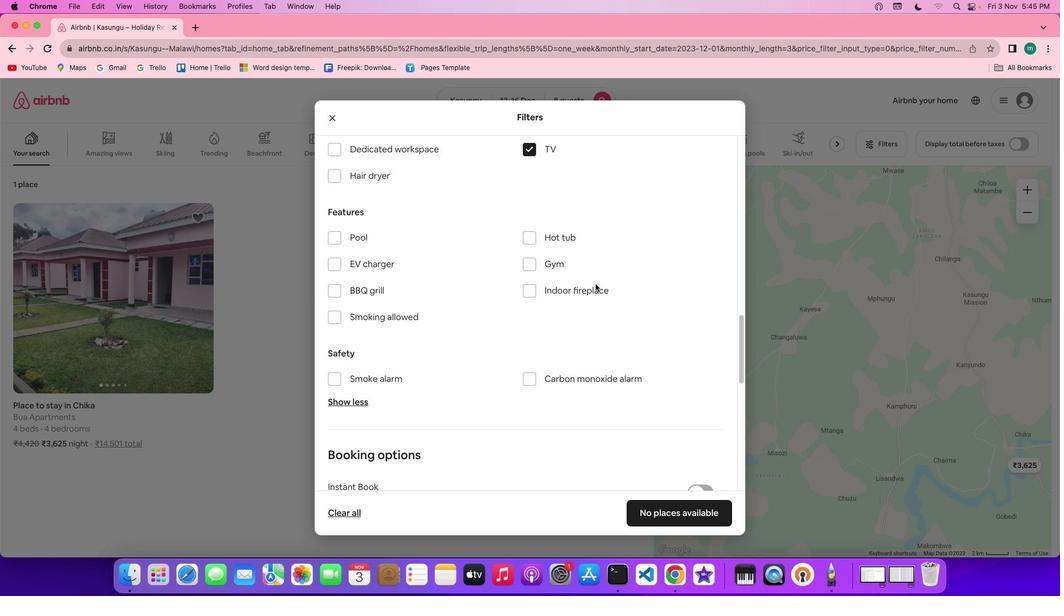
Action: Mouse scrolled (595, 284) with delta (0, 0)
Screenshot: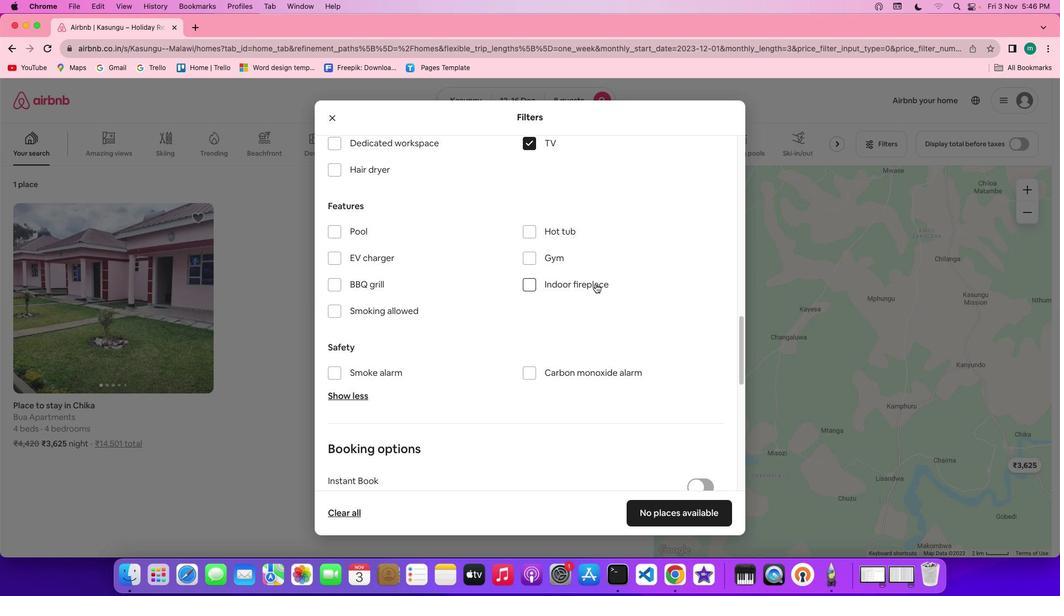
Action: Mouse scrolled (595, 284) with delta (0, 0)
Screenshot: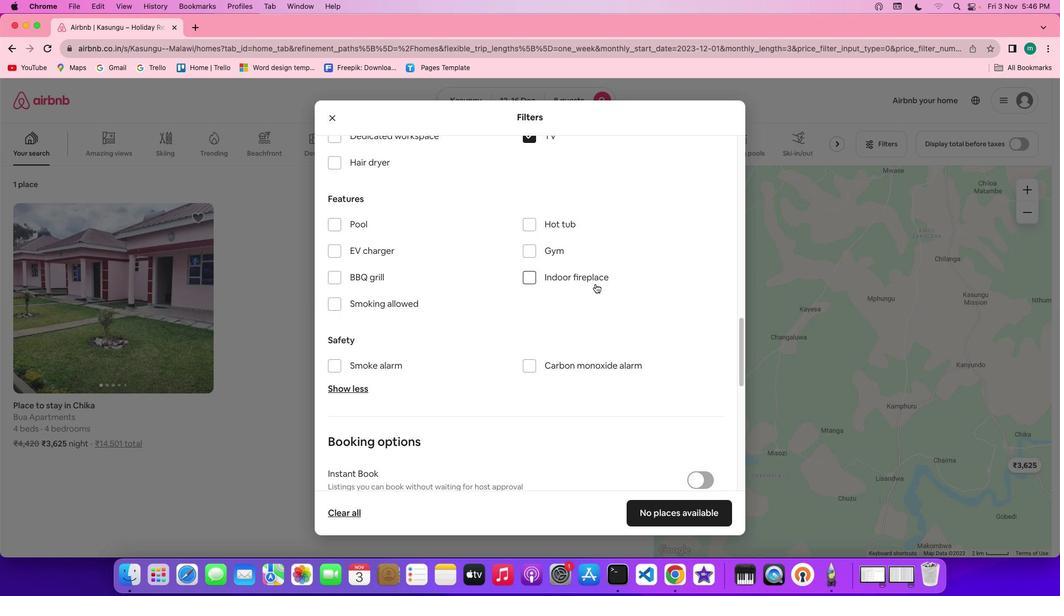 
Action: Mouse scrolled (595, 284) with delta (0, 0)
Screenshot: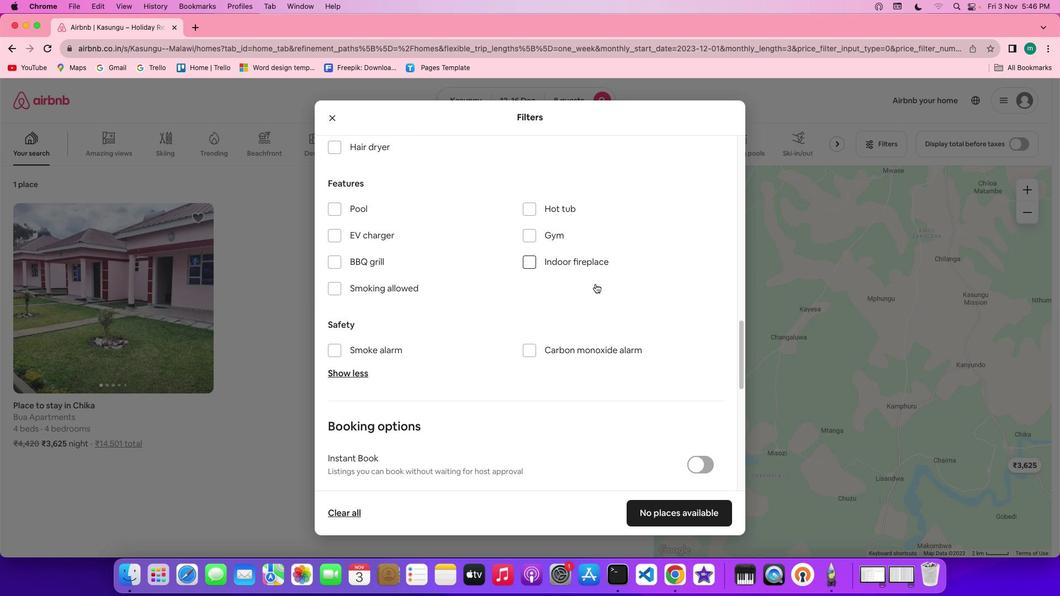 
Action: Mouse moved to (491, 320)
Screenshot: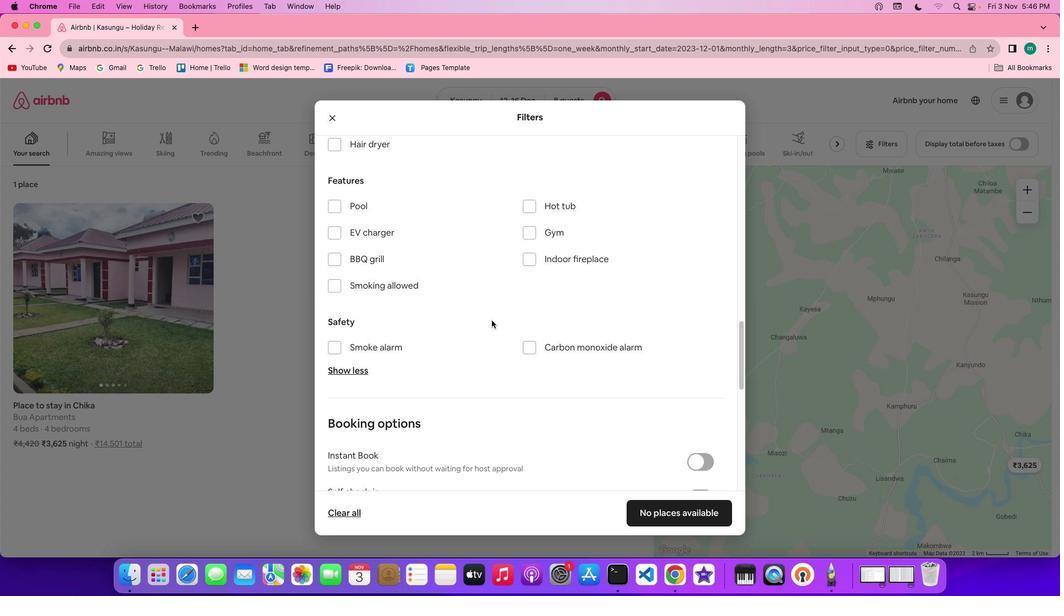 
Action: Mouse scrolled (491, 320) with delta (0, 0)
Screenshot: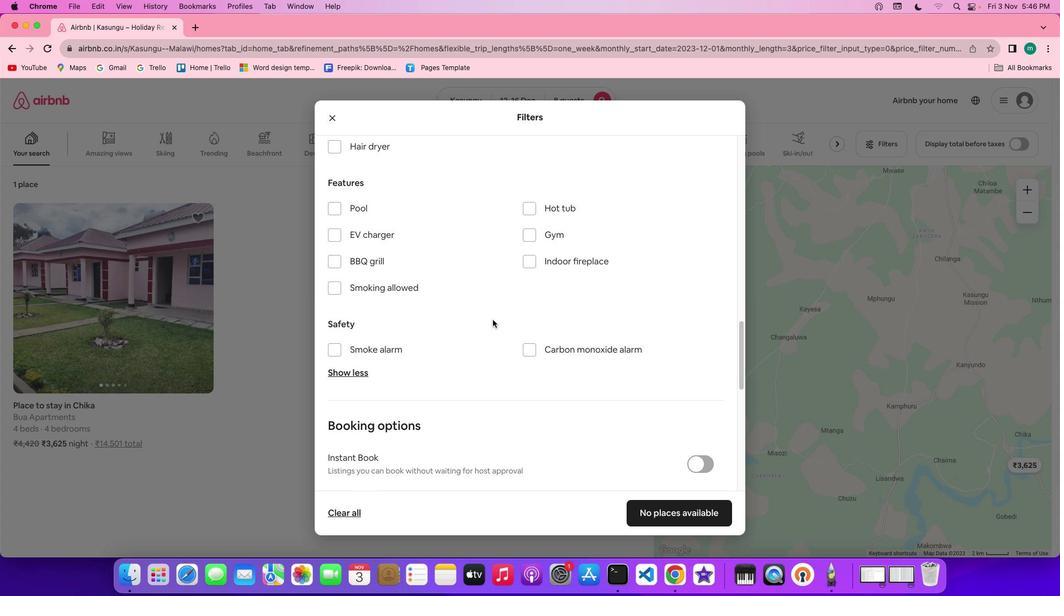 
Action: Mouse moved to (495, 316)
Screenshot: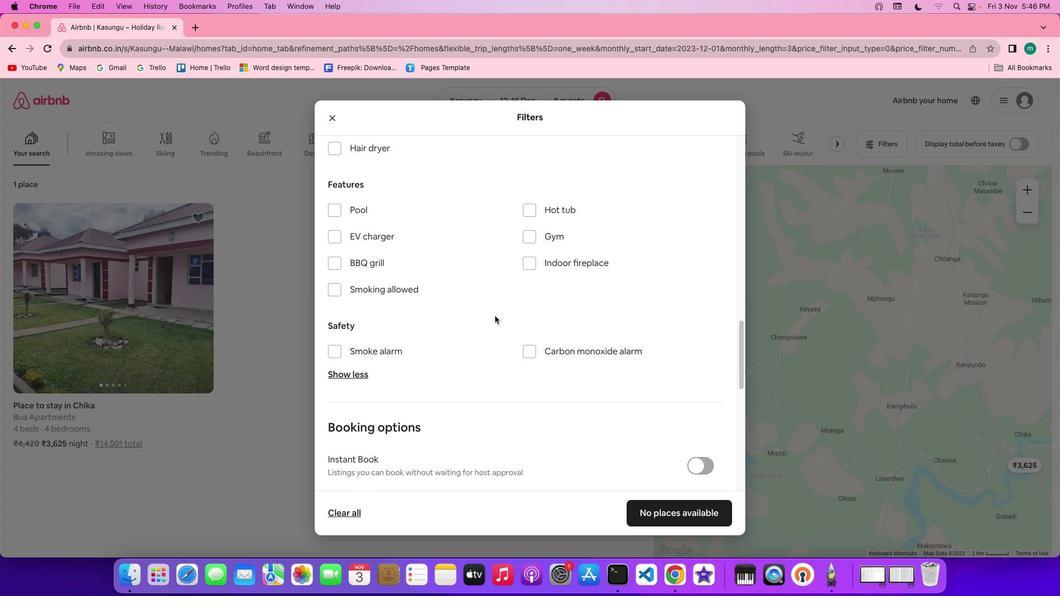 
Action: Mouse scrolled (495, 316) with delta (0, 0)
Screenshot: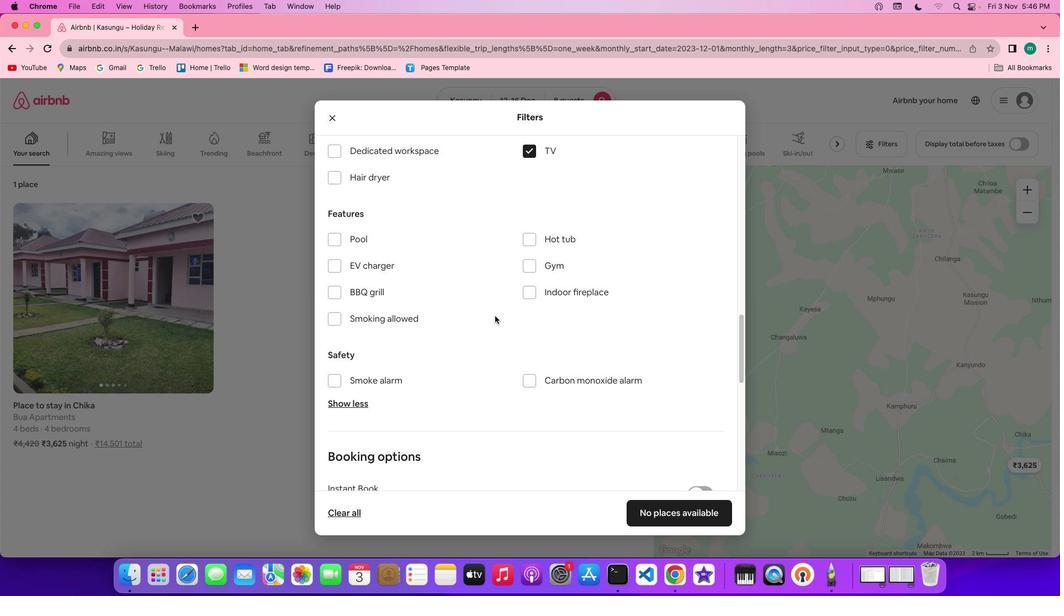 
Action: Mouse scrolled (495, 316) with delta (0, 0)
Screenshot: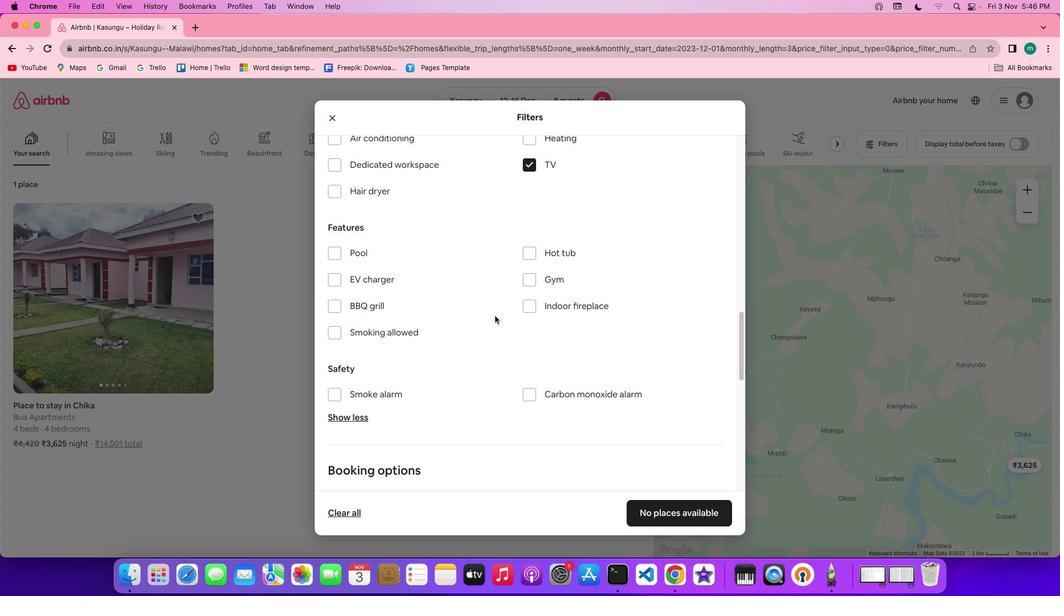 
Action: Mouse scrolled (495, 316) with delta (0, 1)
Screenshot: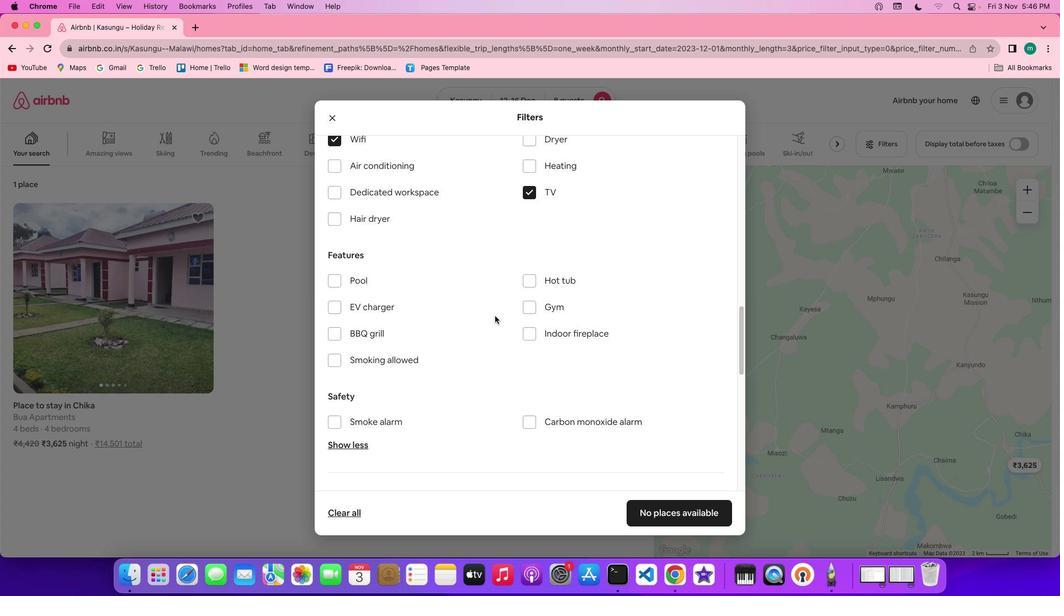 
Action: Mouse scrolled (495, 316) with delta (0, 0)
Screenshot: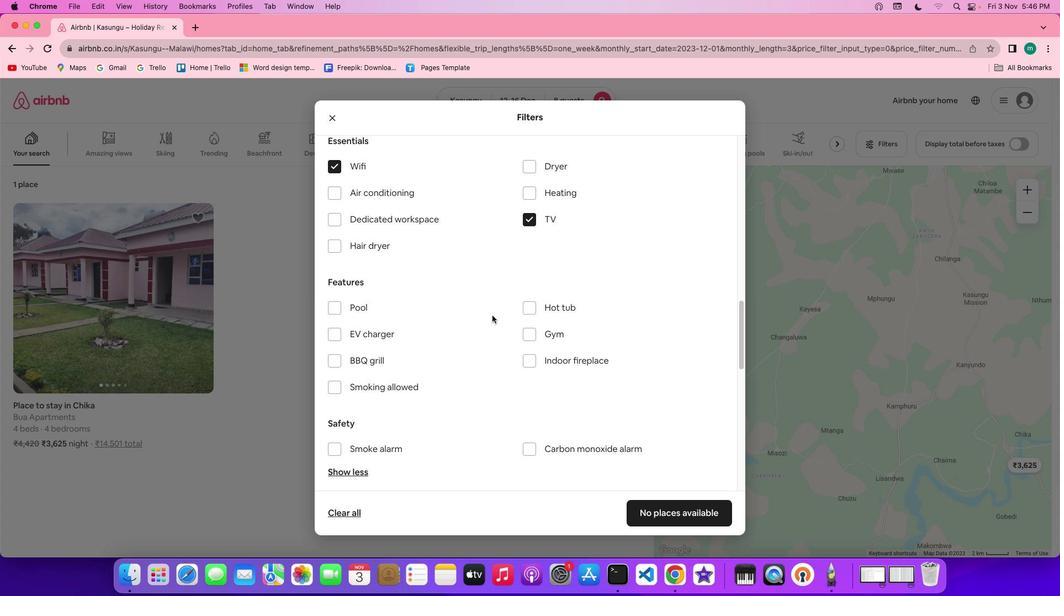 
Action: Mouse moved to (534, 286)
Screenshot: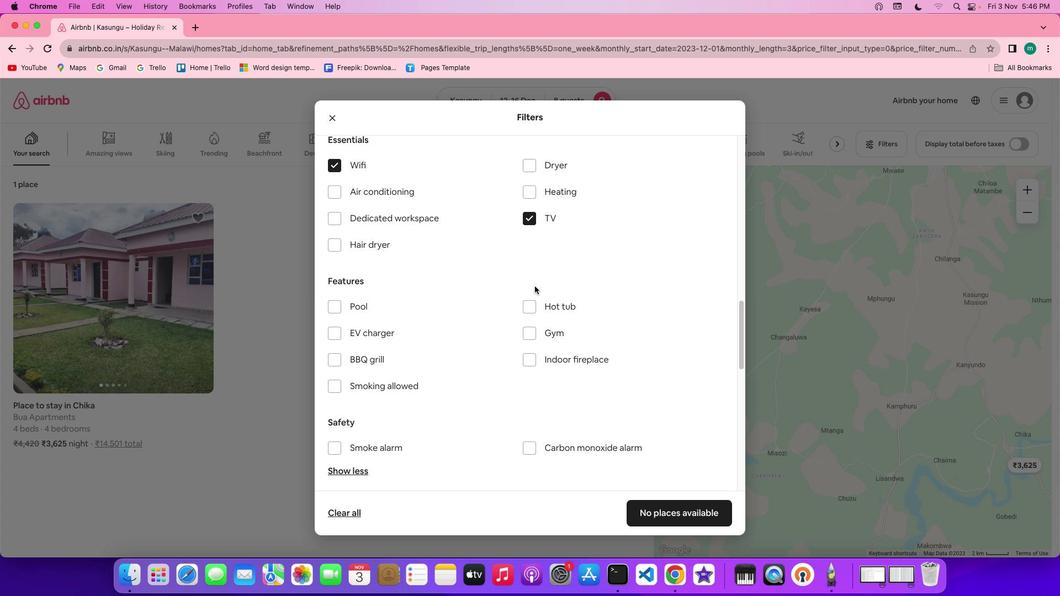 
Action: Mouse scrolled (534, 286) with delta (0, 0)
Screenshot: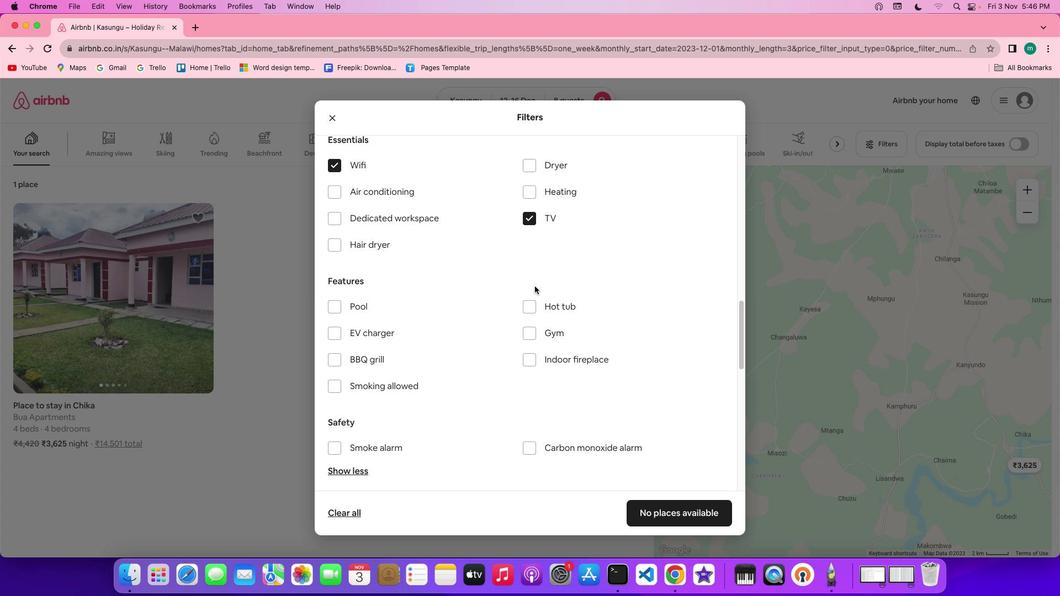 
Action: Mouse scrolled (534, 286) with delta (0, 0)
Screenshot: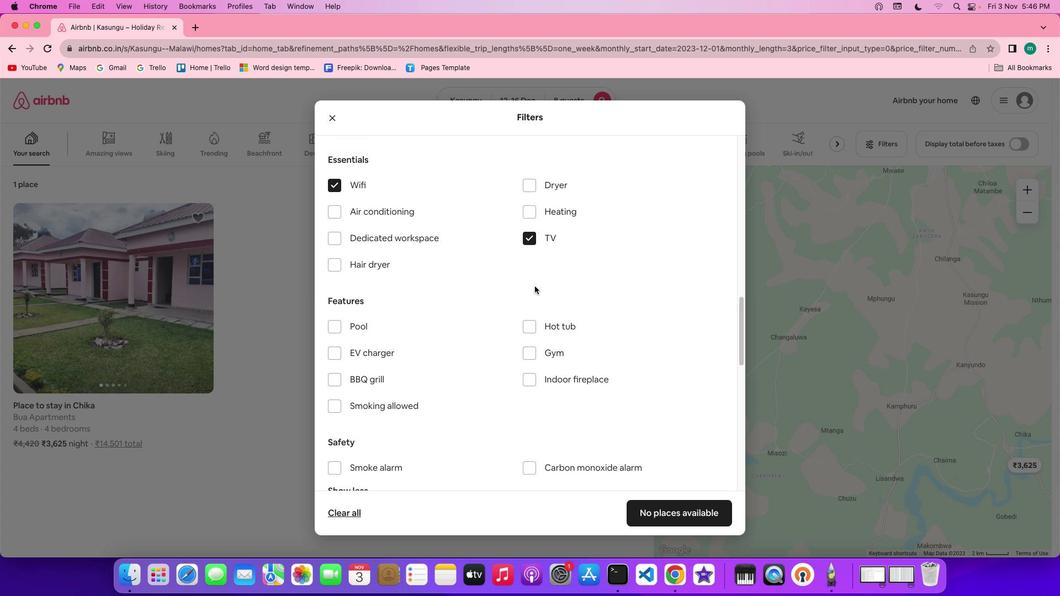 
Action: Mouse scrolled (534, 286) with delta (0, 0)
Screenshot: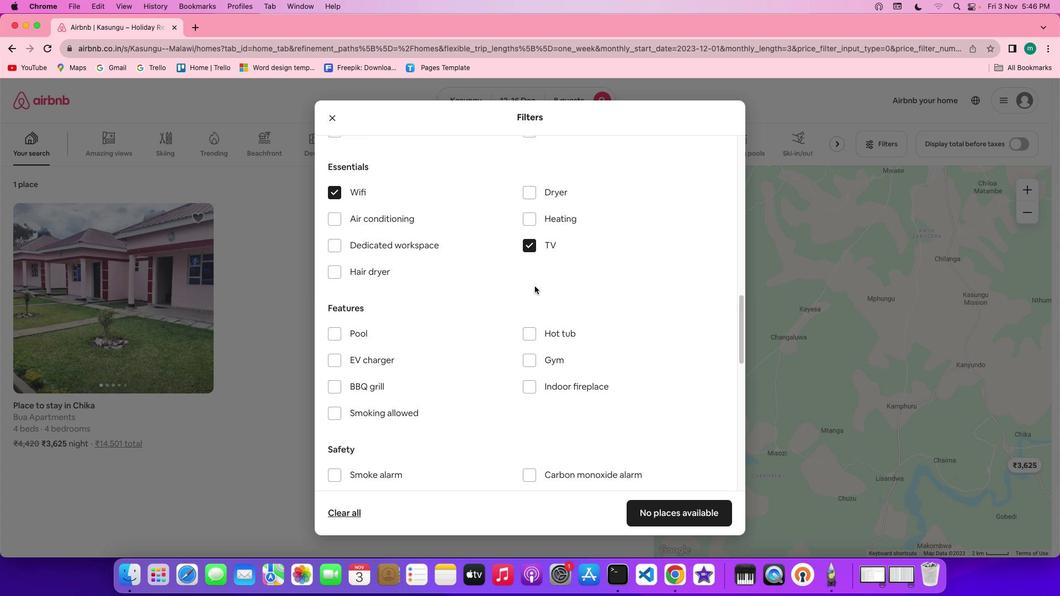 
Action: Mouse moved to (529, 313)
Screenshot: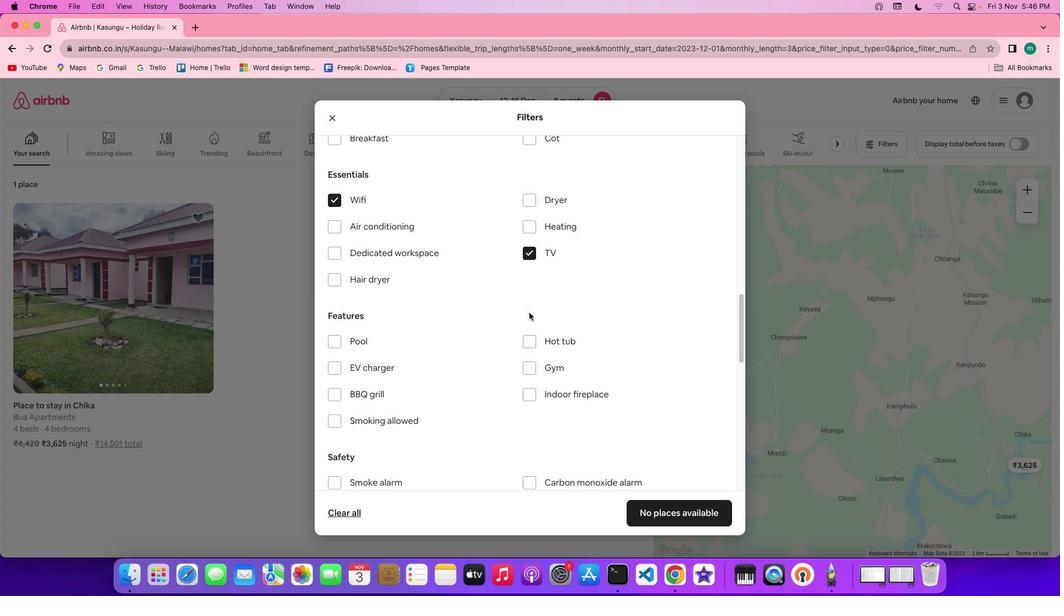 
Action: Mouse scrolled (529, 313) with delta (0, 0)
Screenshot: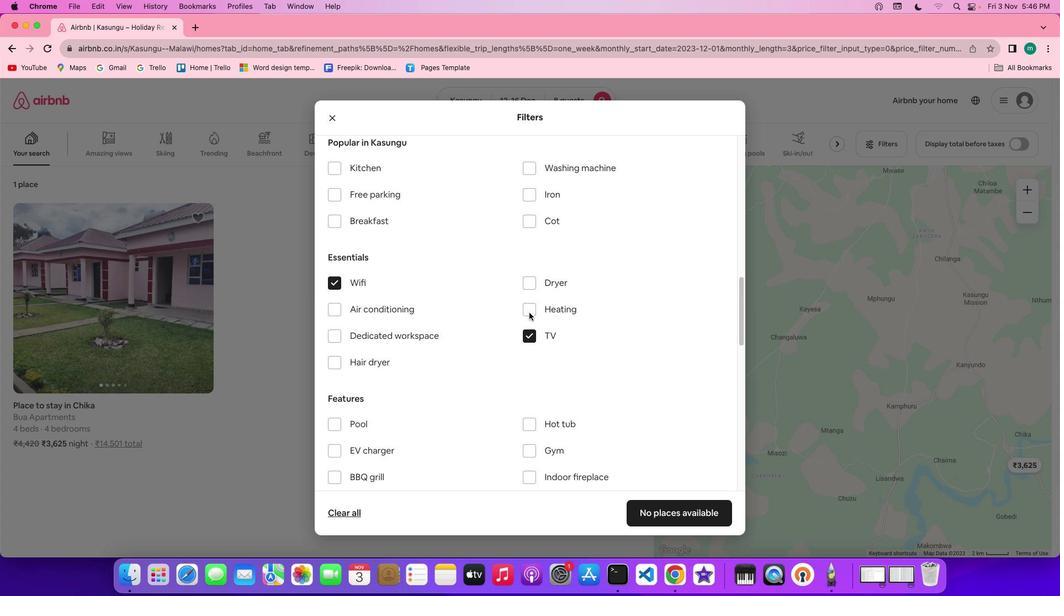 
Action: Mouse scrolled (529, 313) with delta (0, 0)
Screenshot: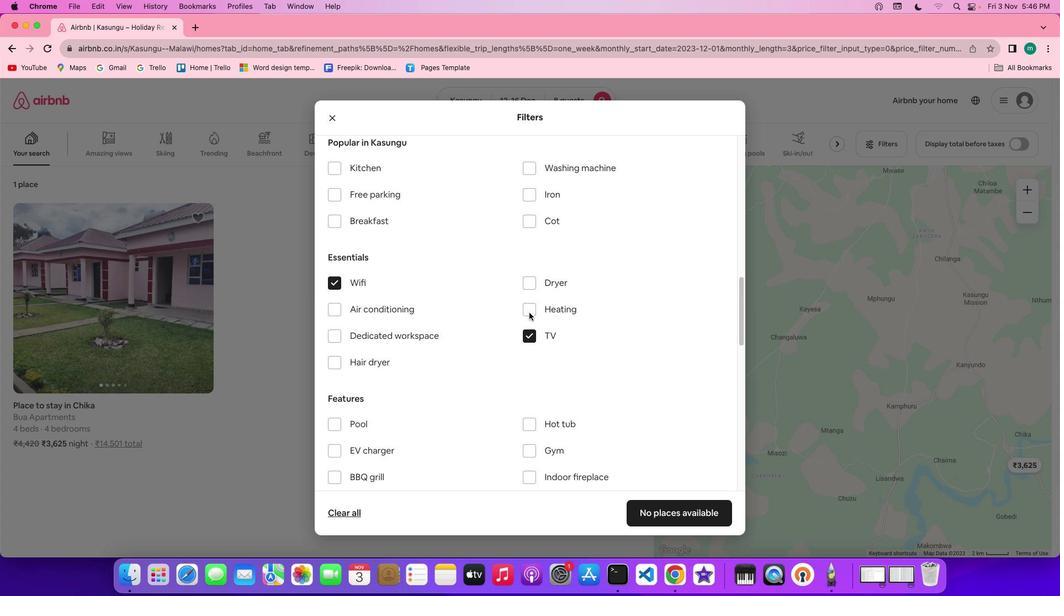 
Action: Mouse scrolled (529, 313) with delta (0, 1)
Screenshot: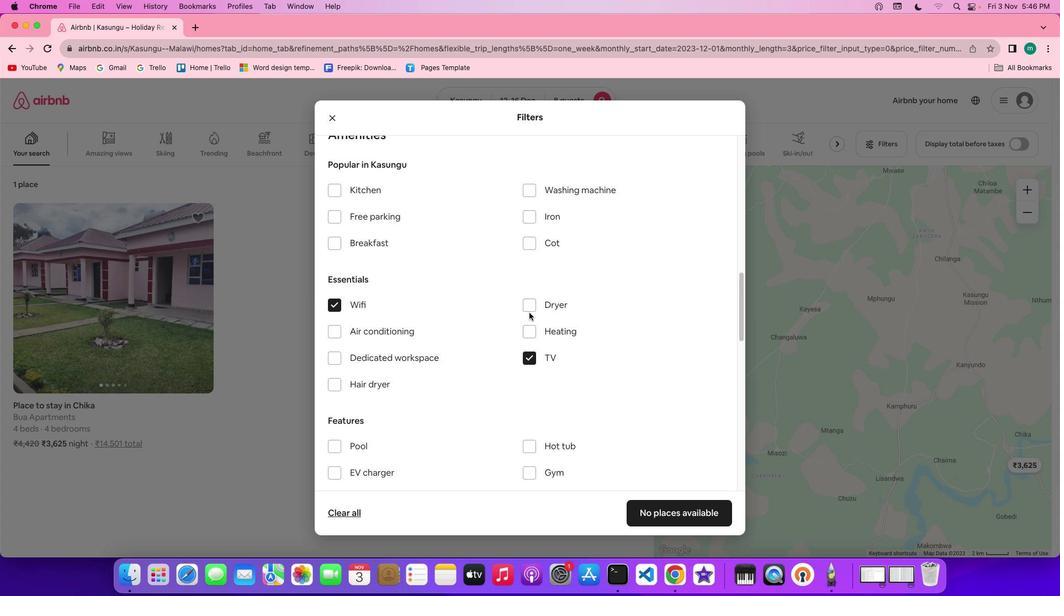 
Action: Mouse moved to (379, 220)
Screenshot: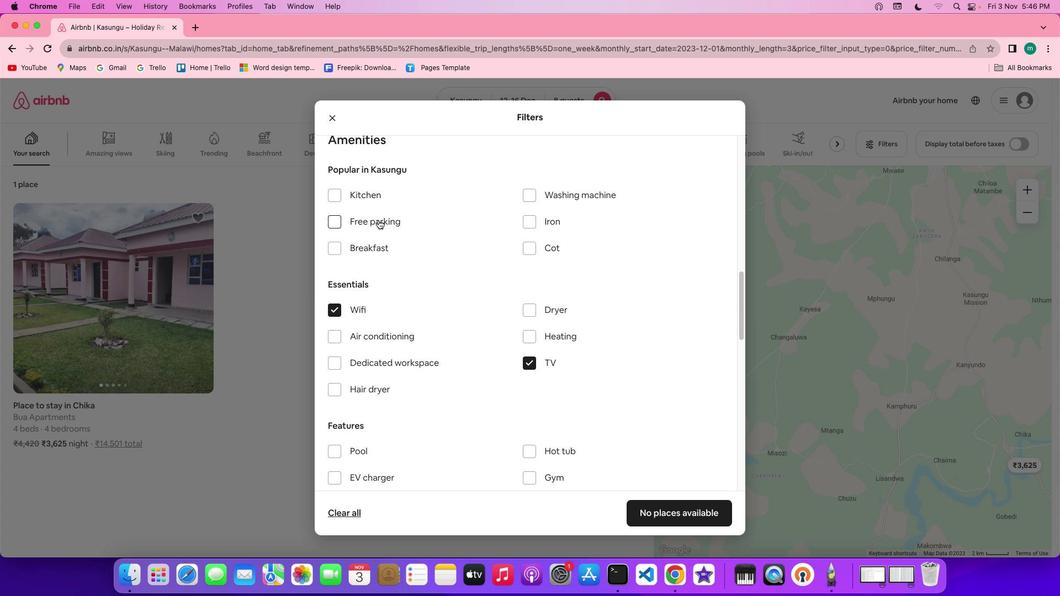 
Action: Mouse pressed left at (379, 220)
Screenshot: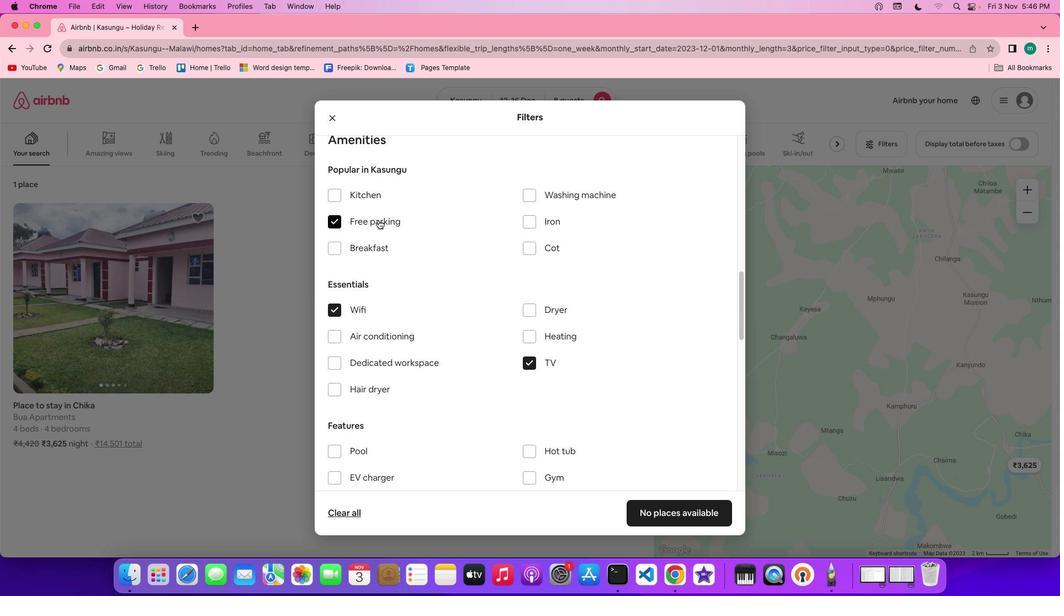 
Action: Mouse moved to (475, 273)
Screenshot: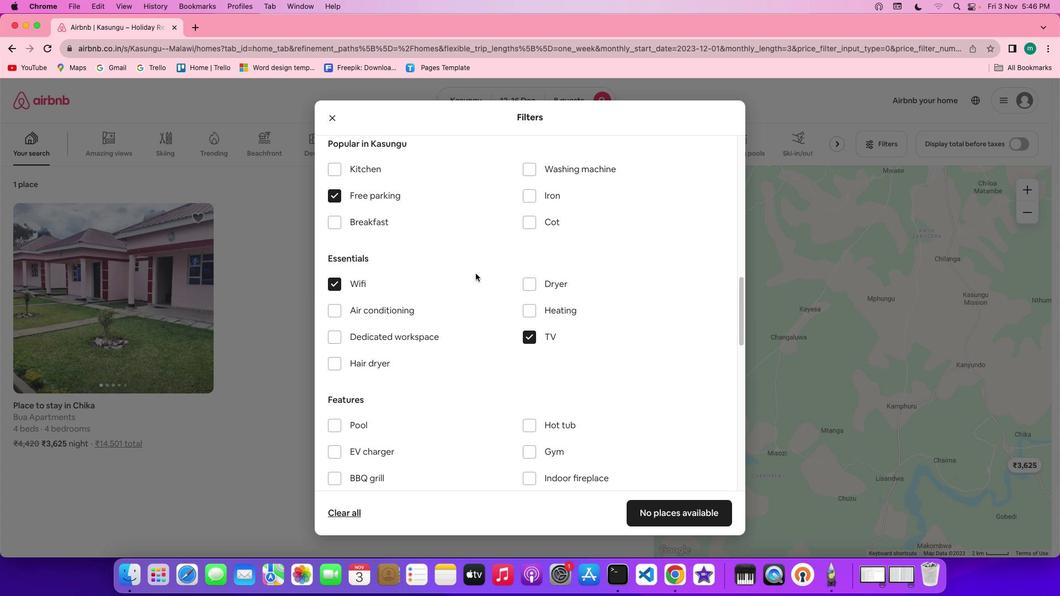 
Action: Mouse scrolled (475, 273) with delta (0, 0)
Screenshot: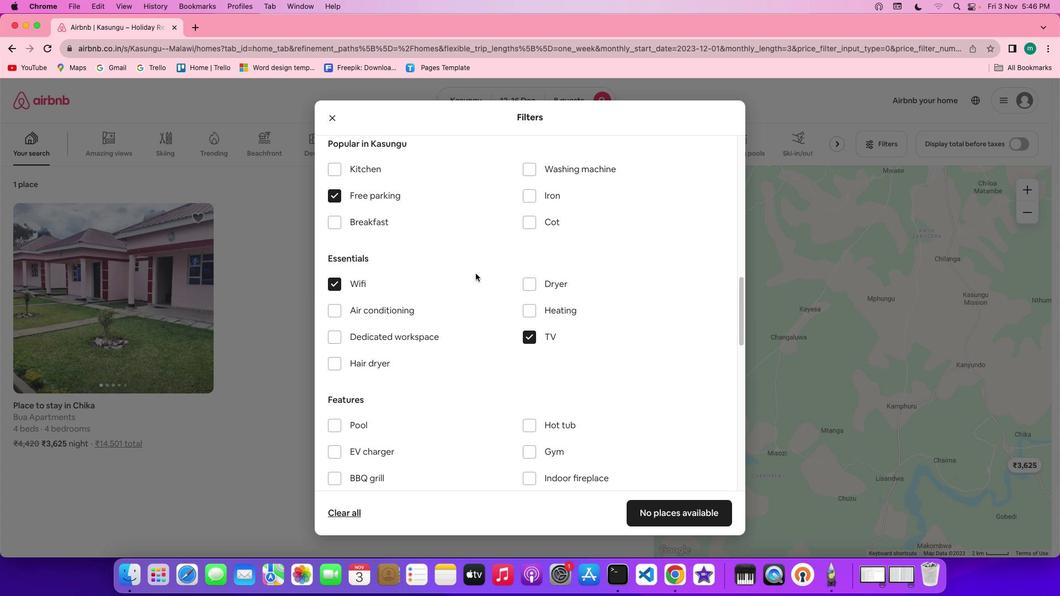 
Action: Mouse moved to (476, 273)
Screenshot: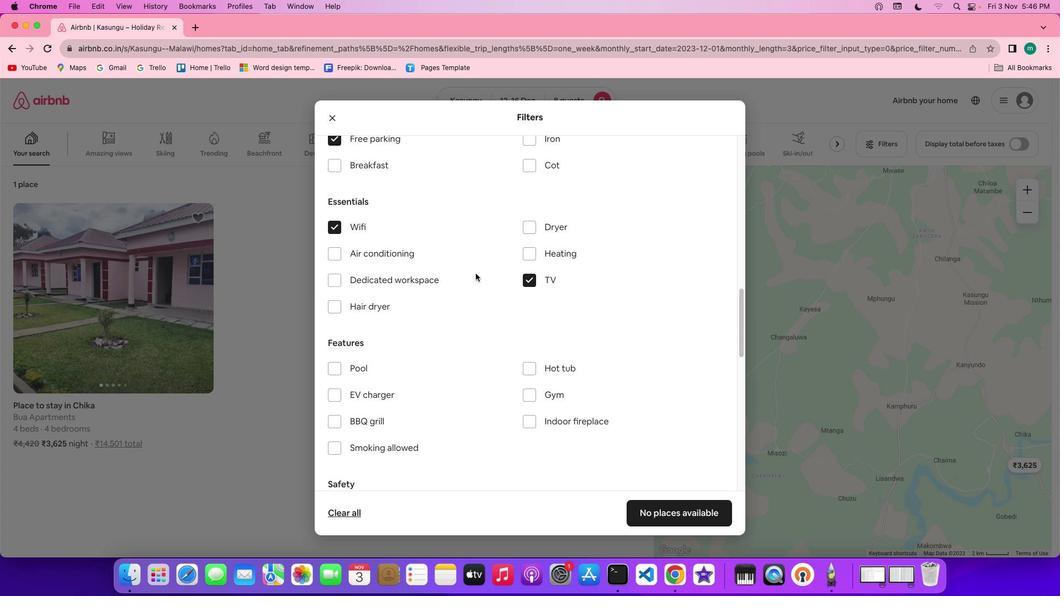 
Action: Mouse scrolled (476, 273) with delta (0, 0)
Screenshot: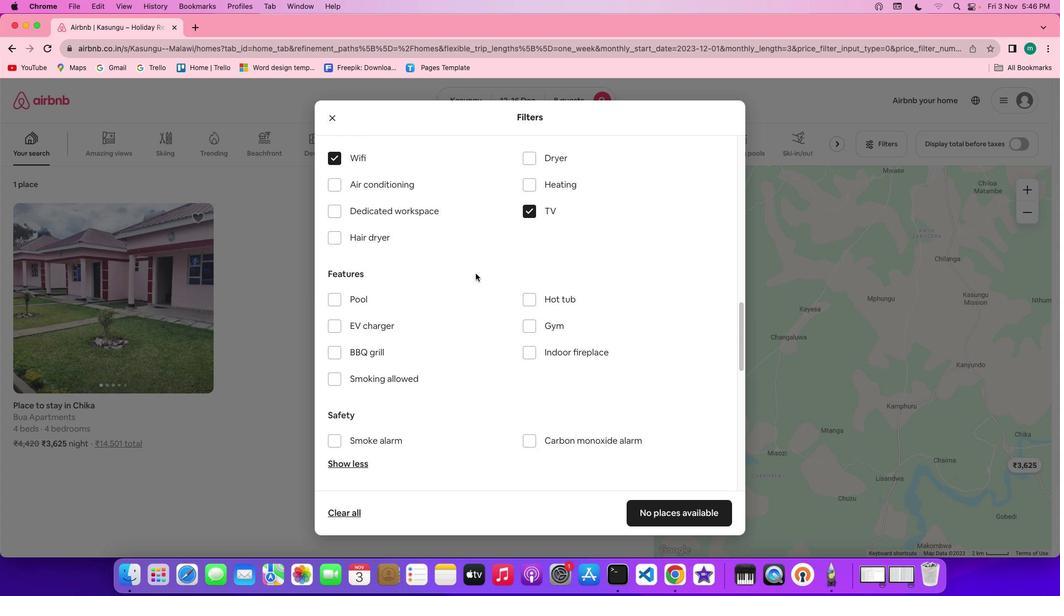 
Action: Mouse scrolled (476, 273) with delta (0, -1)
Screenshot: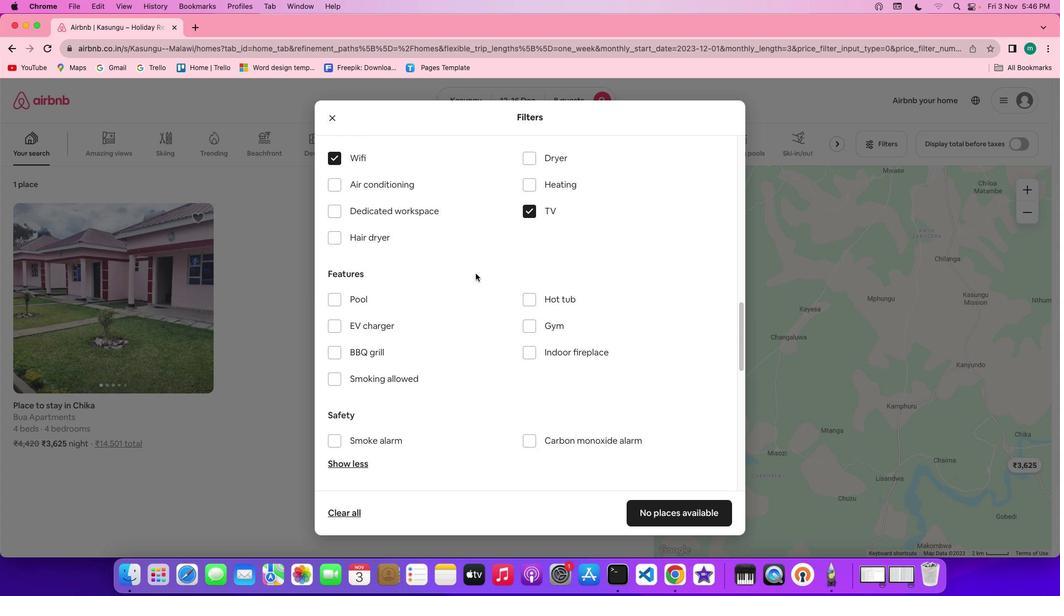 
Action: Mouse scrolled (476, 273) with delta (0, -2)
Screenshot: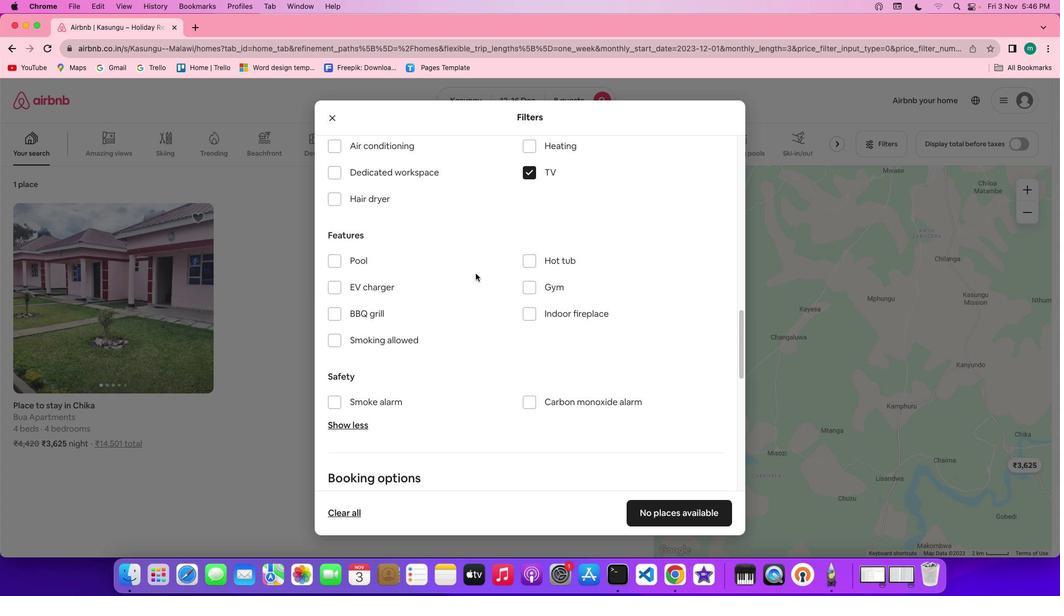 
Action: Mouse moved to (548, 285)
Screenshot: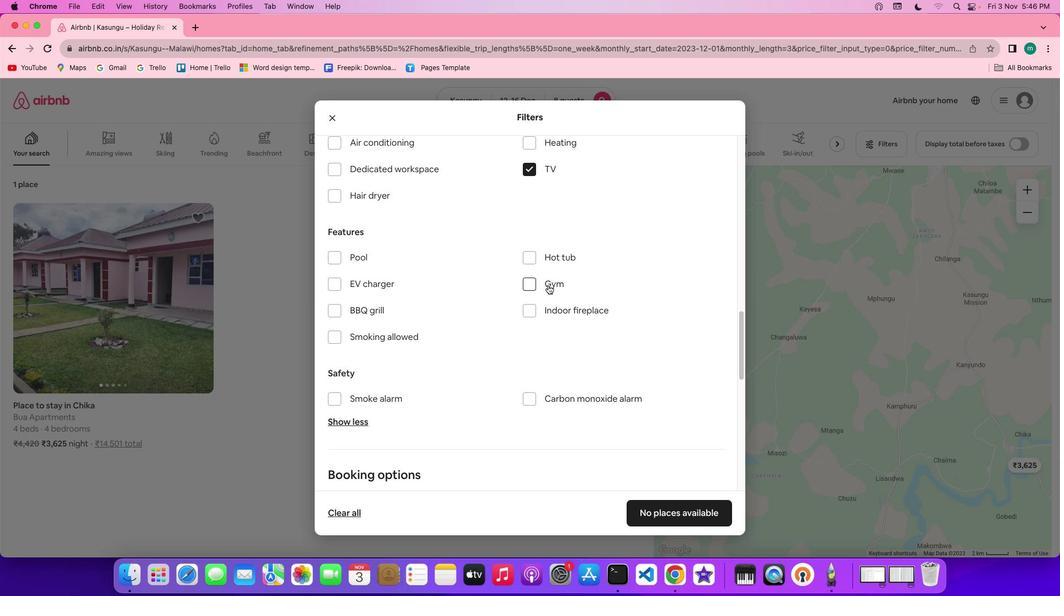 
Action: Mouse pressed left at (548, 285)
Screenshot: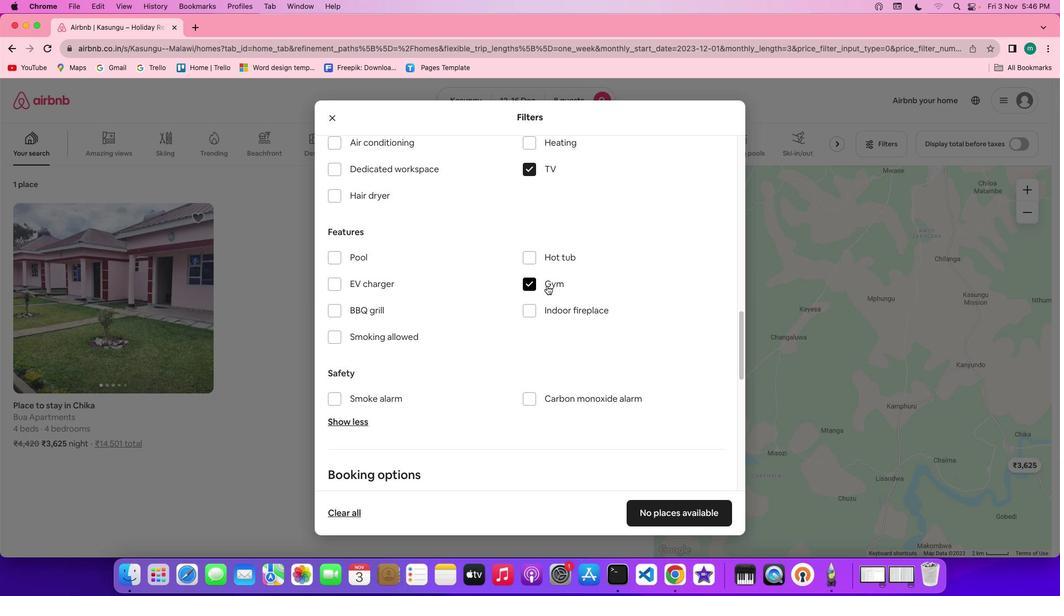 
Action: Mouse moved to (470, 274)
Screenshot: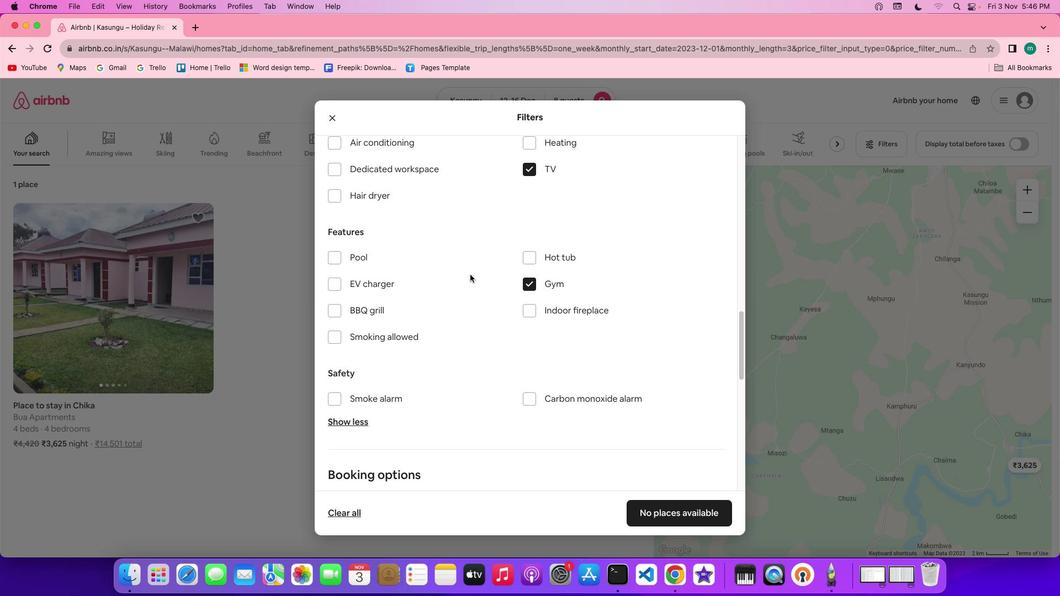 
Action: Mouse scrolled (470, 274) with delta (0, 0)
Screenshot: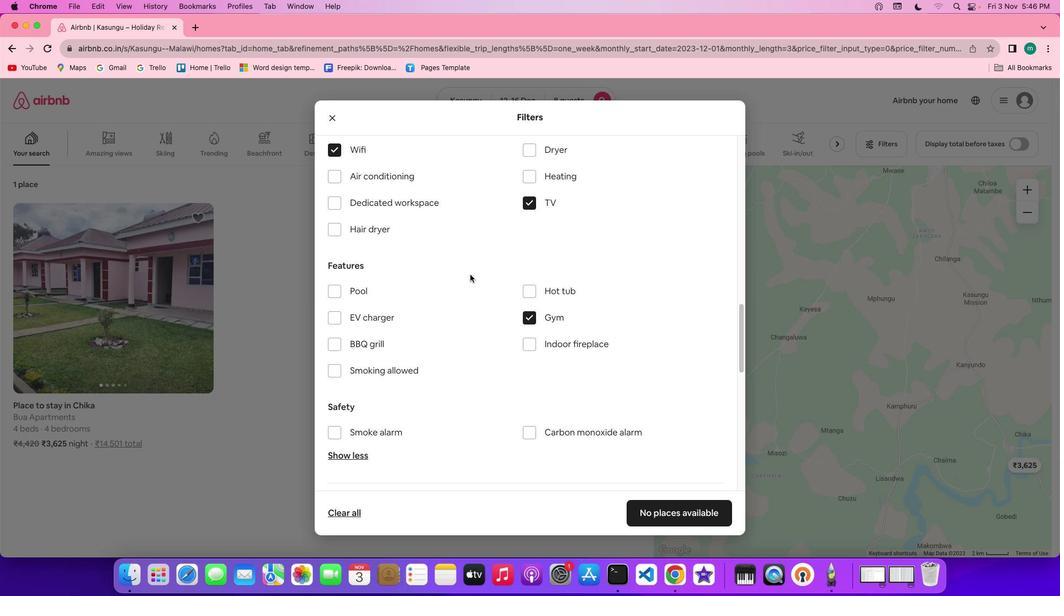 
Action: Mouse scrolled (470, 274) with delta (0, 0)
Screenshot: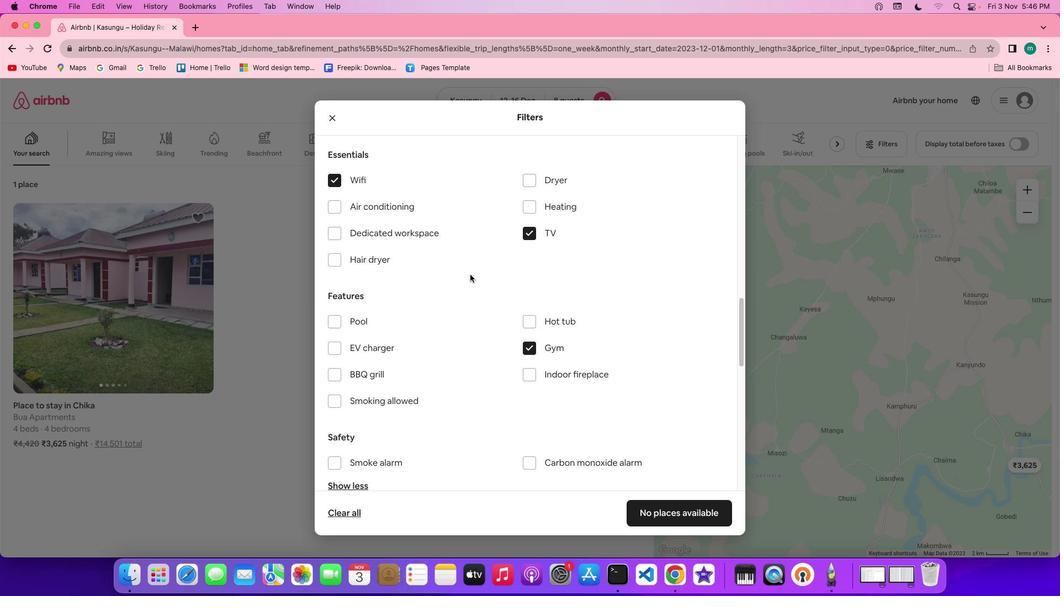 
Action: Mouse scrolled (470, 274) with delta (0, 1)
Screenshot: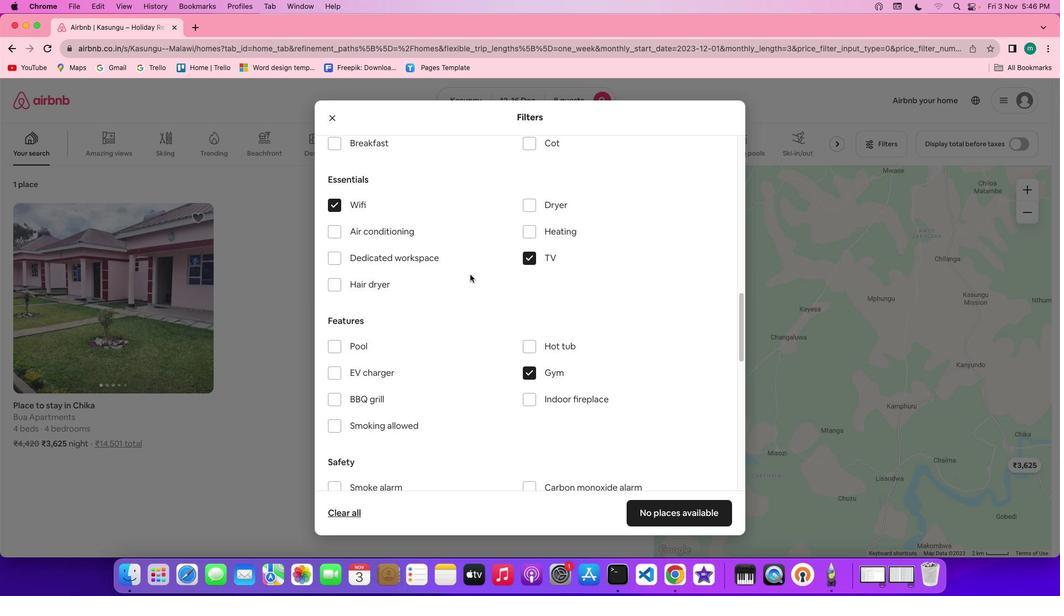 
Action: Mouse scrolled (470, 274) with delta (0, 0)
Screenshot: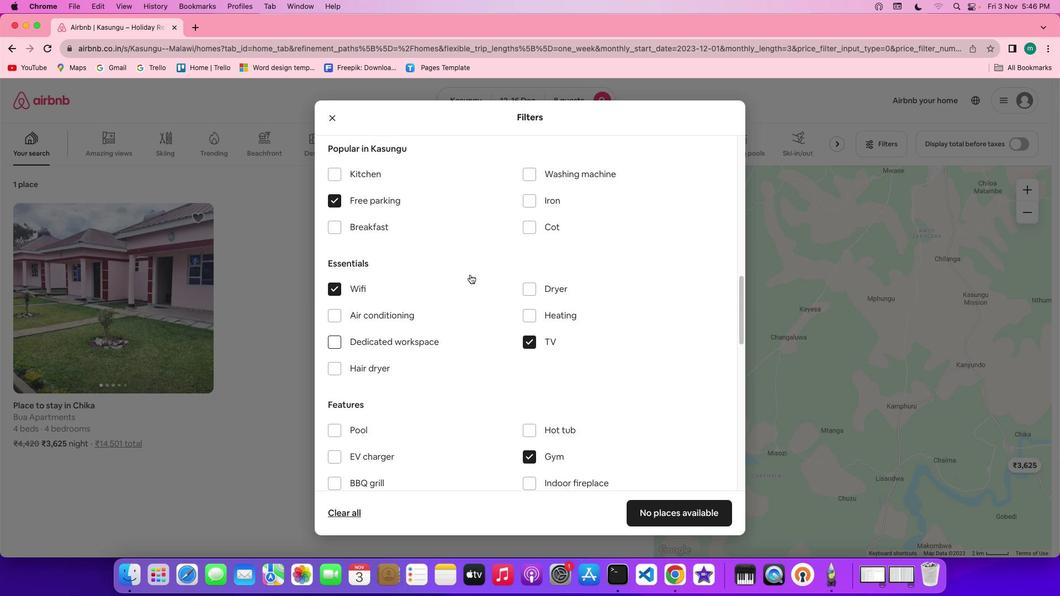
Action: Mouse scrolled (470, 274) with delta (0, 0)
Screenshot: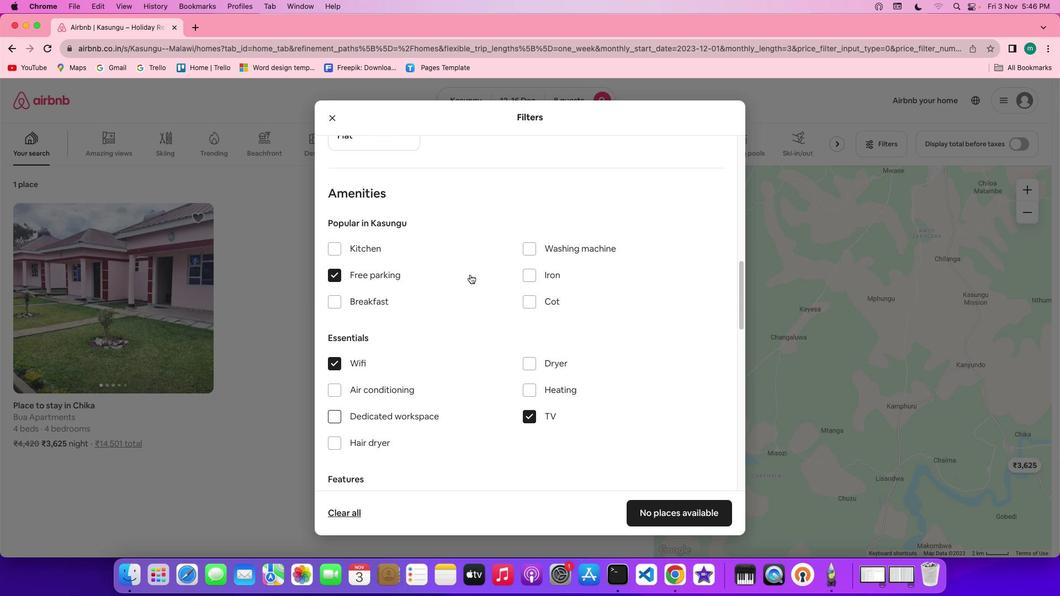 
Action: Mouse scrolled (470, 274) with delta (0, 1)
Screenshot: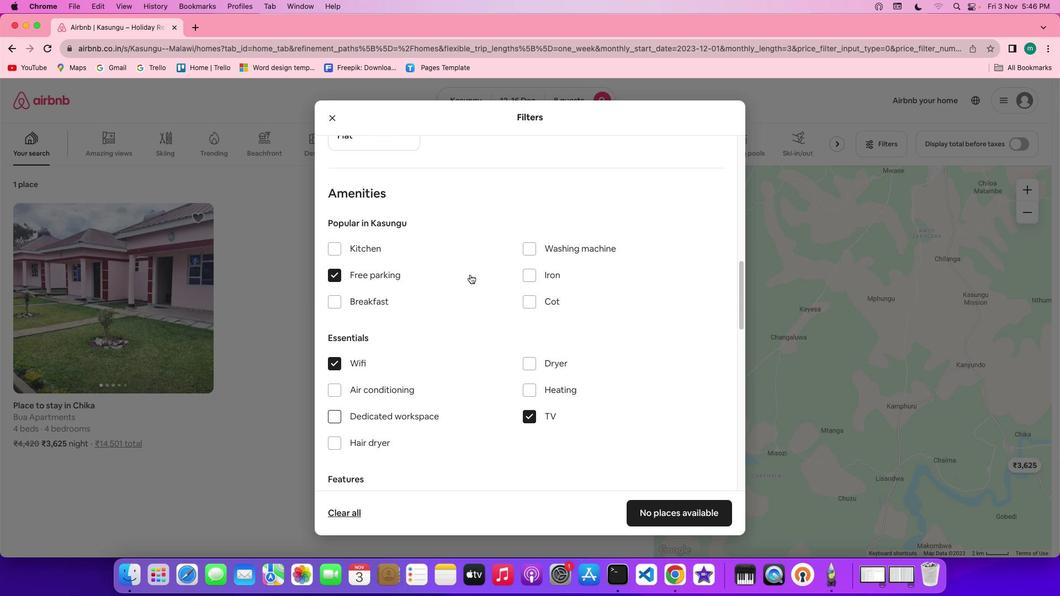 
Action: Mouse scrolled (470, 274) with delta (0, 2)
Screenshot: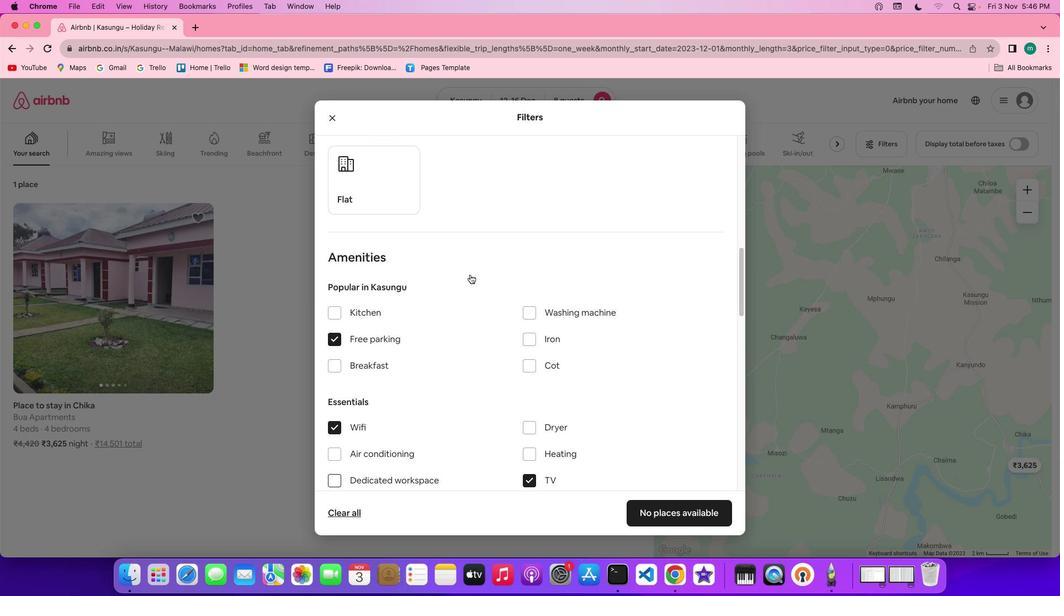 
Action: Mouse moved to (369, 359)
Screenshot: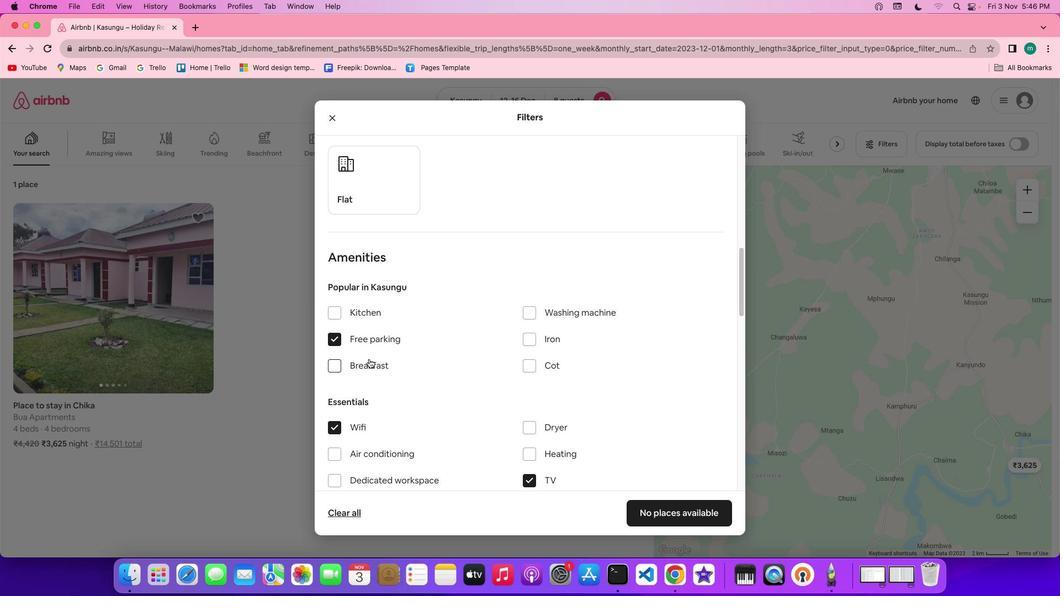 
Action: Mouse pressed left at (369, 359)
Screenshot: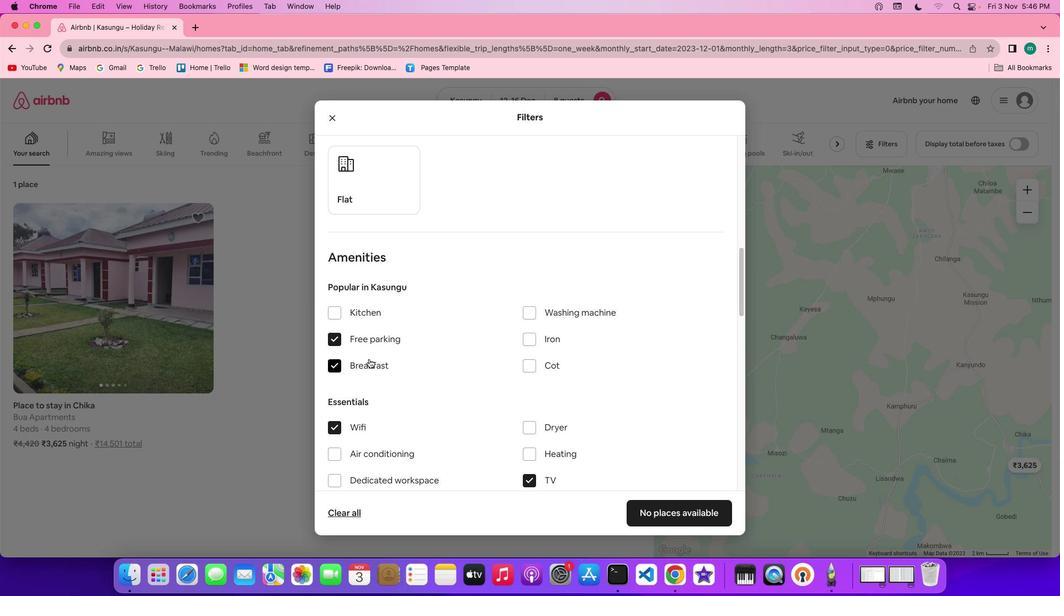 
Action: Mouse moved to (530, 410)
Screenshot: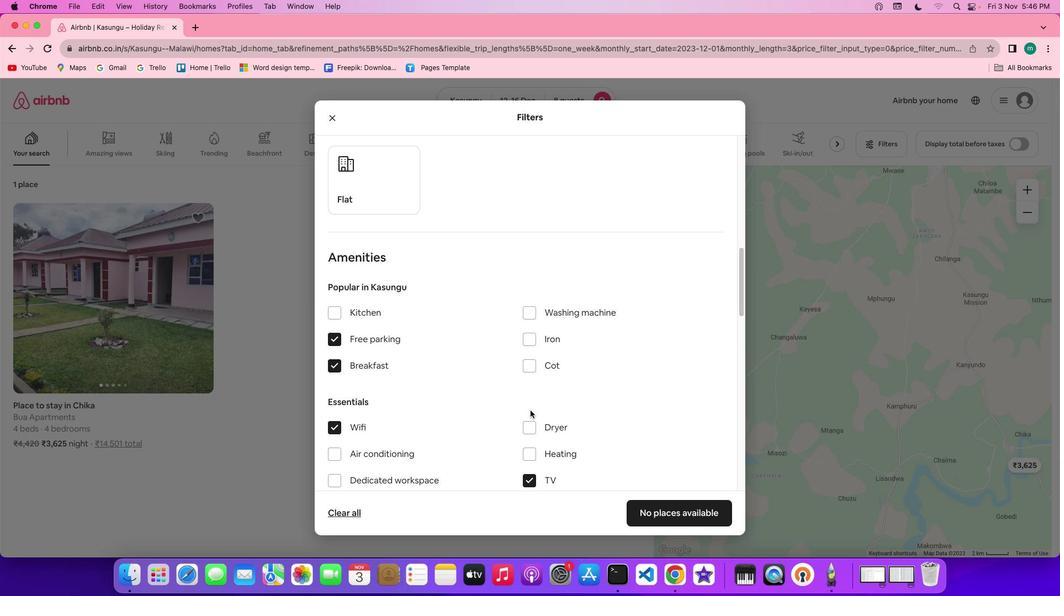 
Action: Mouse scrolled (530, 410) with delta (0, 0)
Screenshot: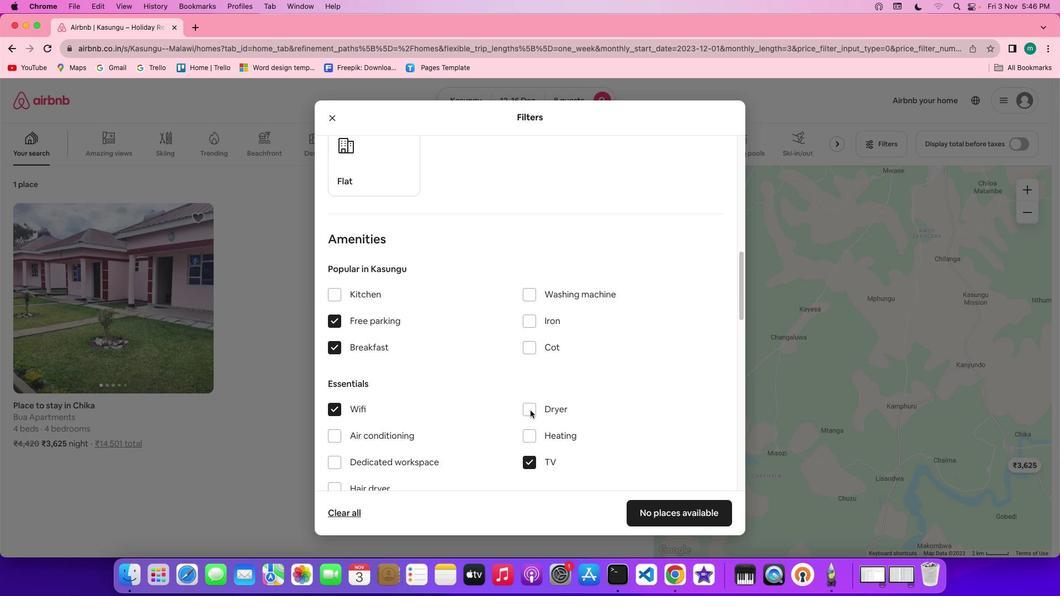 
Action: Mouse scrolled (530, 410) with delta (0, 0)
Screenshot: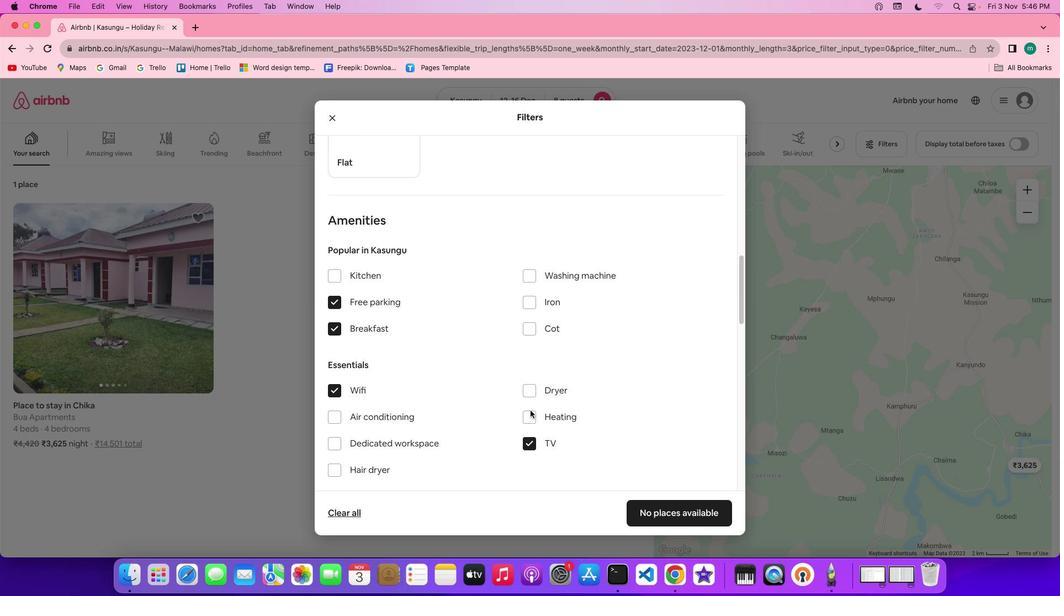 
Action: Mouse scrolled (530, 410) with delta (0, -1)
Screenshot: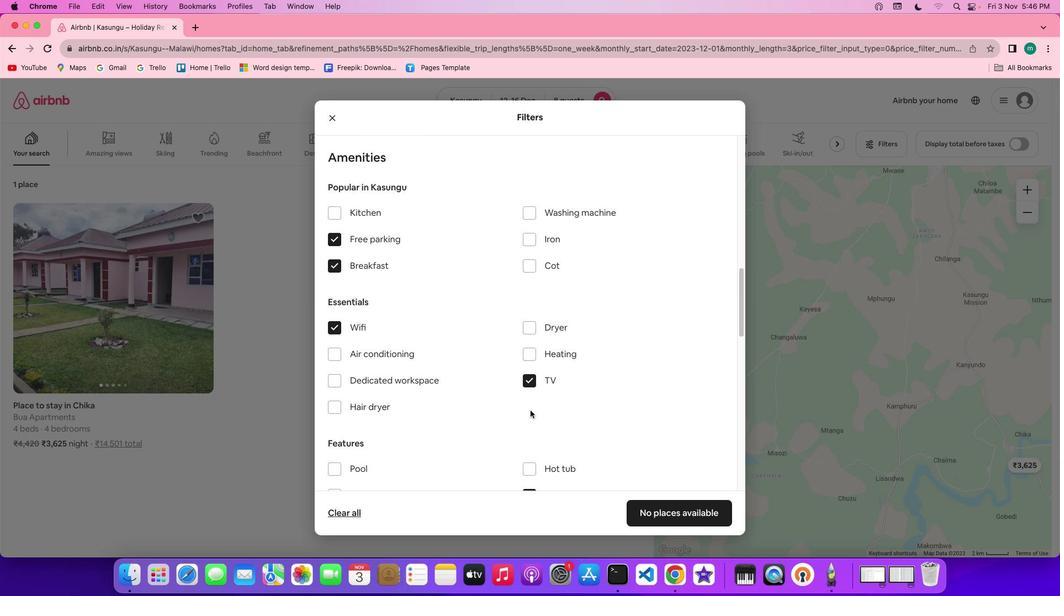 
Action: Mouse scrolled (530, 410) with delta (0, -1)
Screenshot: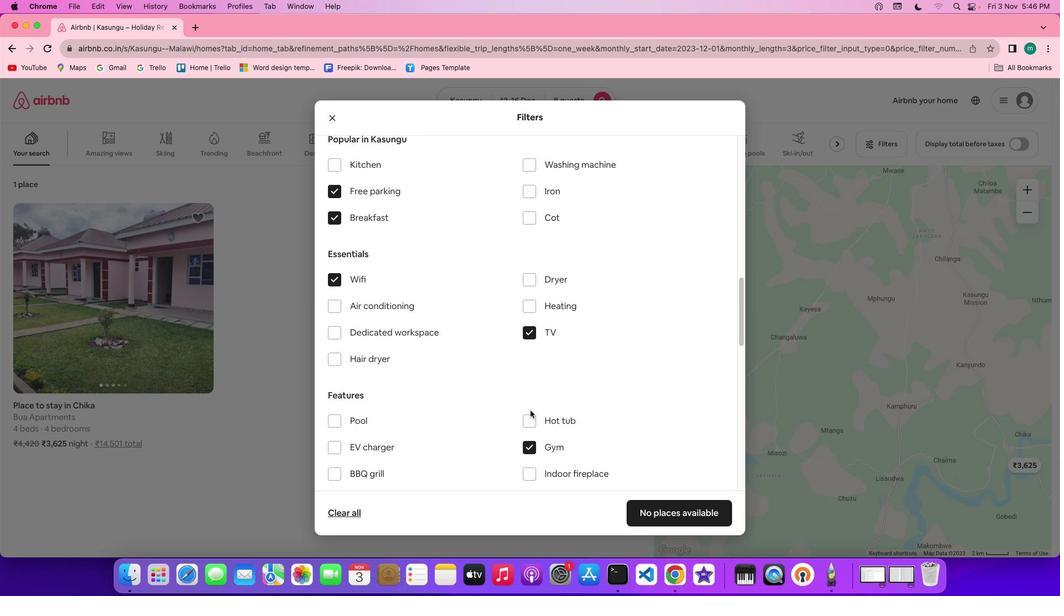 
Action: Mouse scrolled (530, 410) with delta (0, 0)
Screenshot: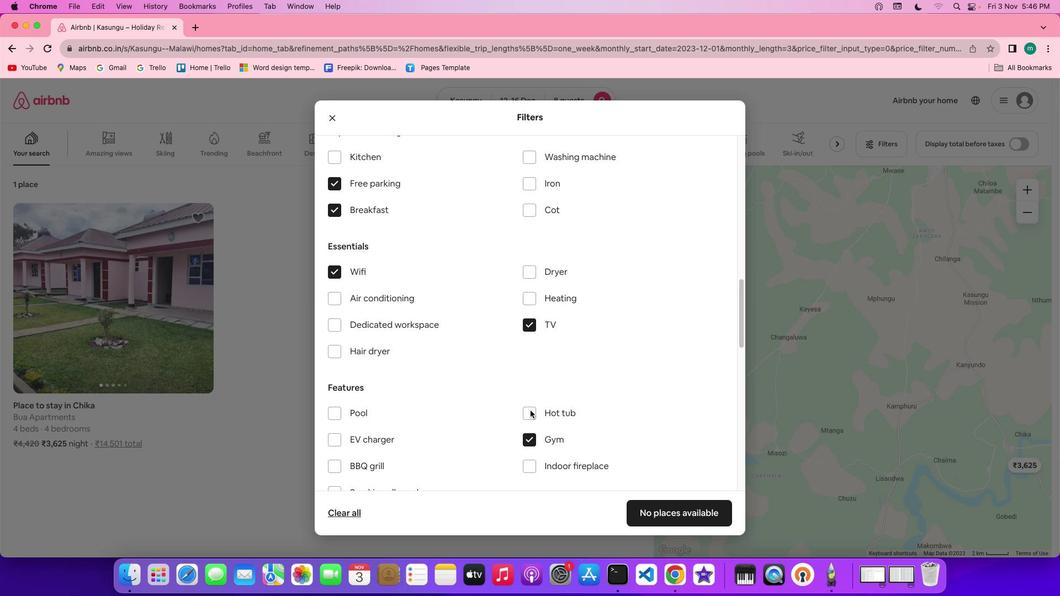
Action: Mouse scrolled (530, 410) with delta (0, 0)
Screenshot: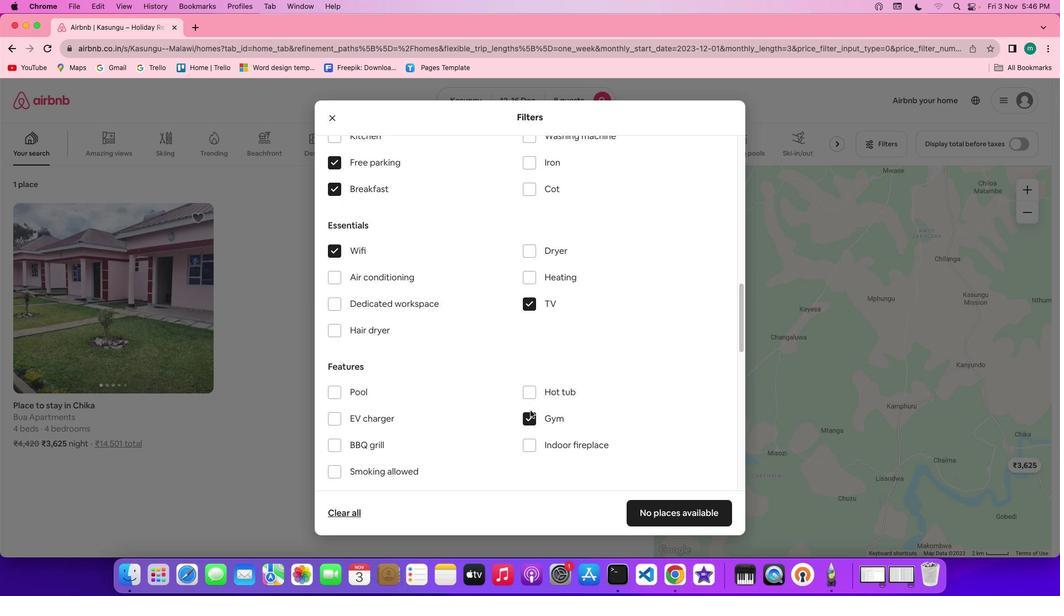 
Action: Mouse scrolled (530, 410) with delta (0, -1)
Screenshot: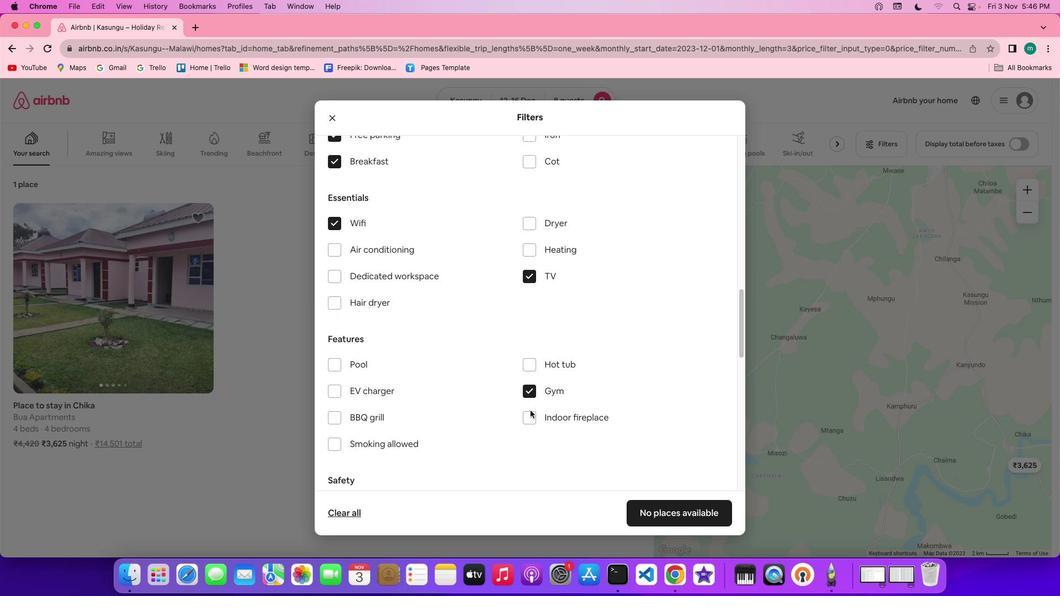 
Action: Mouse scrolled (530, 410) with delta (0, 0)
Screenshot: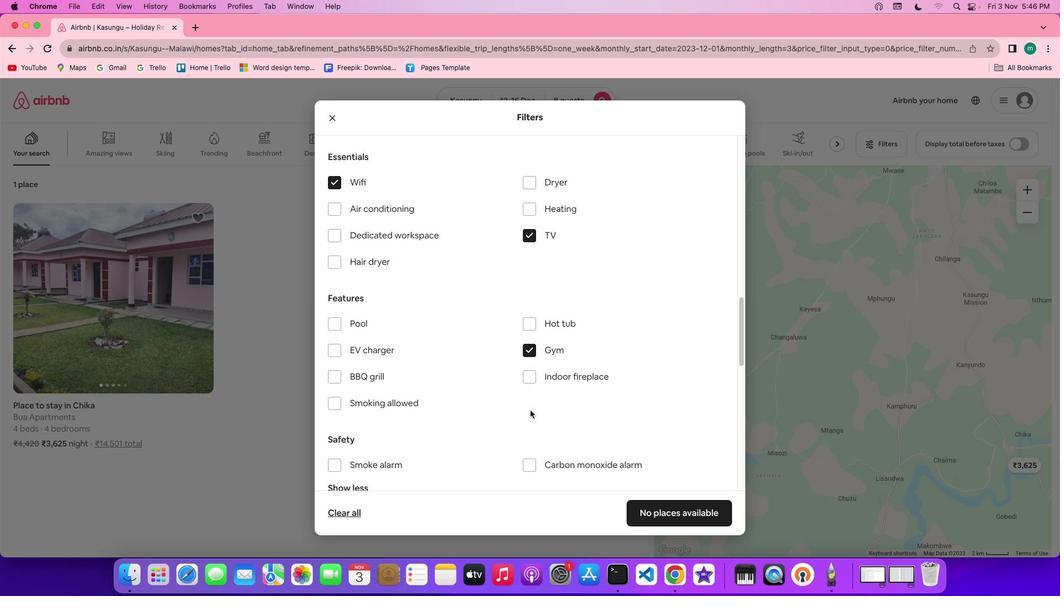 
Action: Mouse scrolled (530, 410) with delta (0, 0)
Screenshot: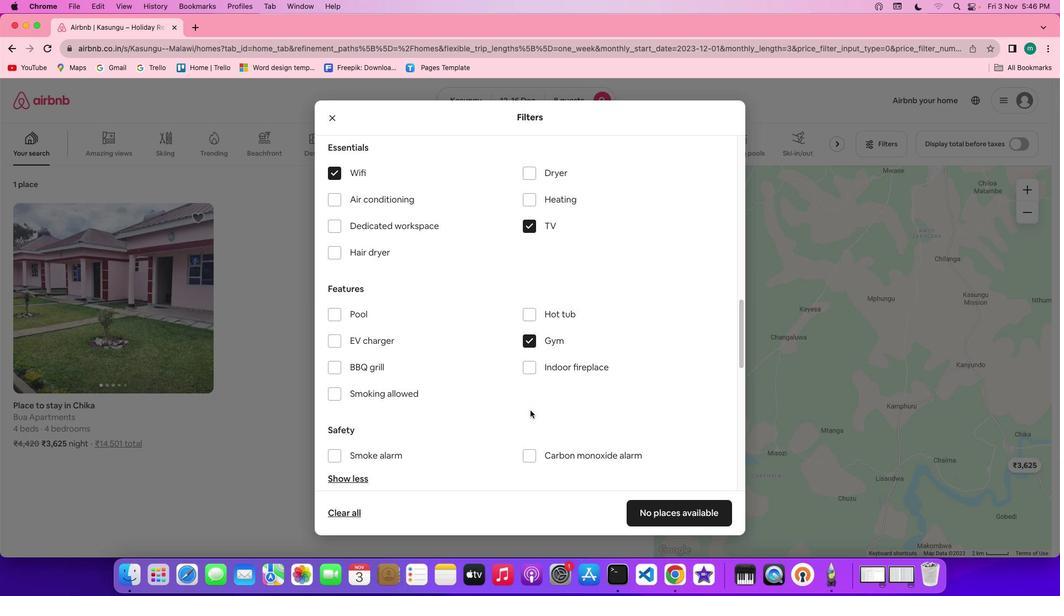 
Action: Mouse scrolled (530, 410) with delta (0, 0)
Screenshot: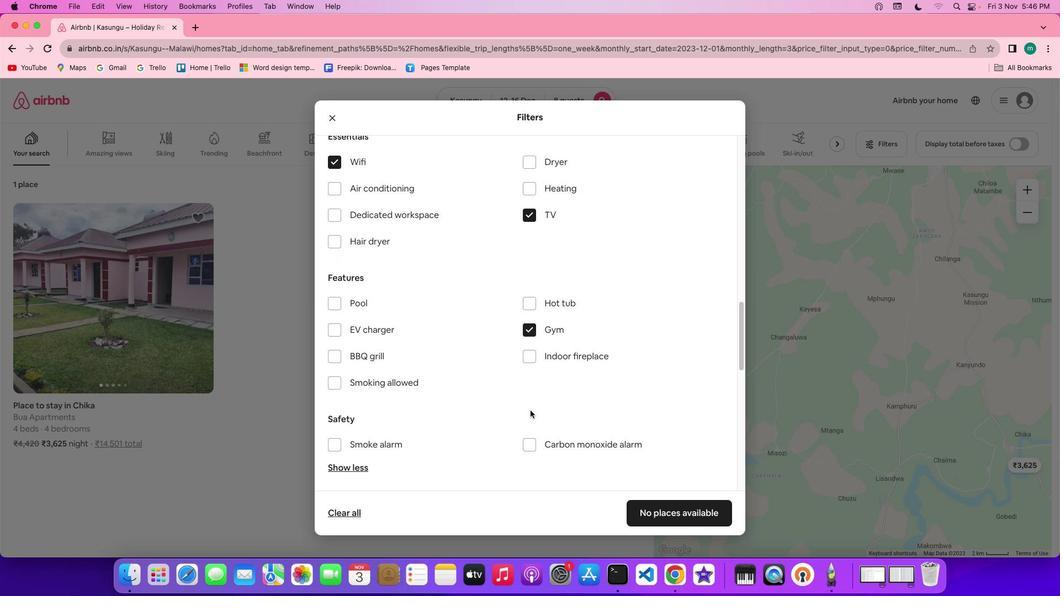 
Action: Mouse scrolled (530, 410) with delta (0, 0)
Screenshot: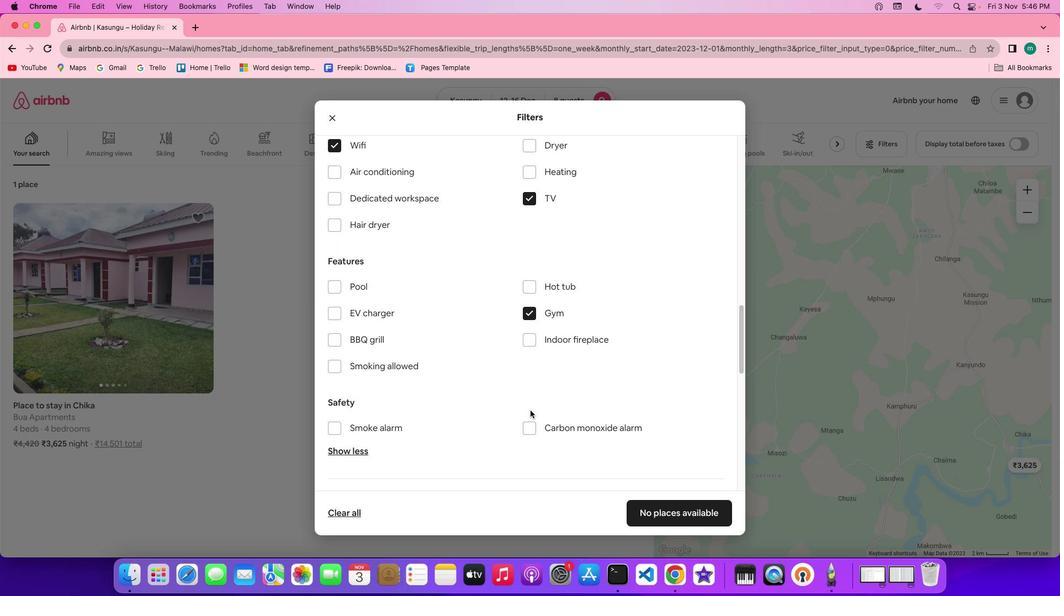 
Action: Mouse scrolled (530, 410) with delta (0, 0)
Screenshot: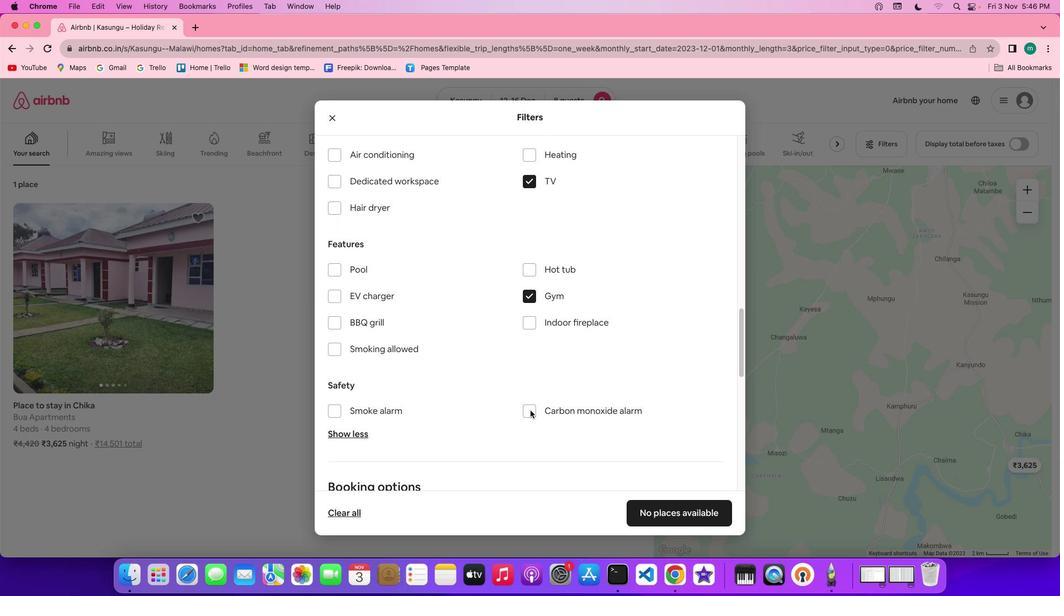 
Action: Mouse scrolled (530, 410) with delta (0, 0)
Screenshot: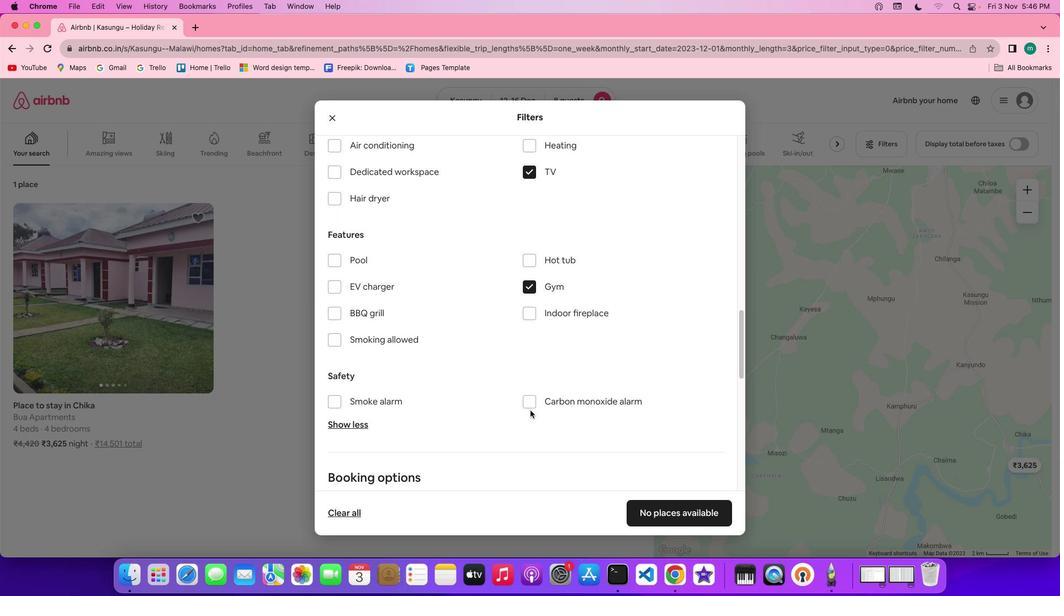 
Action: Mouse scrolled (530, 410) with delta (0, 0)
Screenshot: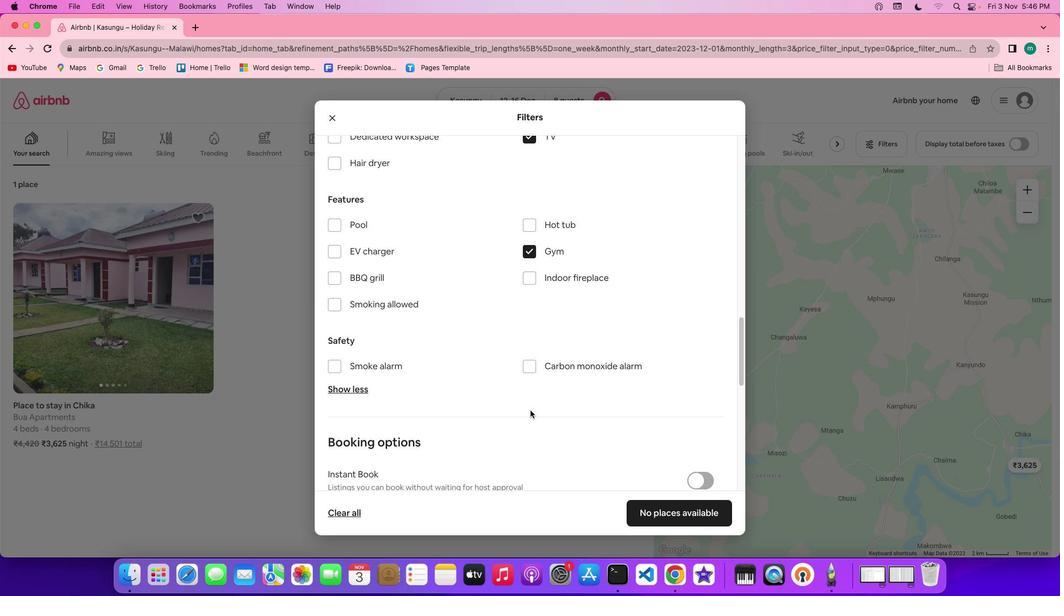 
Action: Mouse scrolled (530, 410) with delta (0, -1)
Screenshot: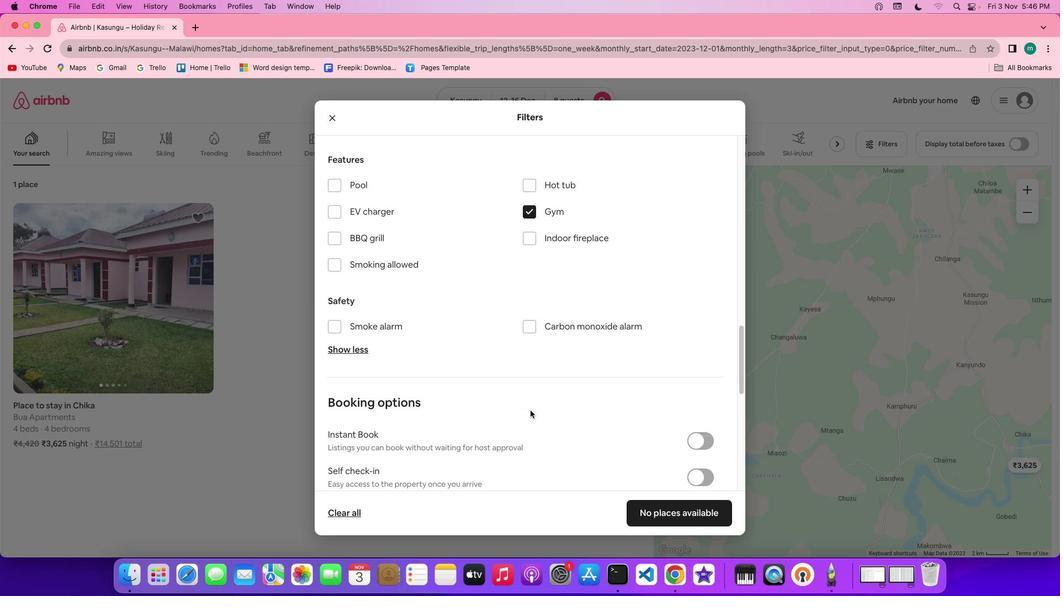 
Action: Mouse scrolled (530, 410) with delta (0, 0)
Screenshot: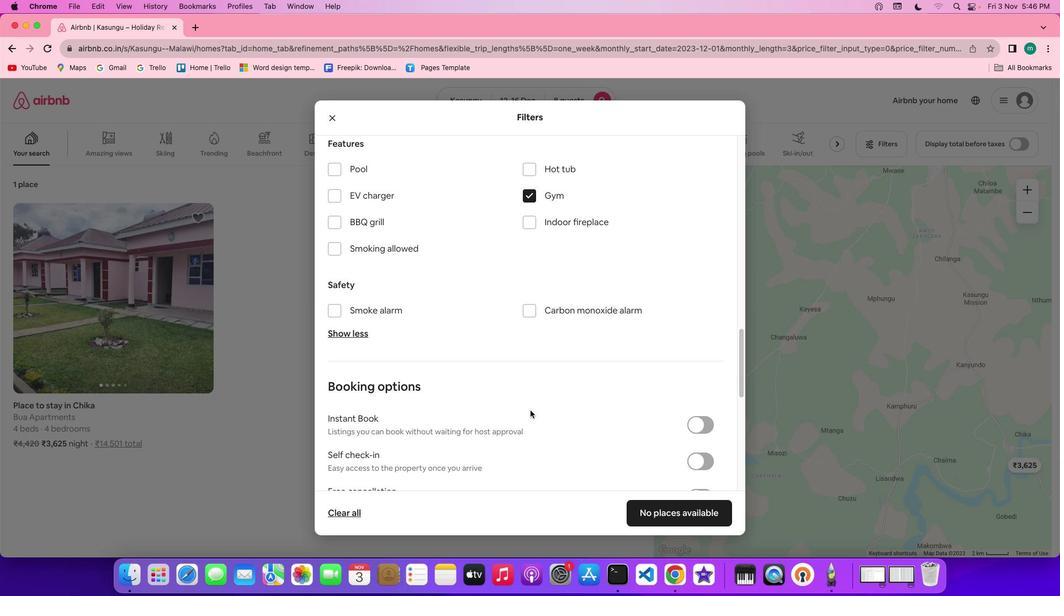 
Action: Mouse scrolled (530, 410) with delta (0, 0)
Screenshot: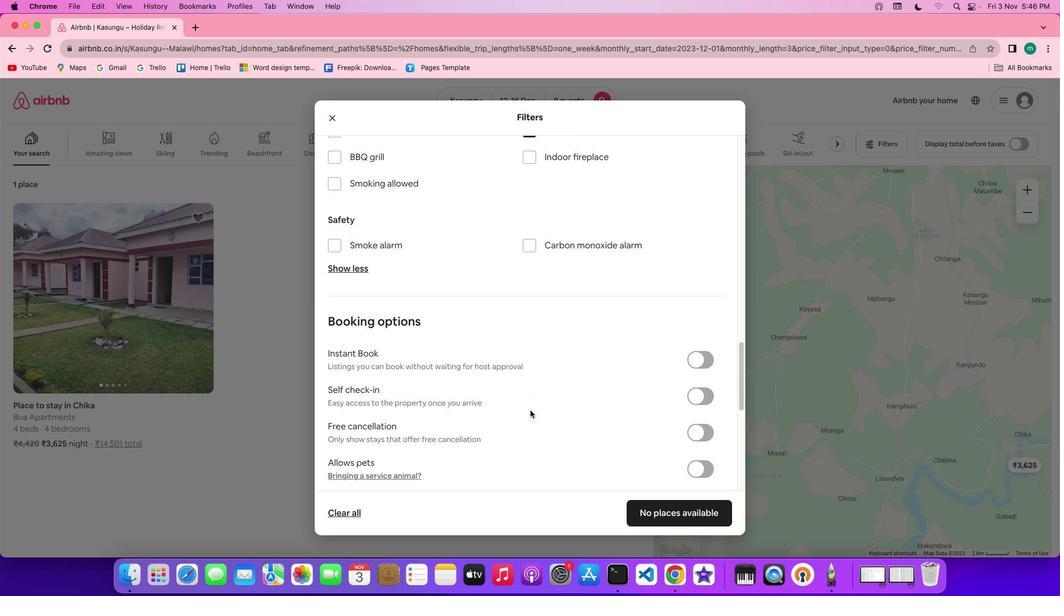 
Action: Mouse scrolled (530, 410) with delta (0, -1)
Screenshot: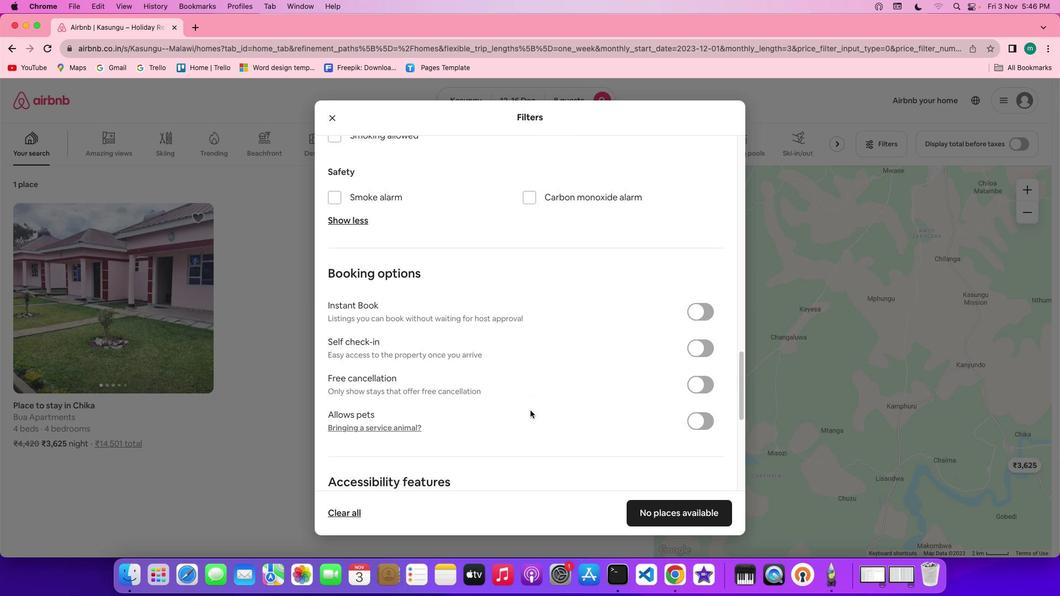 
Action: Mouse scrolled (530, 410) with delta (0, -1)
Screenshot: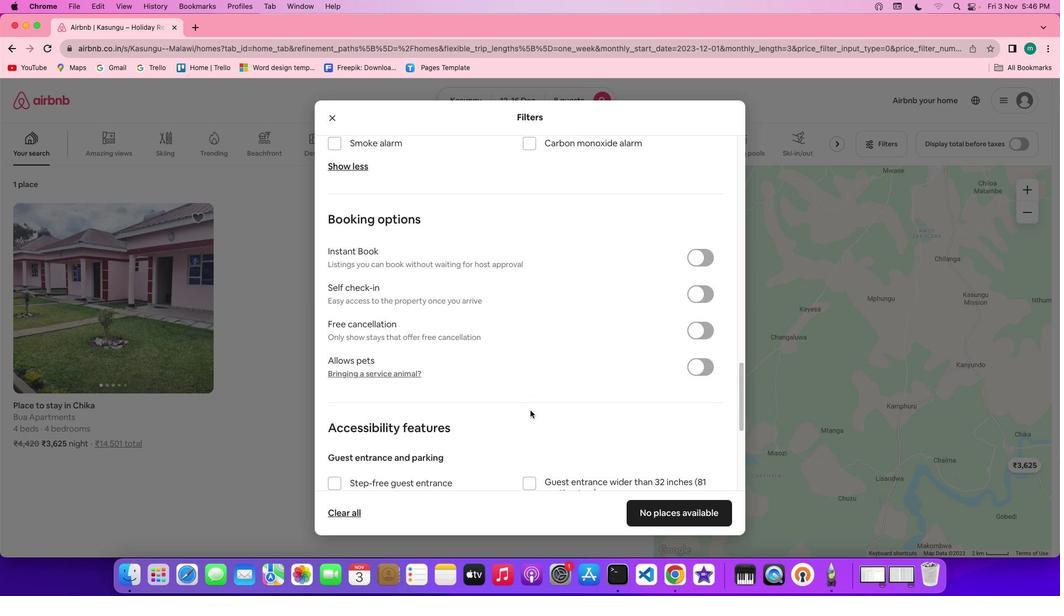 
Action: Mouse scrolled (530, 410) with delta (0, -2)
Screenshot: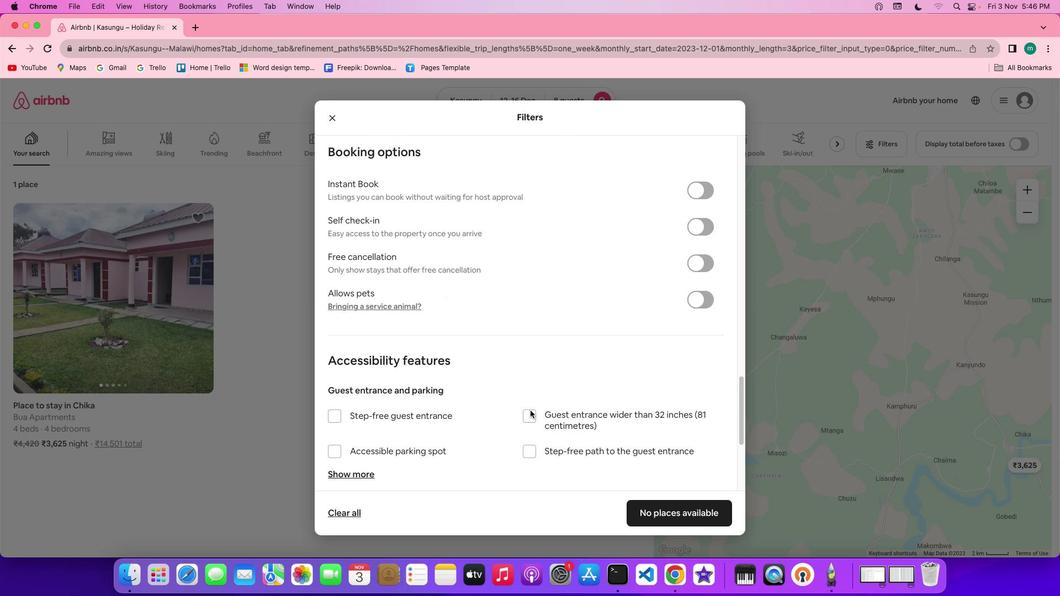 
Action: Mouse scrolled (530, 410) with delta (0, 0)
Screenshot: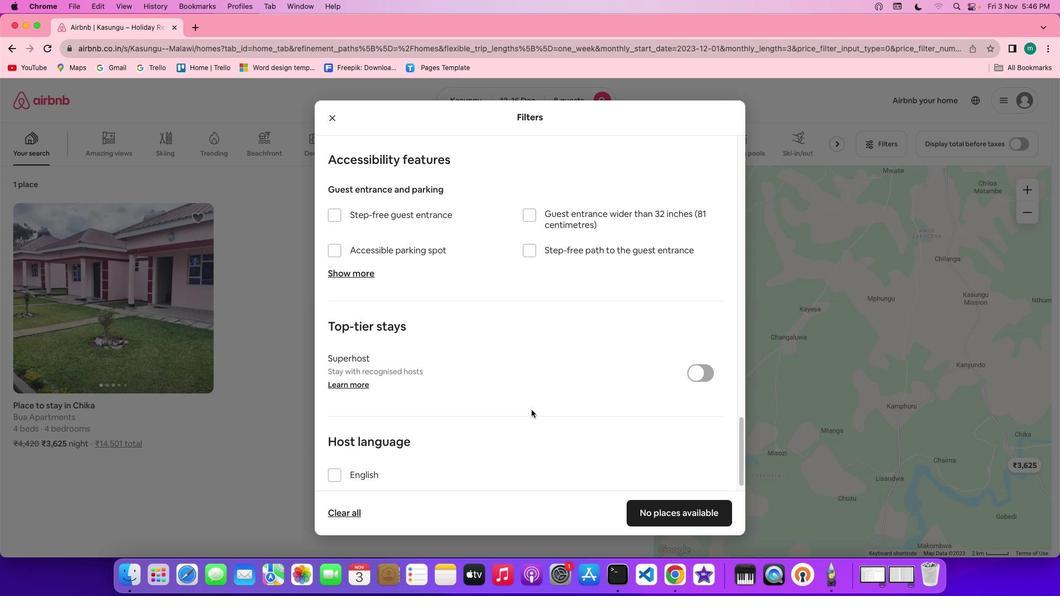 
Action: Mouse scrolled (530, 410) with delta (0, 0)
Screenshot: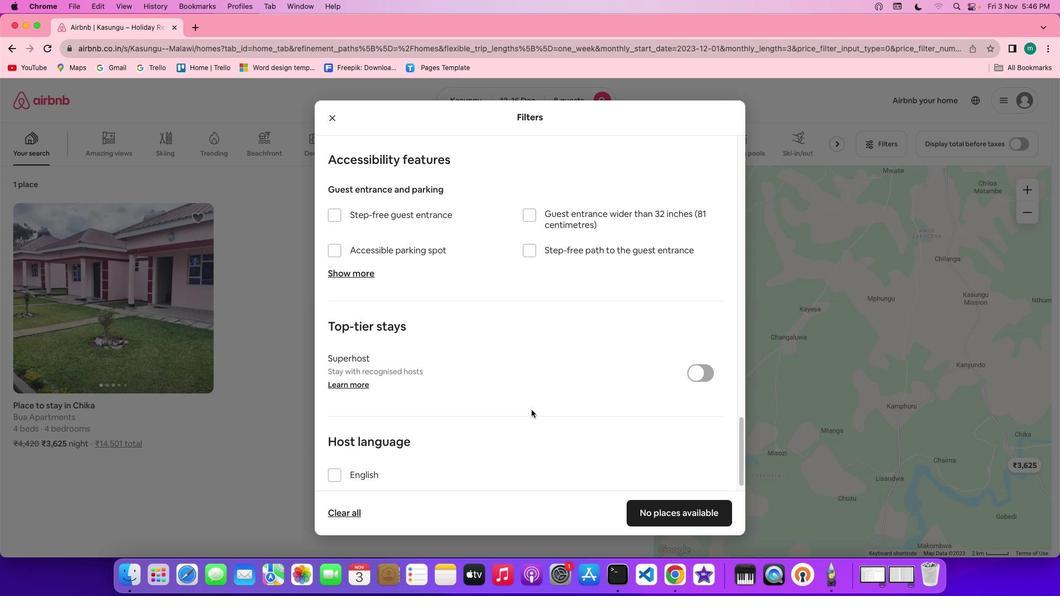 
Action: Mouse scrolled (530, 410) with delta (0, -1)
Screenshot: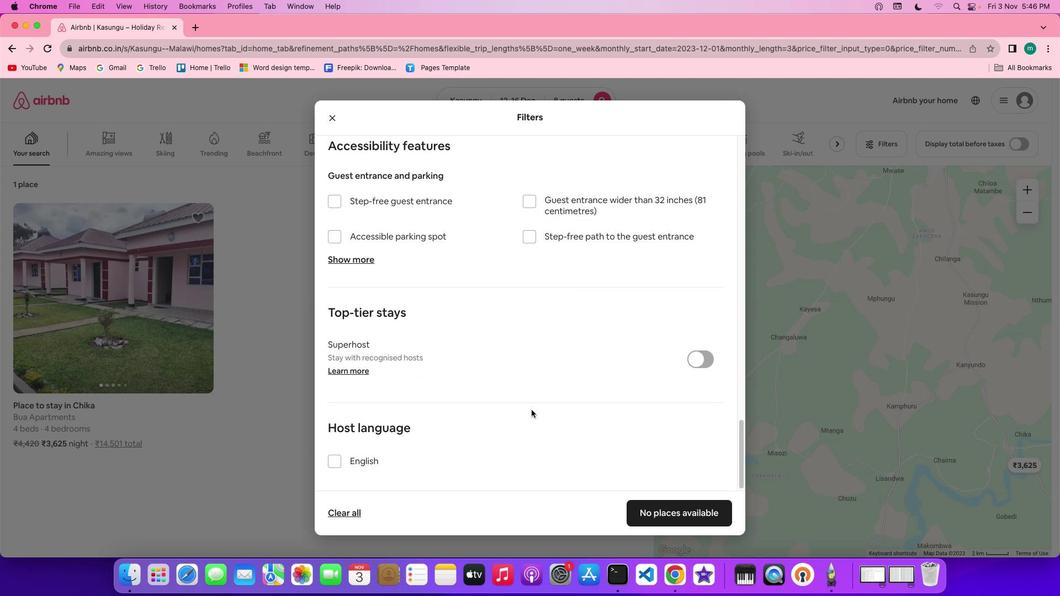 
Action: Mouse scrolled (530, 410) with delta (0, -2)
Screenshot: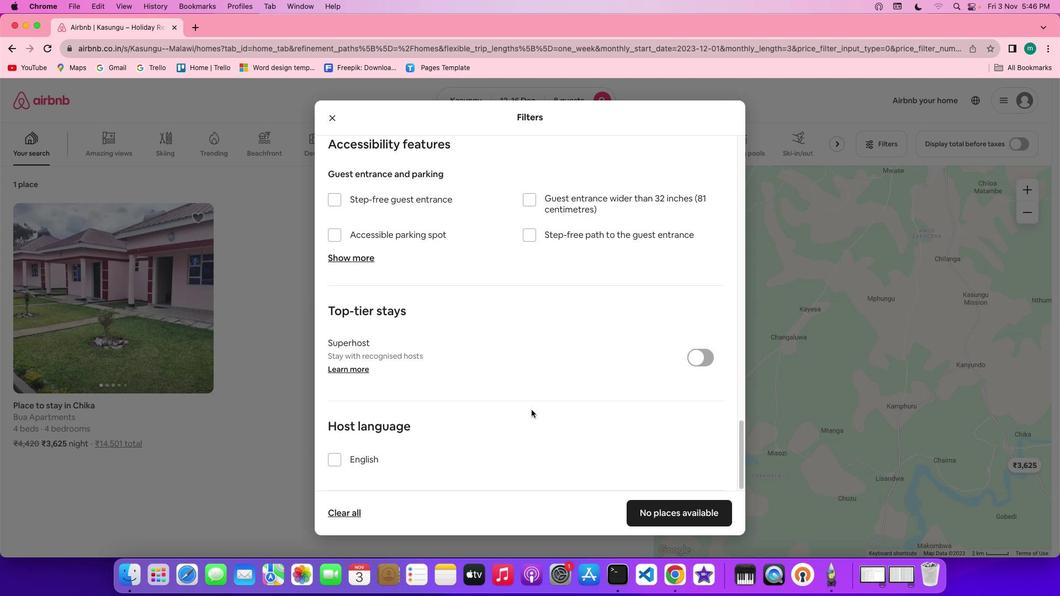 
Action: Mouse scrolled (530, 410) with delta (0, -3)
Screenshot: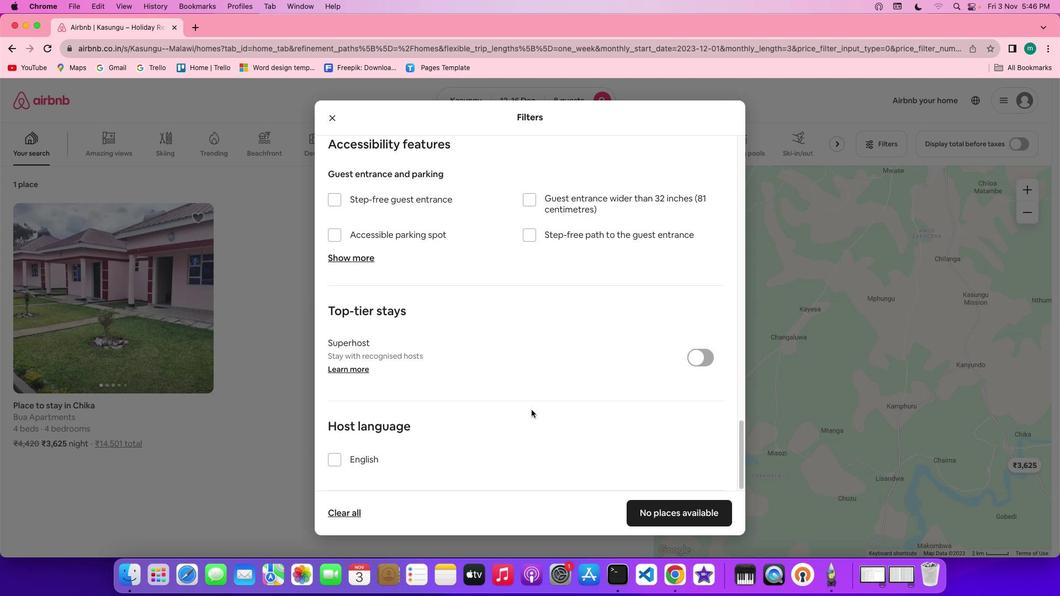 
Action: Mouse scrolled (530, 410) with delta (0, -3)
Screenshot: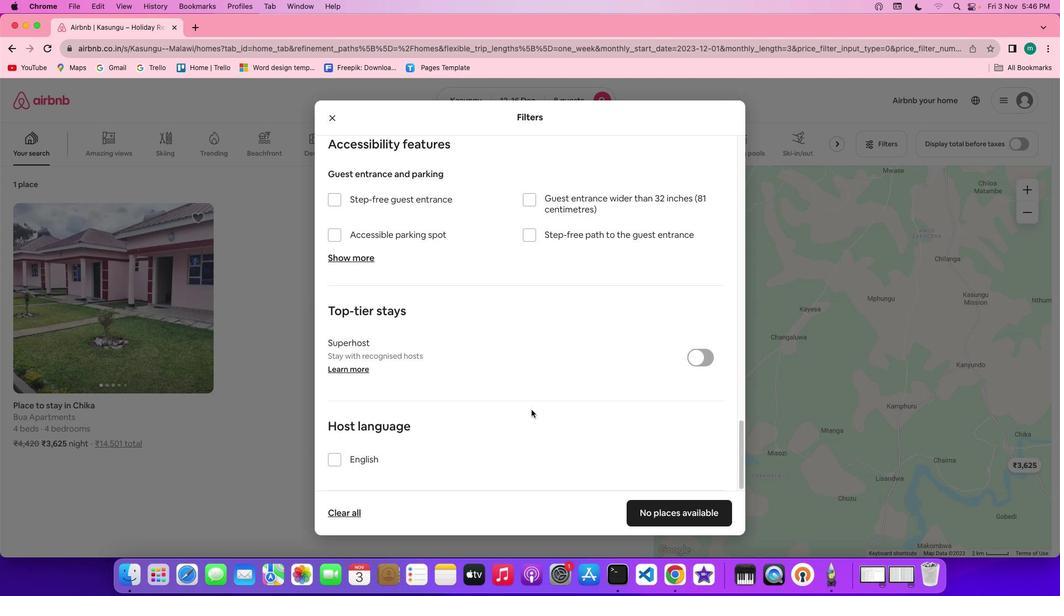 
Action: Mouse moved to (543, 418)
Screenshot: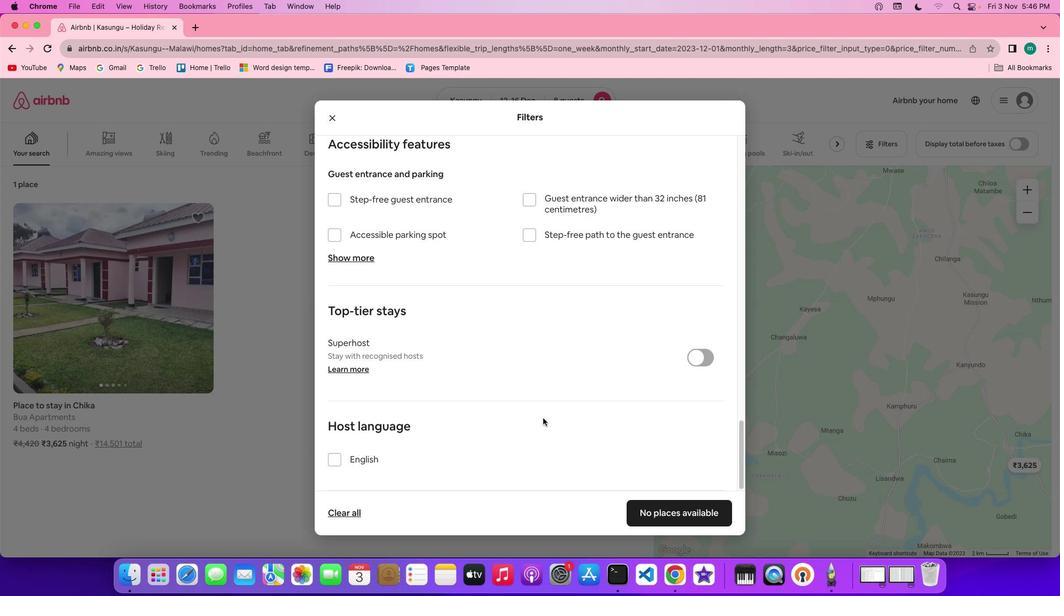 
Action: Mouse scrolled (543, 418) with delta (0, 0)
Screenshot: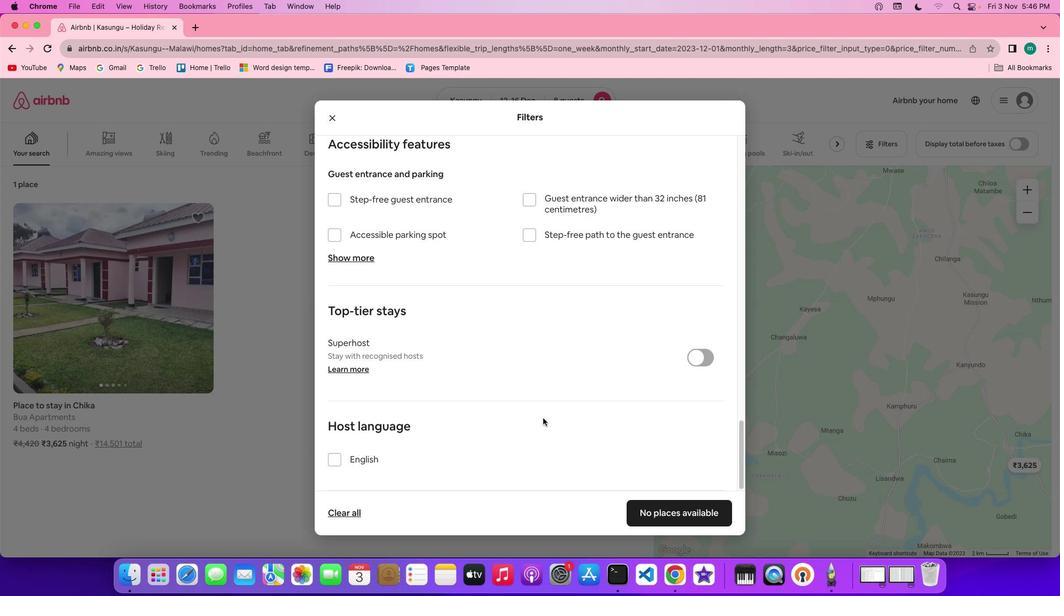 
Action: Mouse scrolled (543, 418) with delta (0, 0)
Screenshot: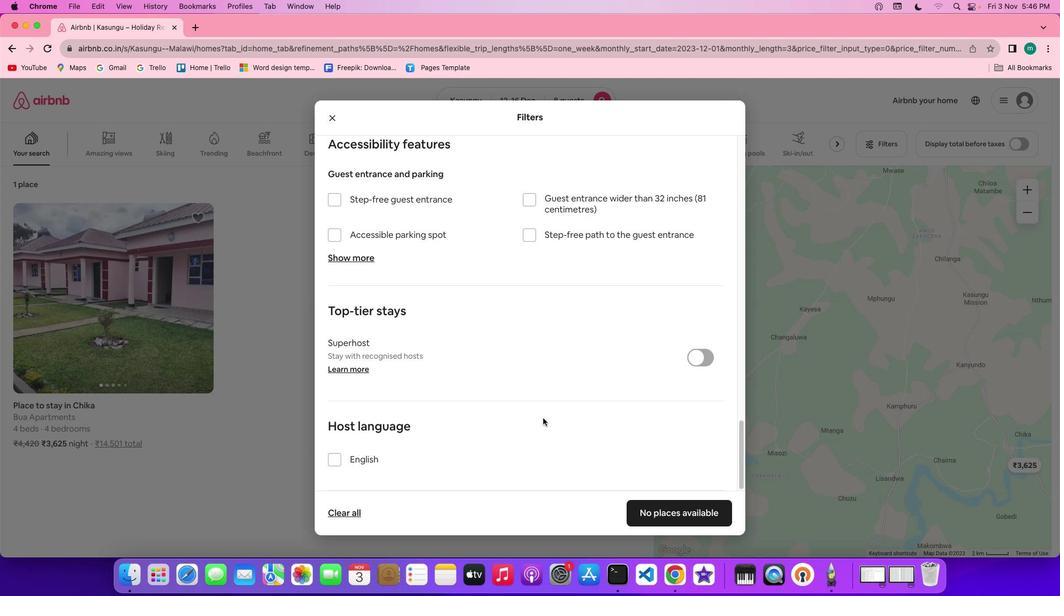 
Action: Mouse scrolled (543, 418) with delta (0, -2)
Screenshot: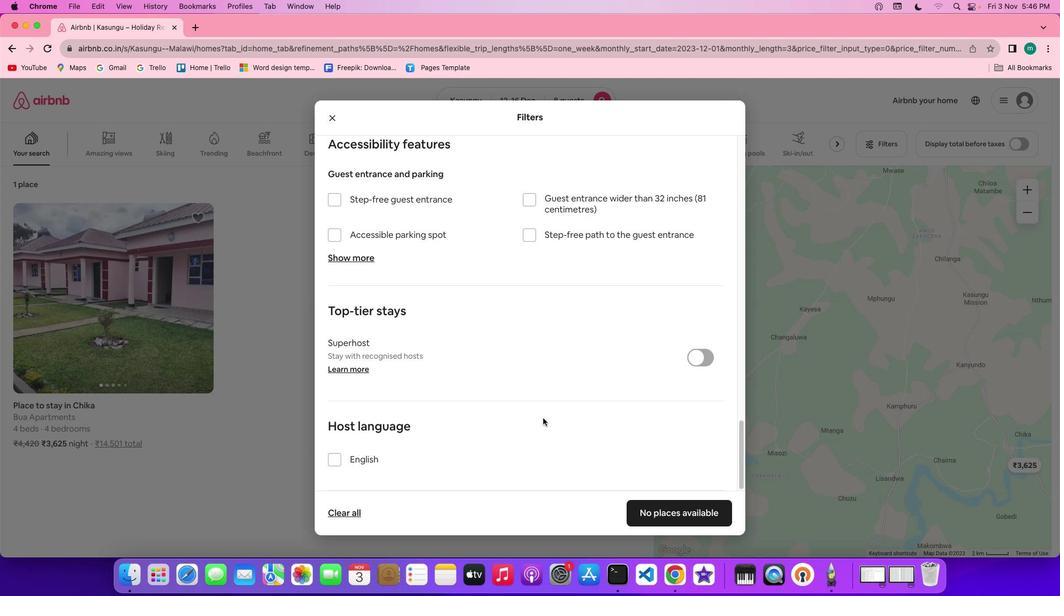 
Action: Mouse scrolled (543, 418) with delta (0, -2)
Screenshot: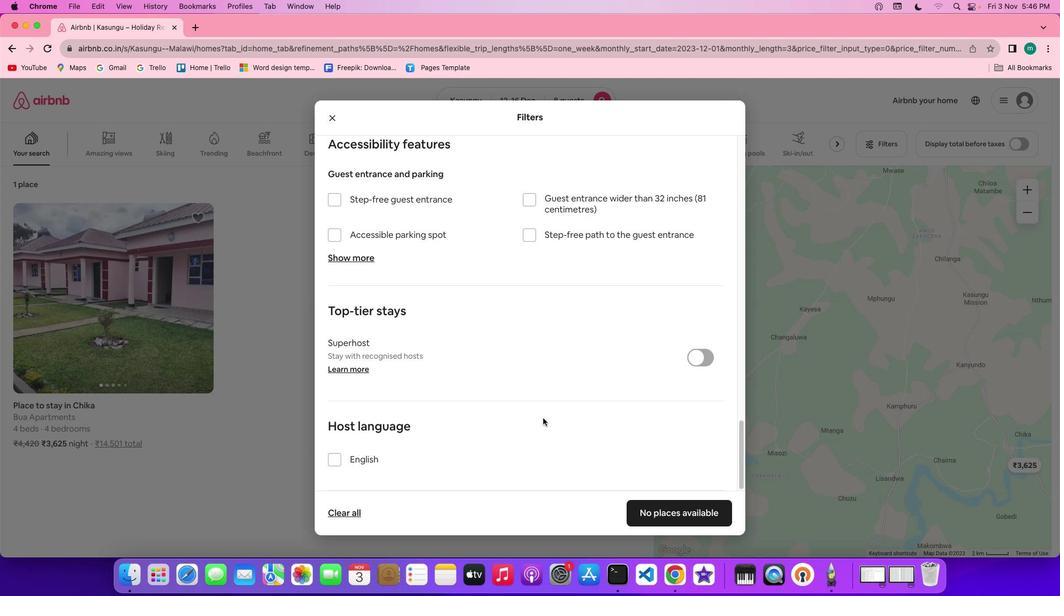 
Action: Mouse scrolled (543, 418) with delta (0, -3)
Screenshot: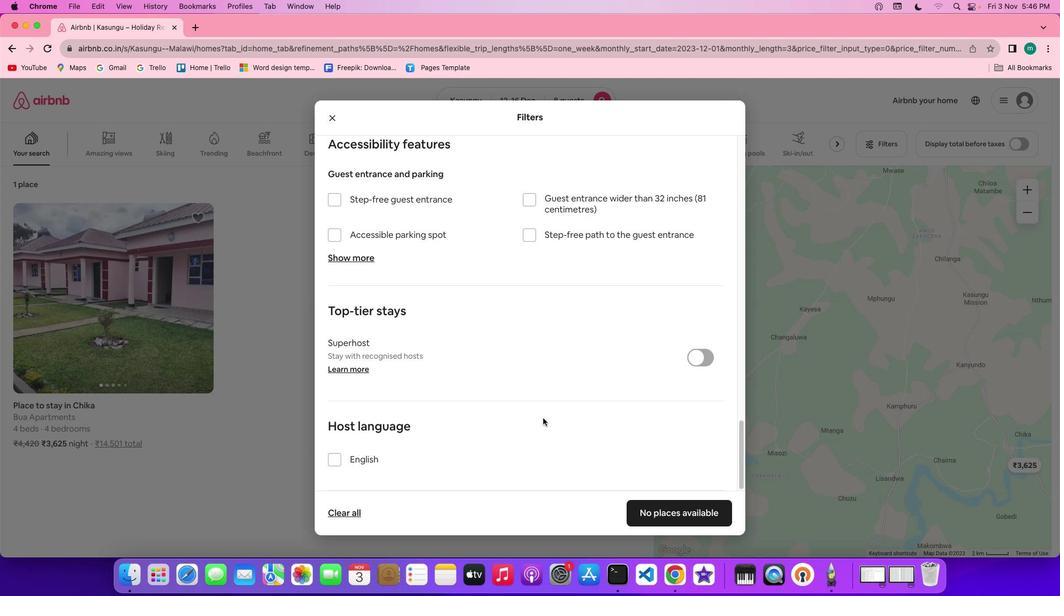 
Action: Mouse scrolled (543, 418) with delta (0, -3)
Screenshot: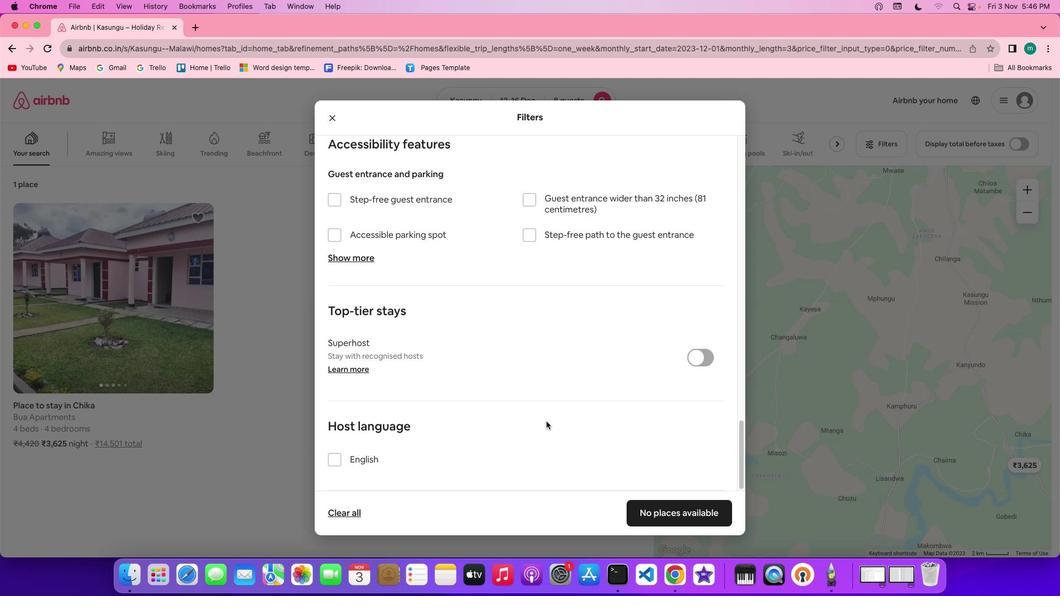 
Action: Mouse scrolled (543, 418) with delta (0, -3)
Screenshot: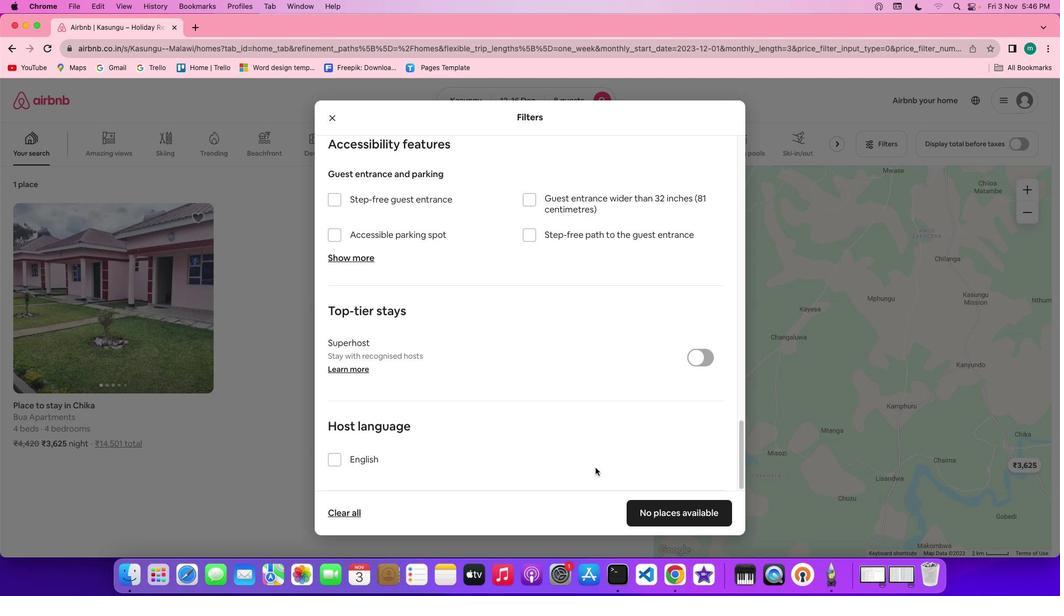 
Action: Mouse moved to (673, 516)
Screenshot: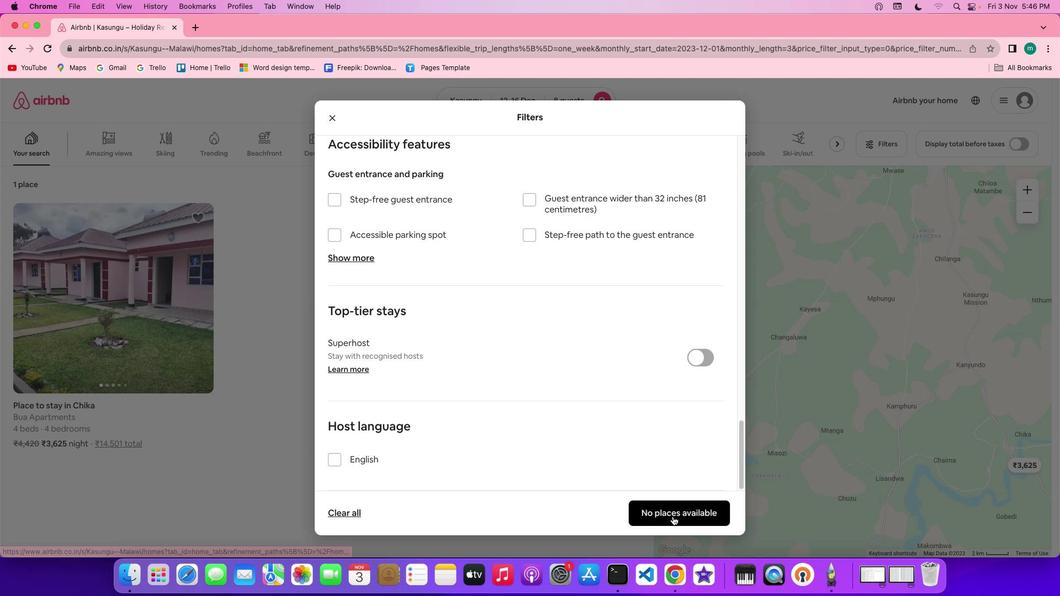 
Action: Mouse pressed left at (673, 516)
Screenshot: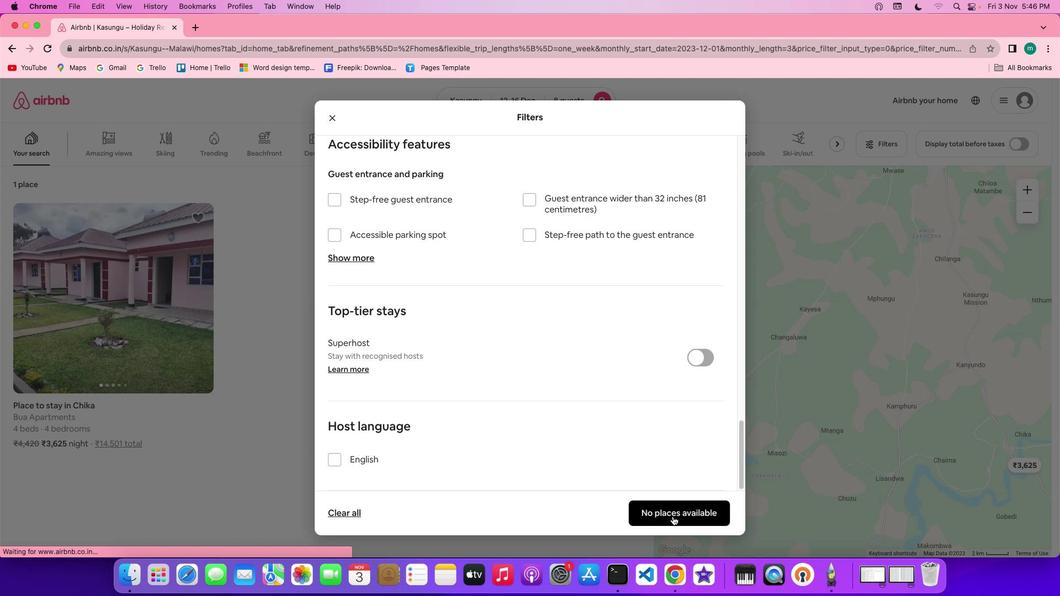 
Action: Mouse moved to (334, 414)
Screenshot: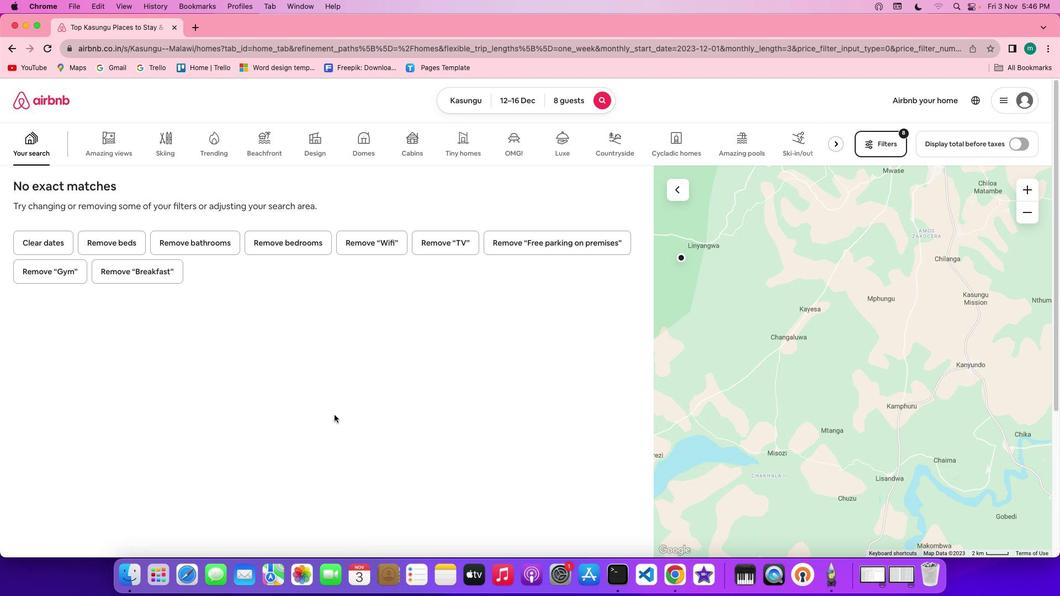 
